 Task: Look for space in West Linn, United States from 6th September, 2023 to 15th September, 2023 for 6 adults in price range Rs.8000 to Rs.12000. Place can be entire place or private room with 6 bedrooms having 6 beds and 6 bathrooms. Property type can be house, flat, guest house. Amenities needed are: wifi, TV, free parkinig on premises, gym, breakfast. Booking option can be shelf check-in. Required host language is English.
Action: Mouse moved to (480, 116)
Screenshot: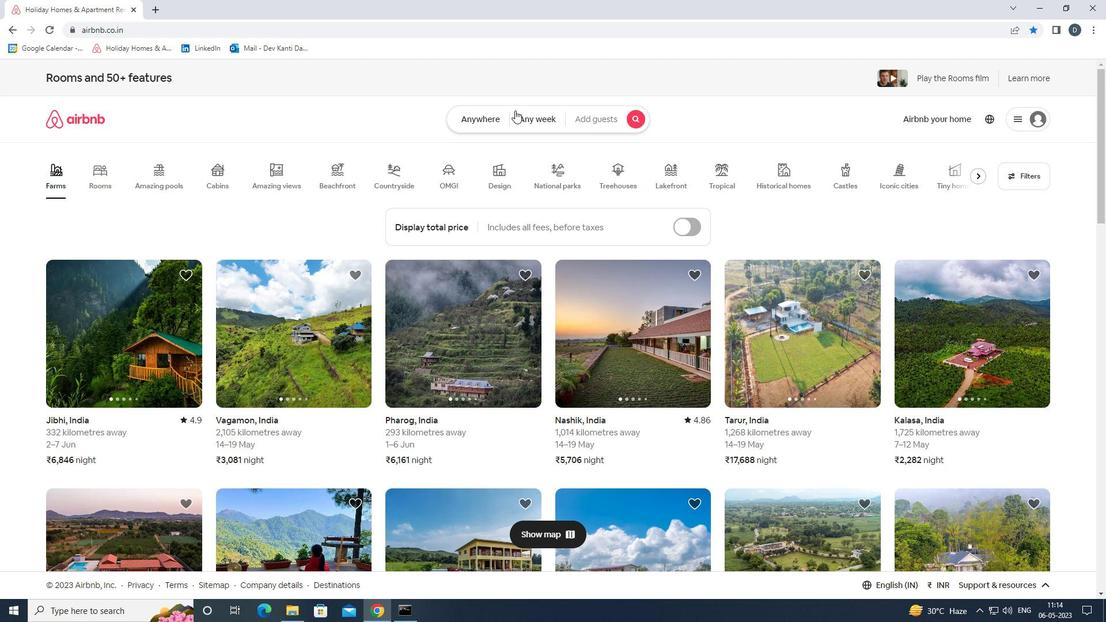 
Action: Mouse pressed left at (480, 116)
Screenshot: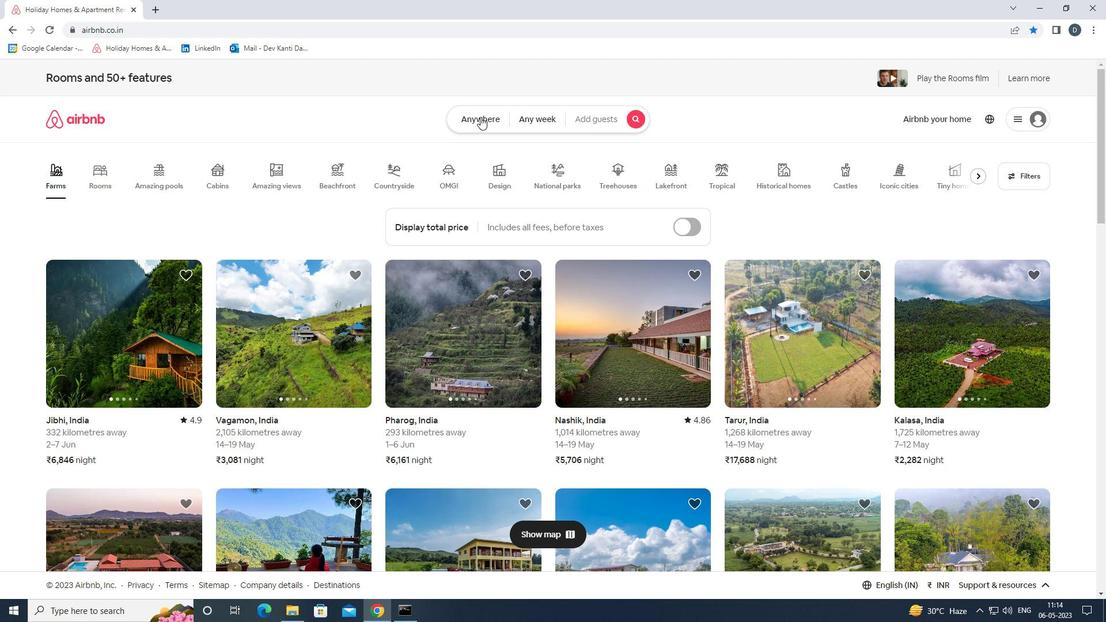 
Action: Mouse moved to (416, 169)
Screenshot: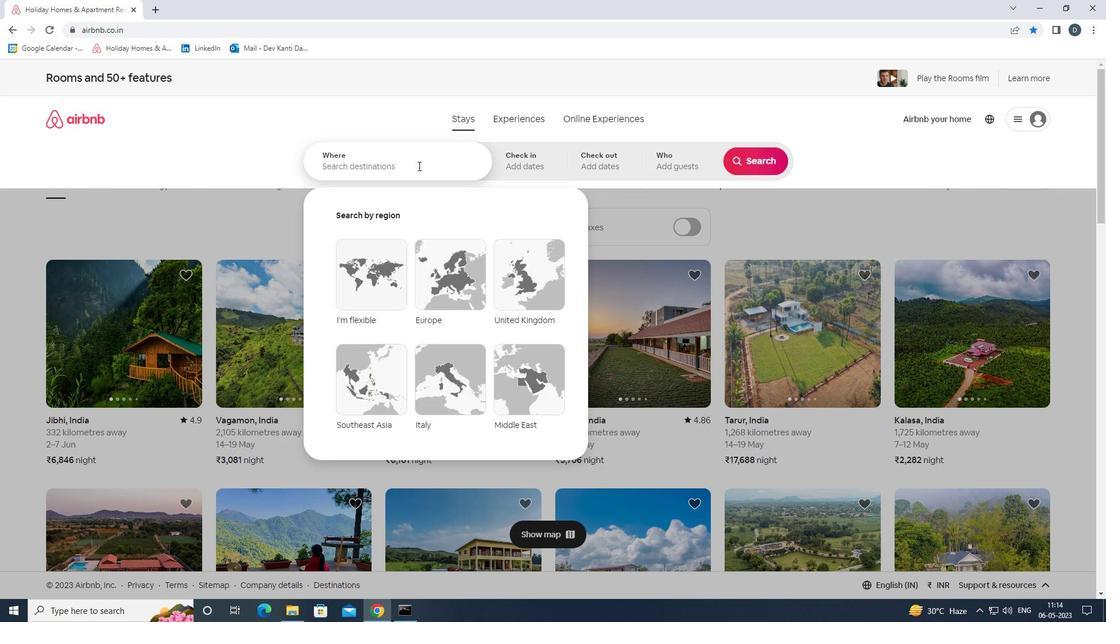
Action: Mouse pressed left at (416, 169)
Screenshot: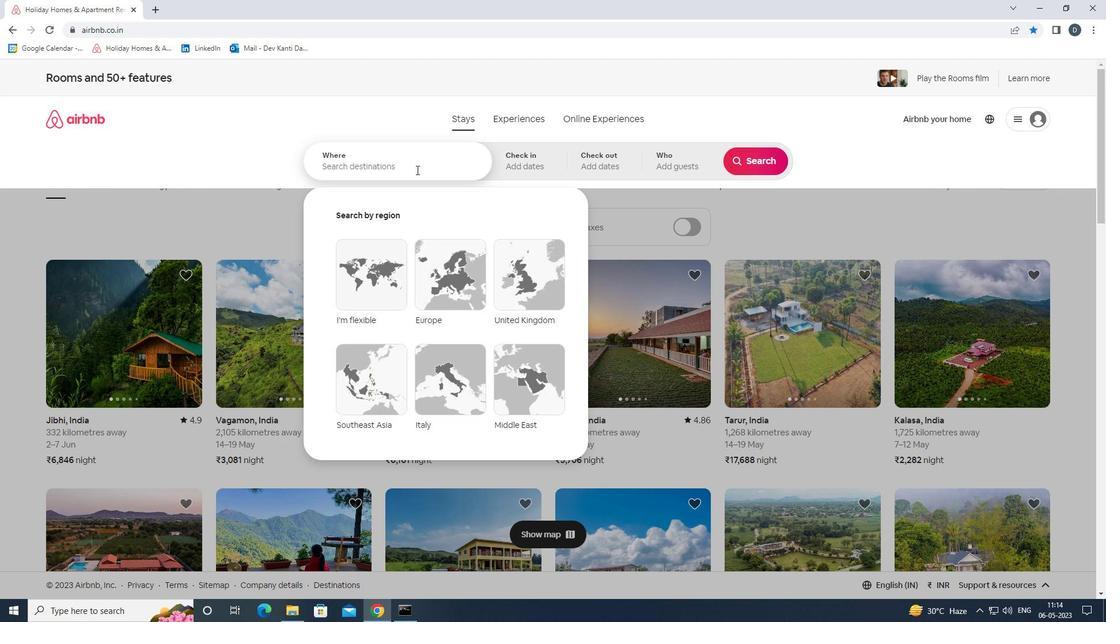 
Action: Mouse moved to (416, 169)
Screenshot: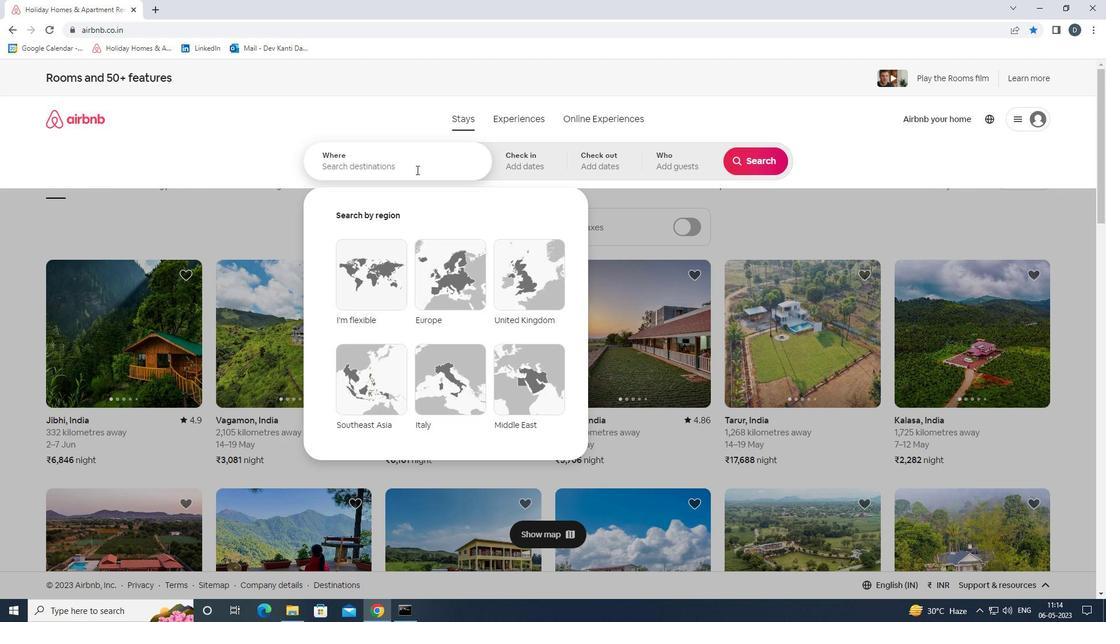 
Action: Key pressed <Key.shift><Key.caps_lock>W<Key.caps_lock><Key.backspace><Key.shift>WEST<Key.space><Key.shift>LINN,<Key.shift><Key.shift><Key.shift><Key.shift><Key.shift><Key.shift><Key.shift><Key.shift><Key.shift><Key.shift>UNITED<Key.space><Key.shift>STATES<Key.enter>
Screenshot: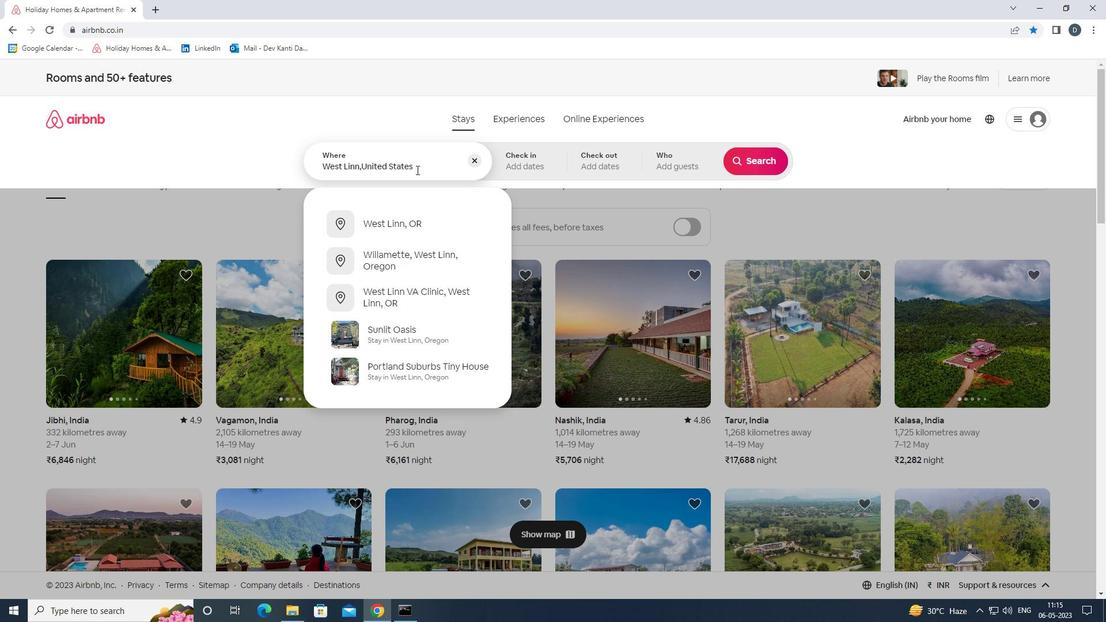 
Action: Mouse moved to (751, 251)
Screenshot: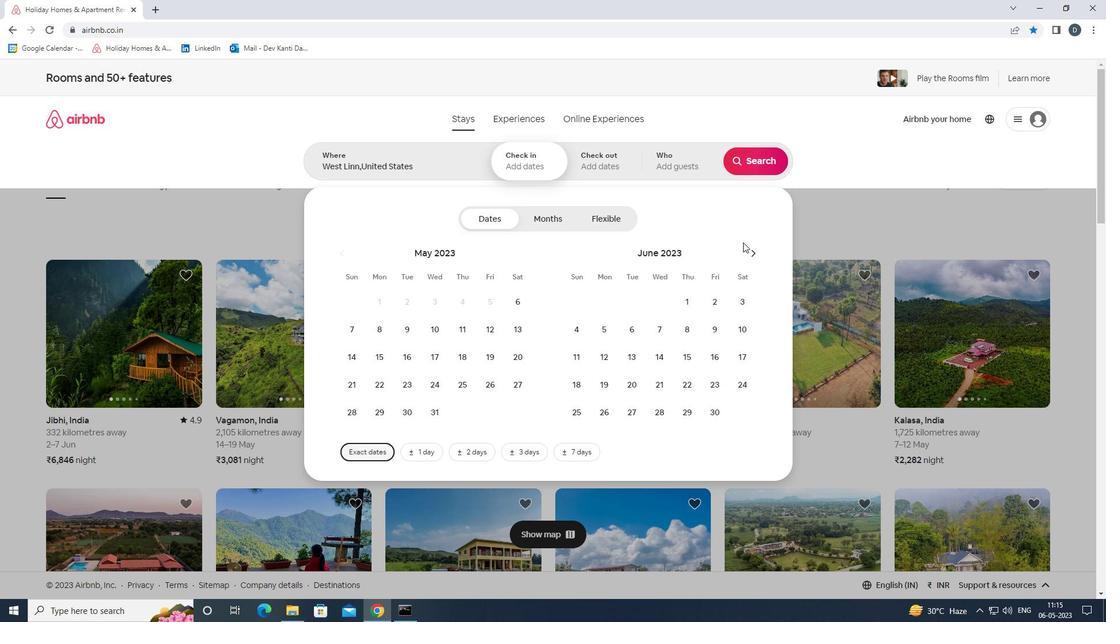 
Action: Mouse pressed left at (751, 251)
Screenshot: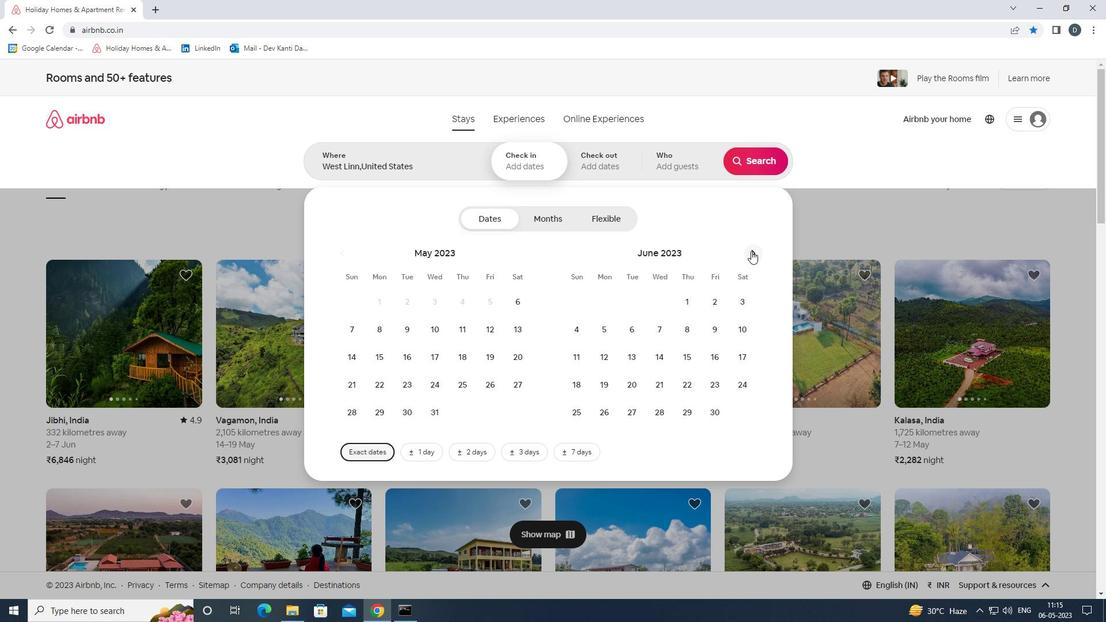 
Action: Mouse pressed left at (751, 251)
Screenshot: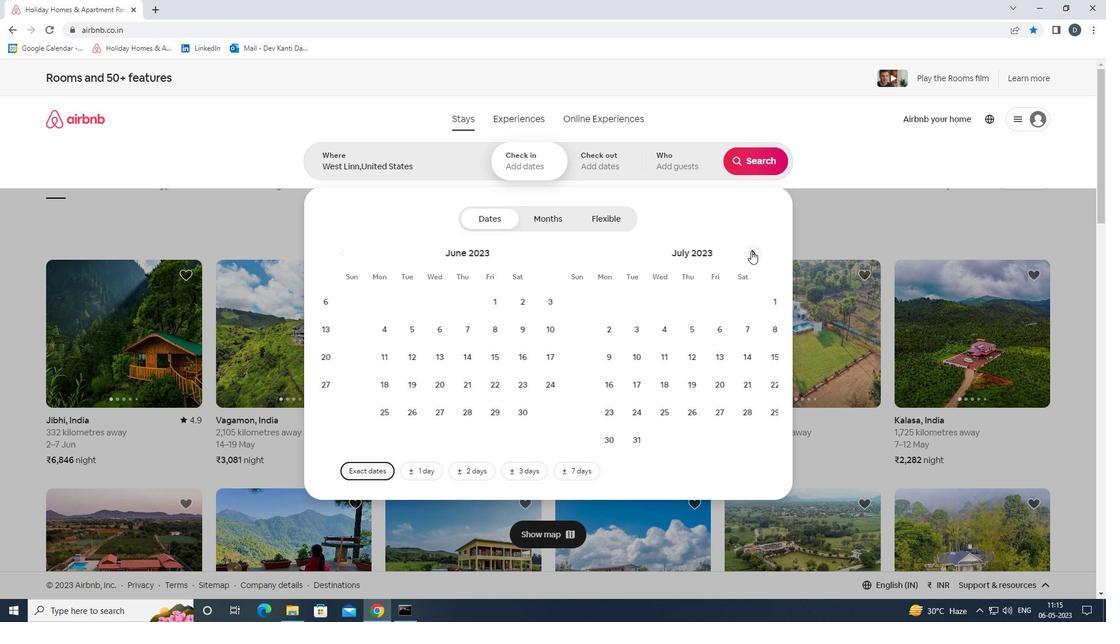 
Action: Mouse moved to (752, 251)
Screenshot: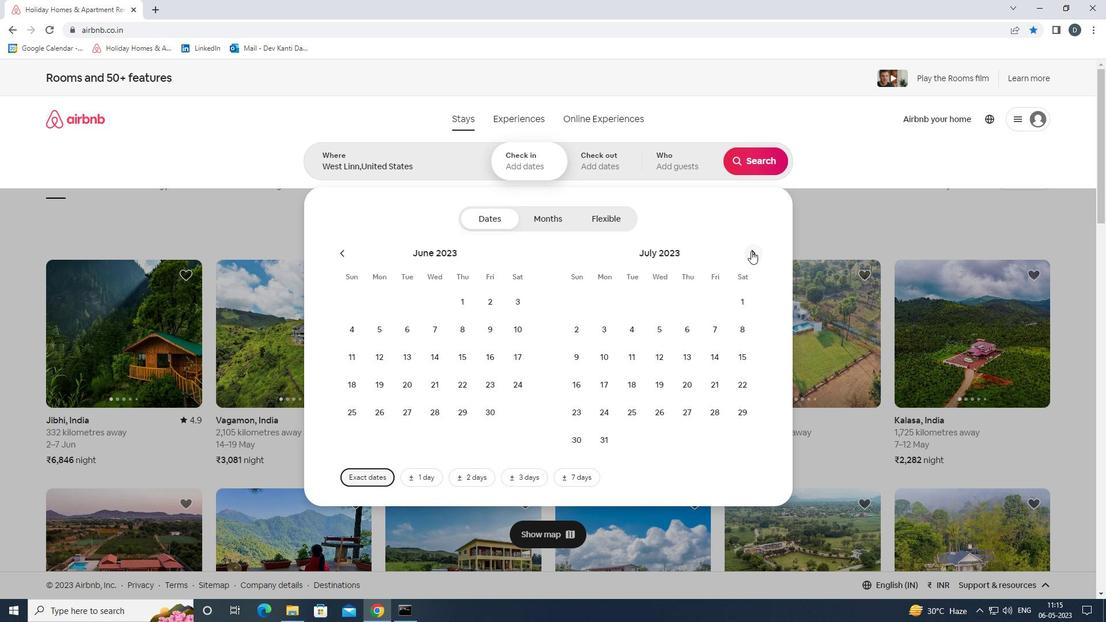 
Action: Mouse pressed left at (752, 251)
Screenshot: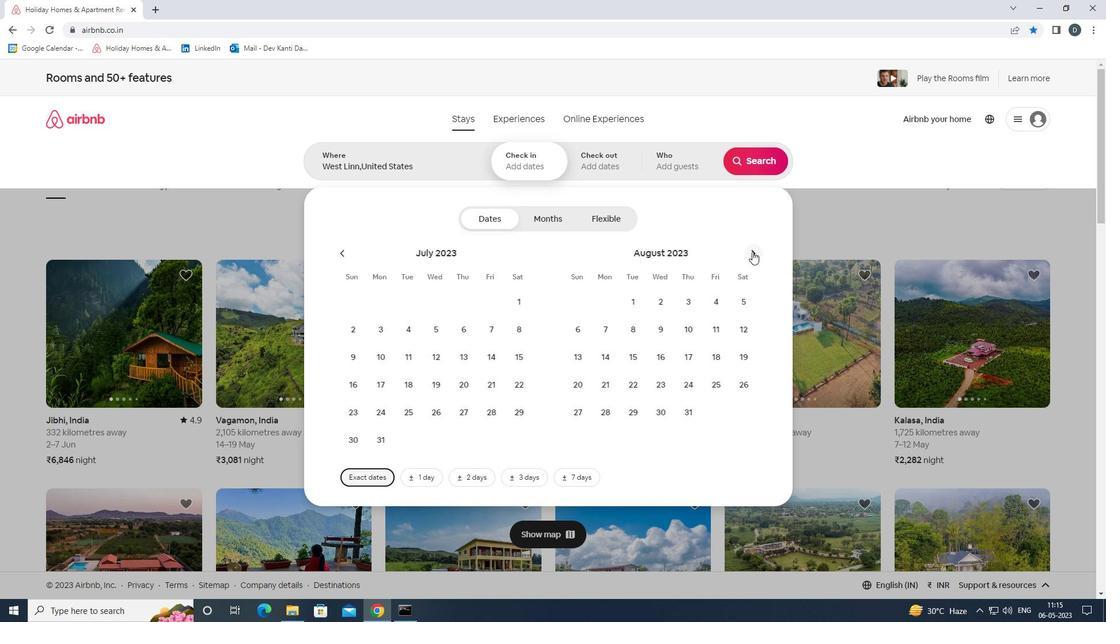 
Action: Mouse moved to (666, 331)
Screenshot: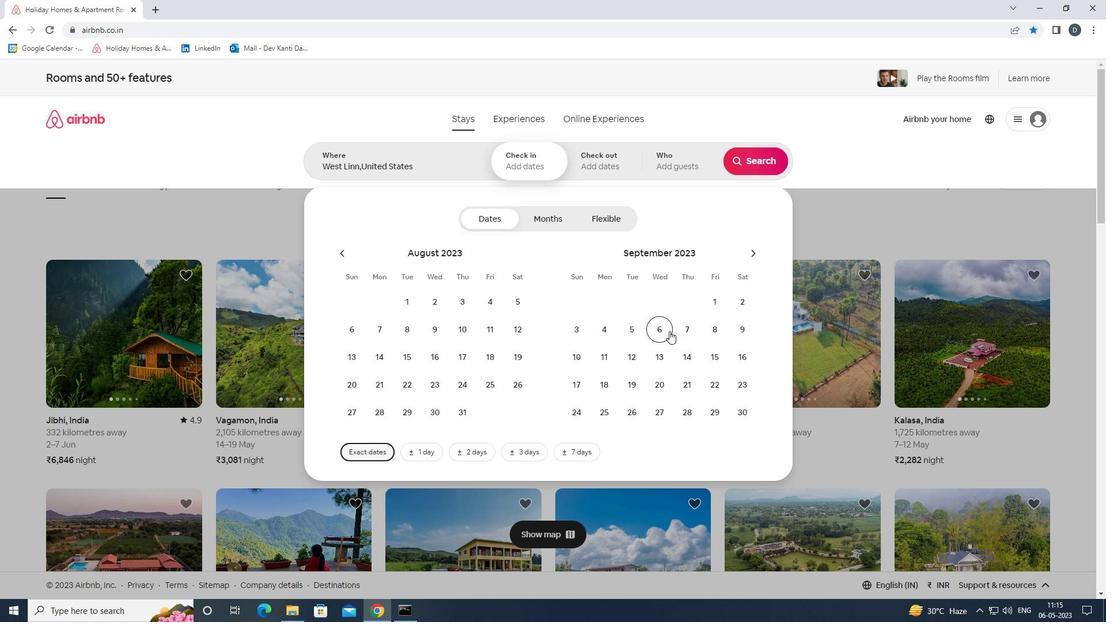 
Action: Mouse pressed left at (666, 331)
Screenshot: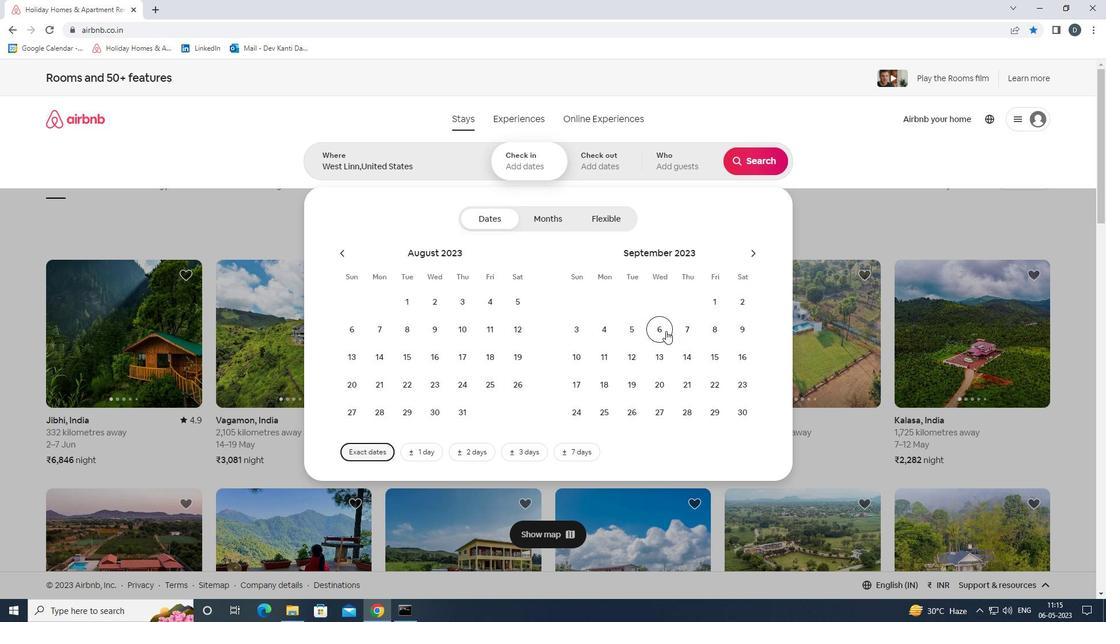 
Action: Mouse moved to (719, 354)
Screenshot: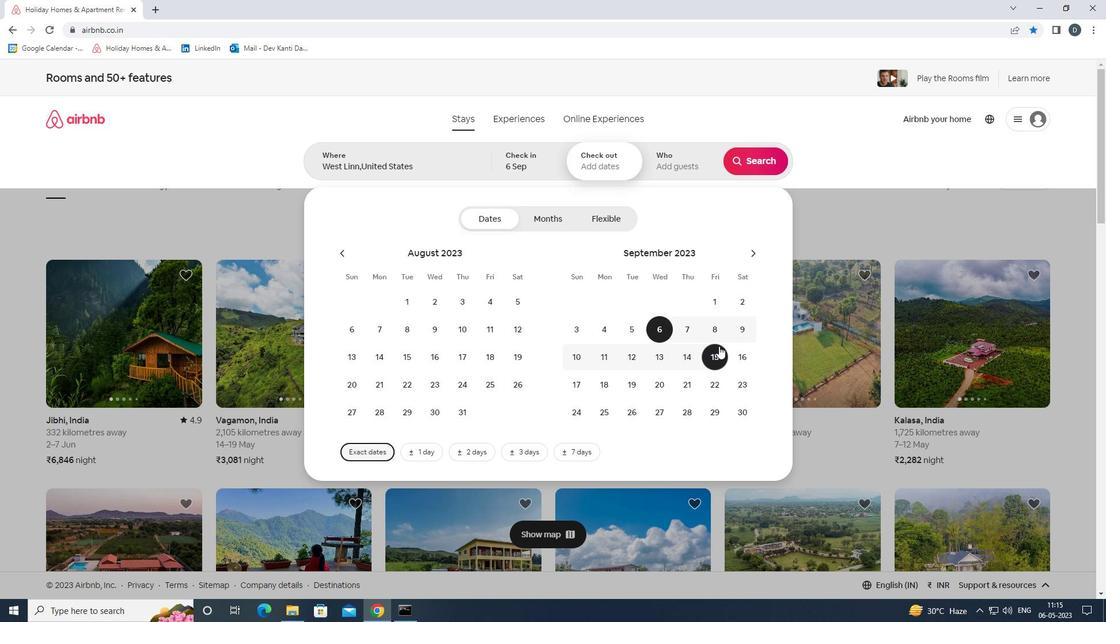 
Action: Mouse pressed left at (719, 354)
Screenshot: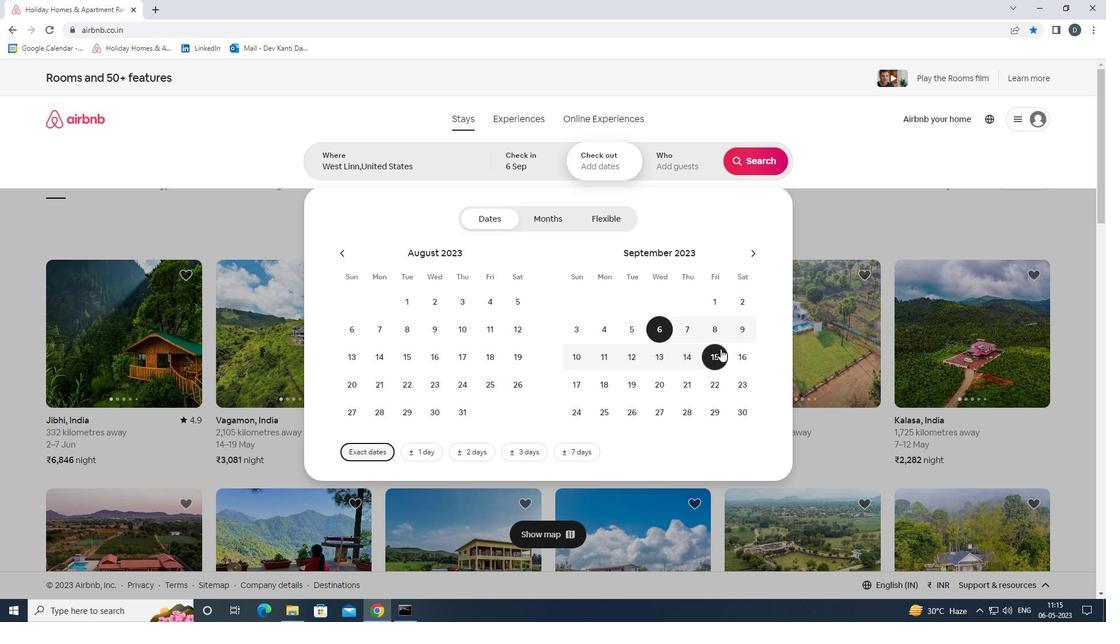
Action: Mouse moved to (686, 161)
Screenshot: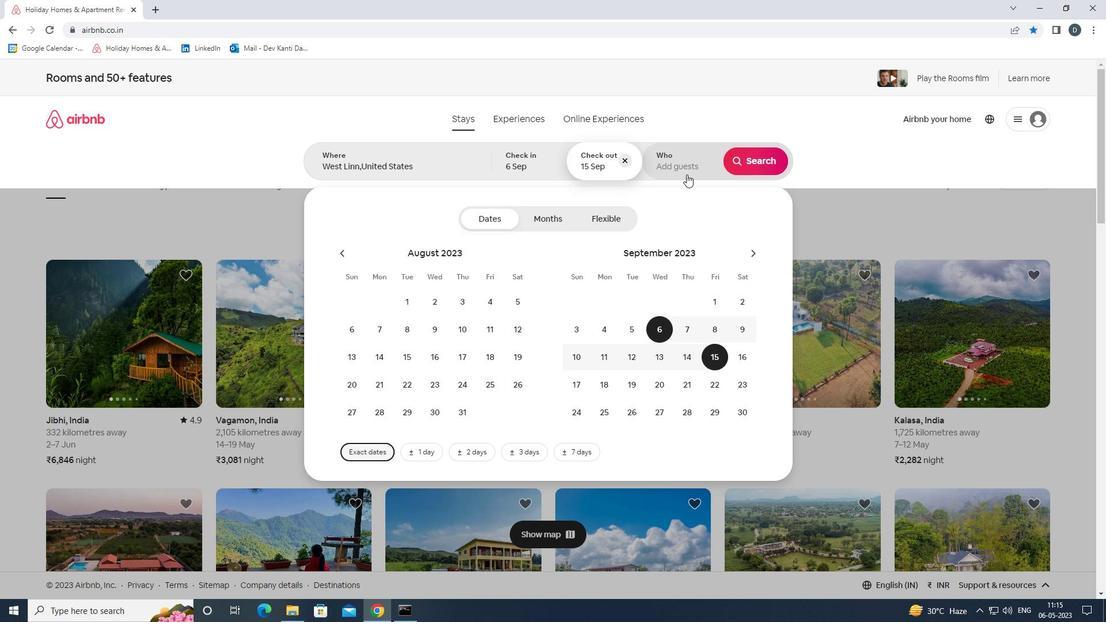 
Action: Mouse pressed left at (686, 161)
Screenshot: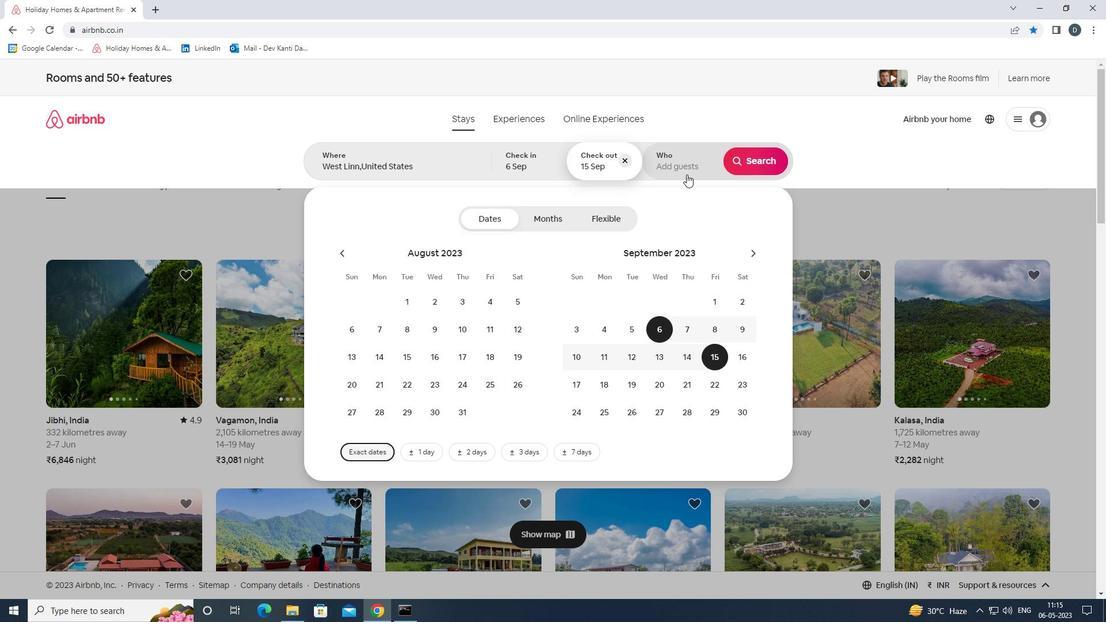 
Action: Mouse moved to (758, 218)
Screenshot: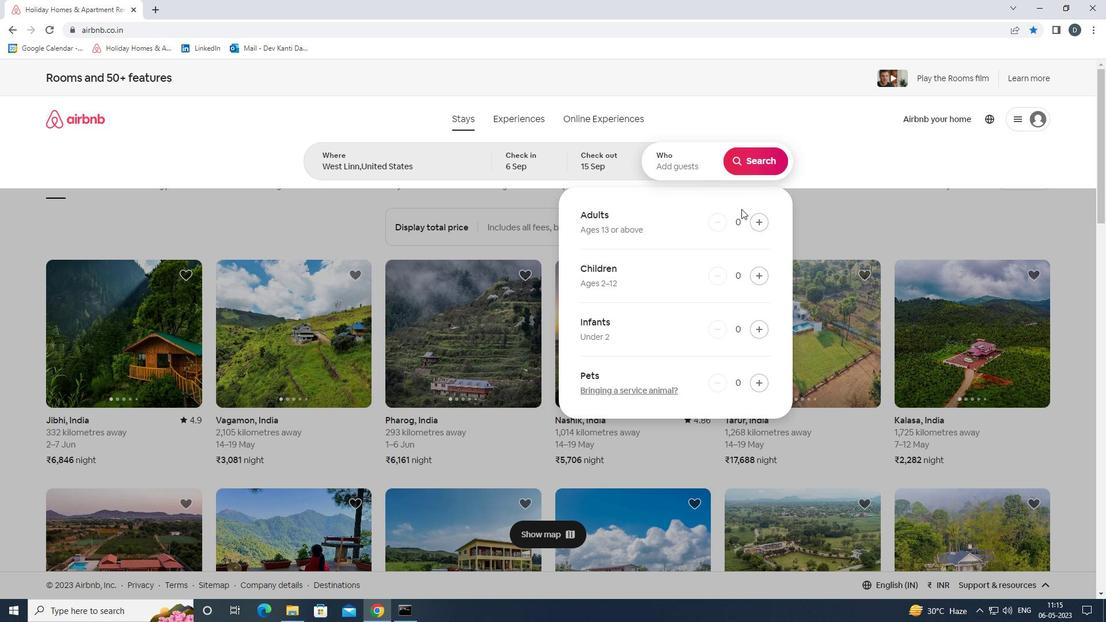 
Action: Mouse pressed left at (758, 218)
Screenshot: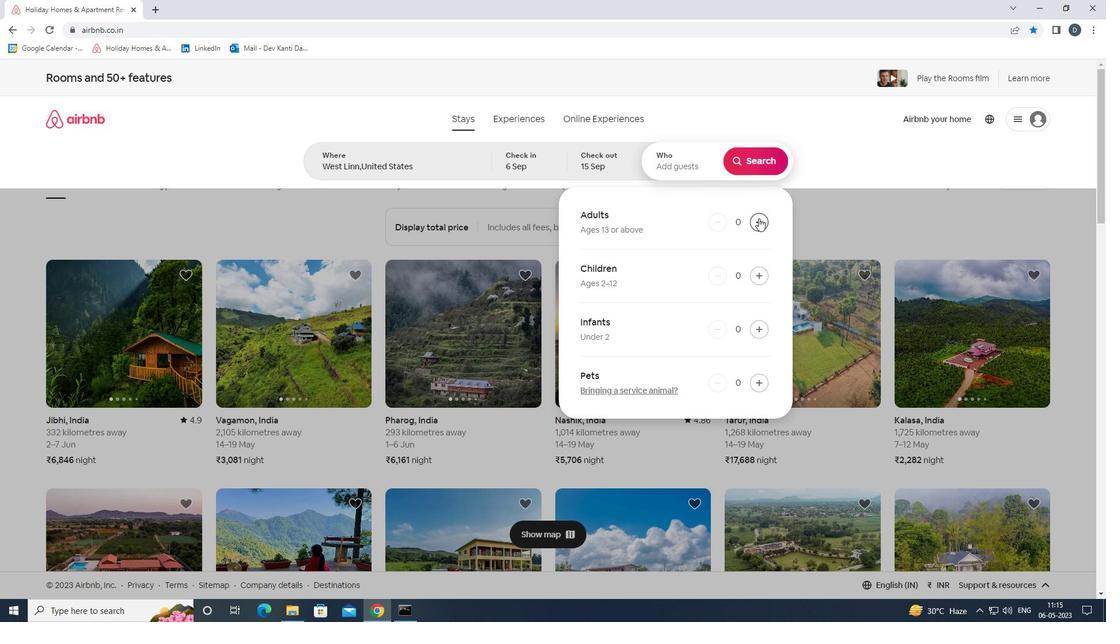 
Action: Mouse pressed left at (758, 218)
Screenshot: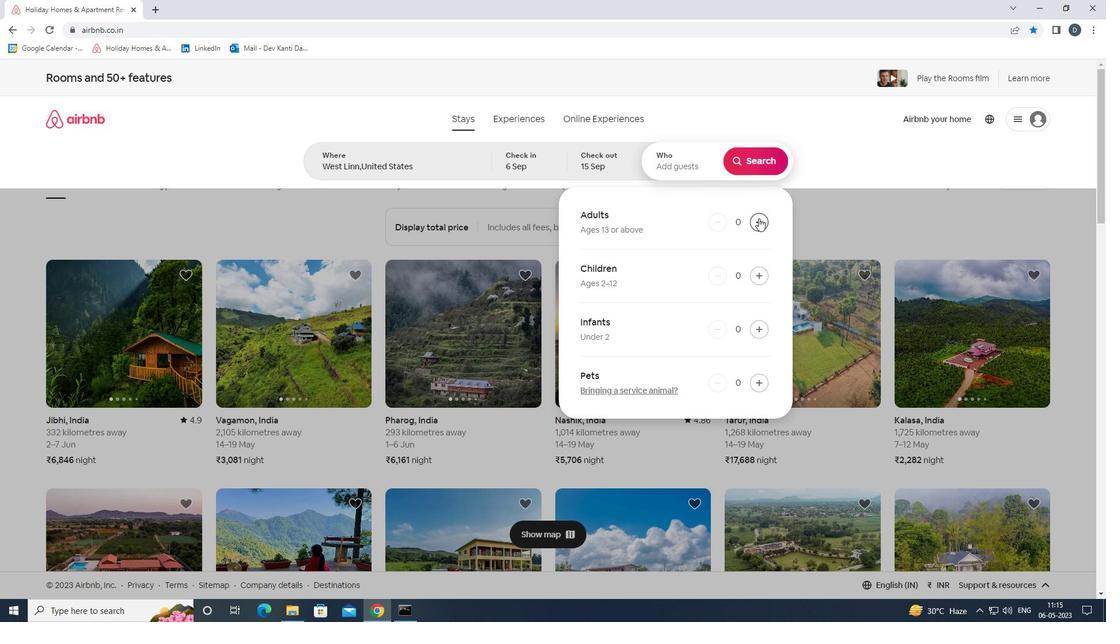
Action: Mouse pressed left at (758, 218)
Screenshot: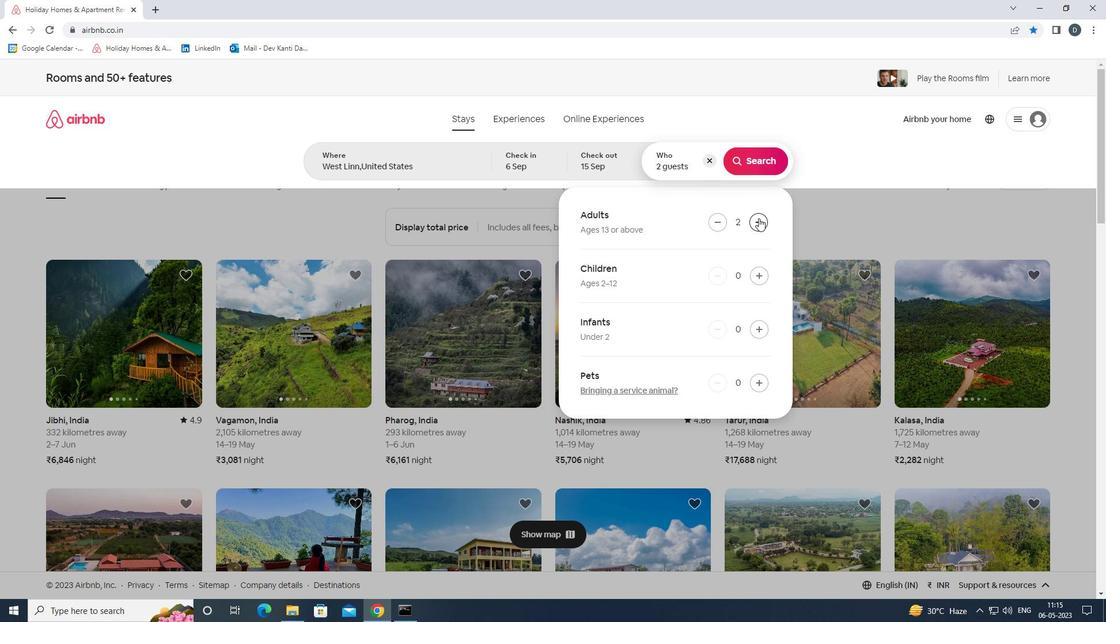 
Action: Mouse pressed left at (758, 218)
Screenshot: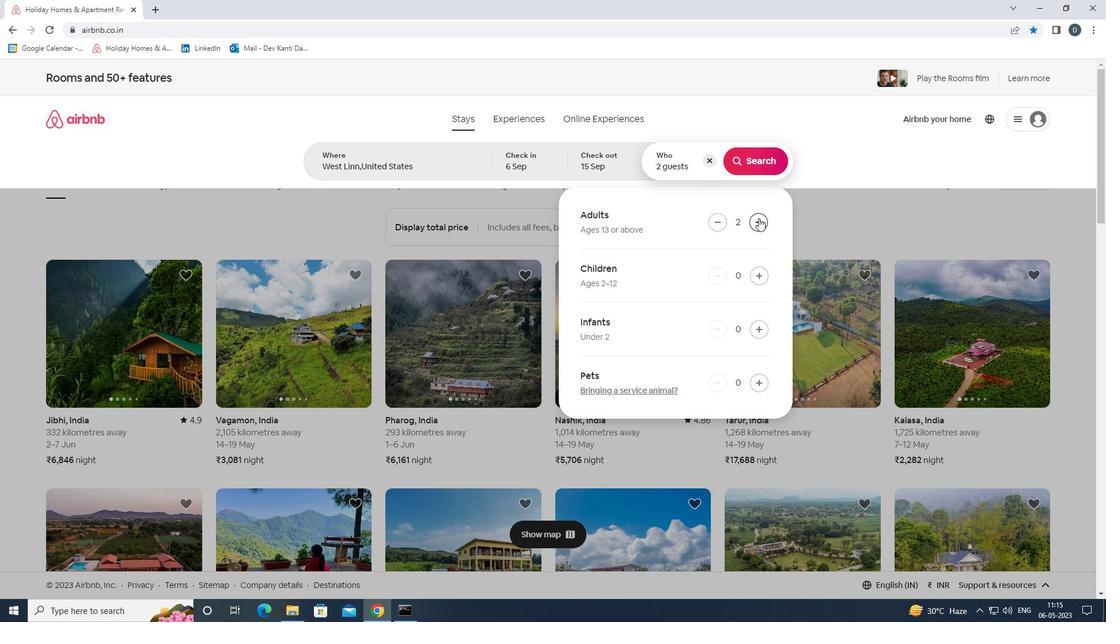 
Action: Mouse pressed left at (758, 218)
Screenshot: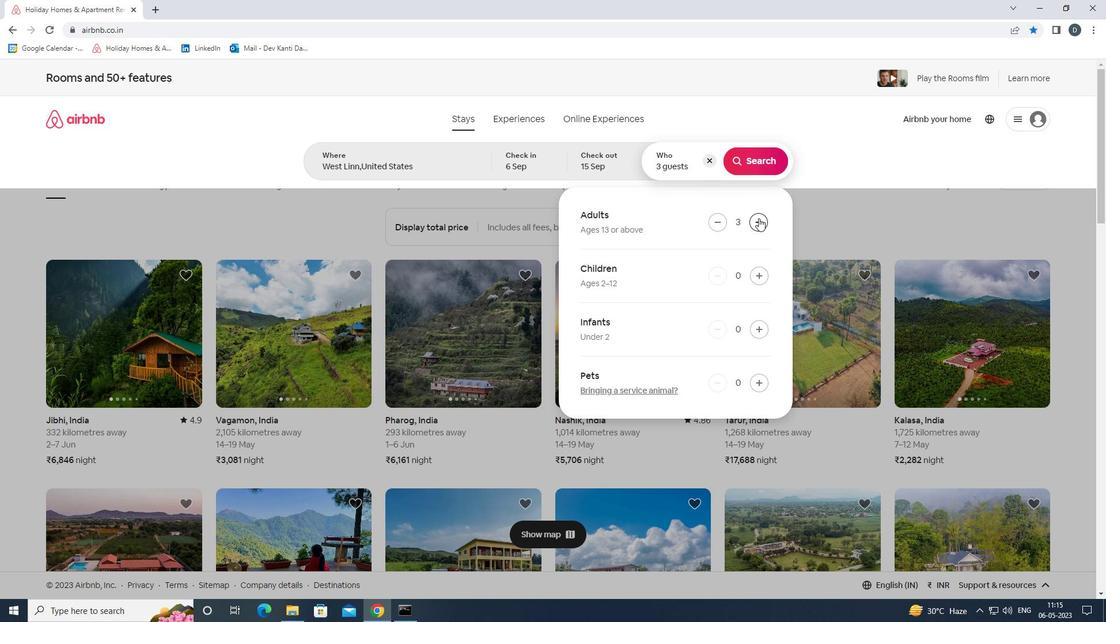 
Action: Mouse pressed left at (758, 218)
Screenshot: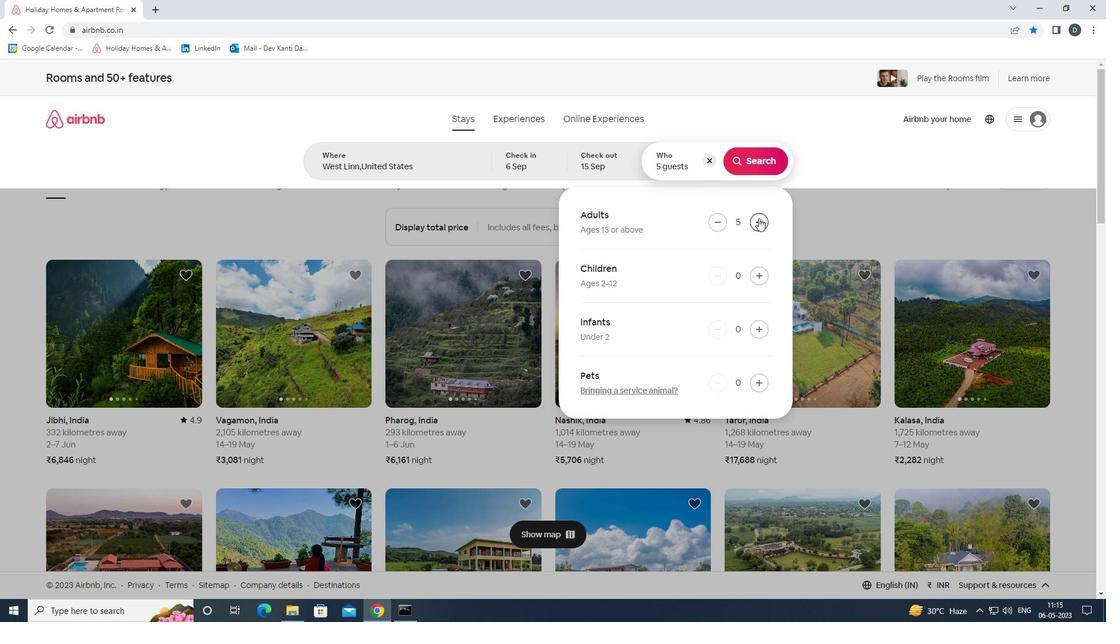 
Action: Mouse moved to (749, 169)
Screenshot: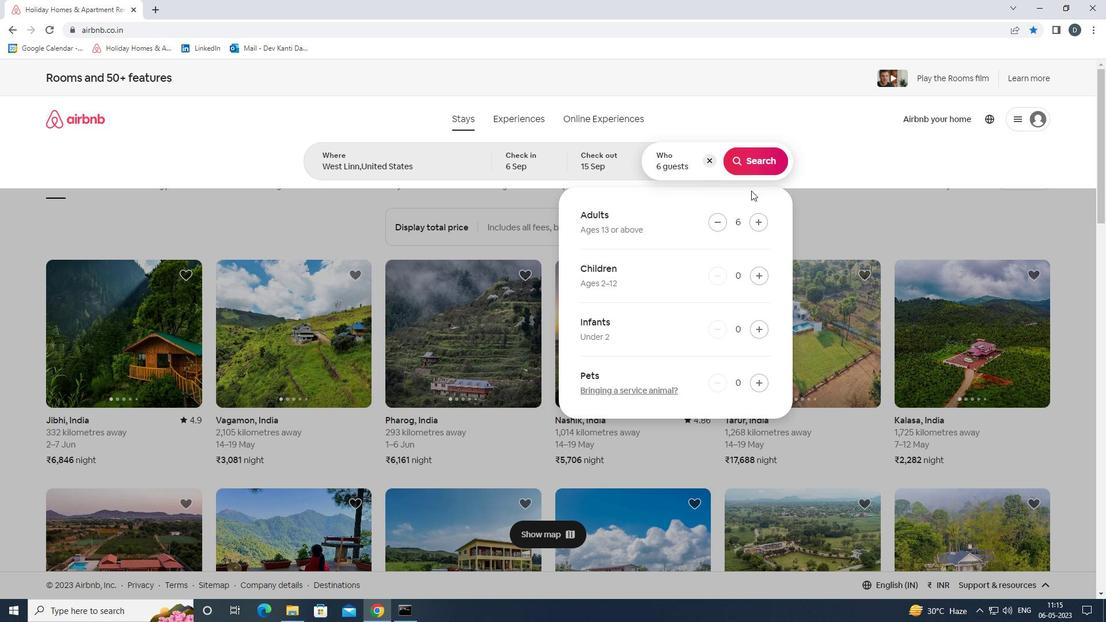 
Action: Mouse pressed left at (749, 169)
Screenshot: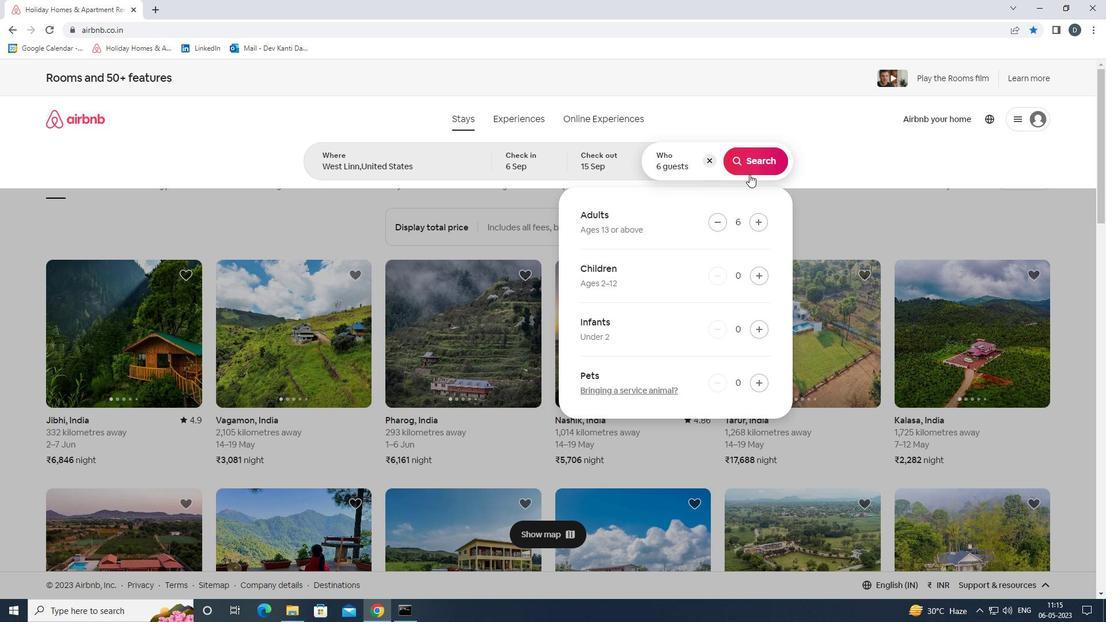 
Action: Mouse moved to (1045, 128)
Screenshot: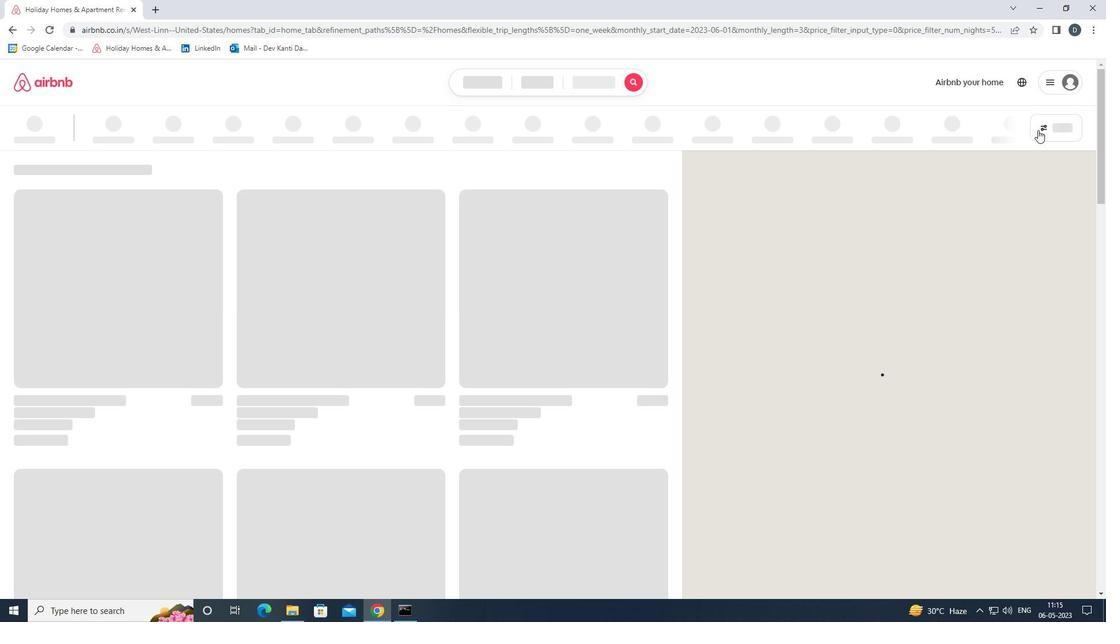 
Action: Mouse pressed left at (1045, 128)
Screenshot: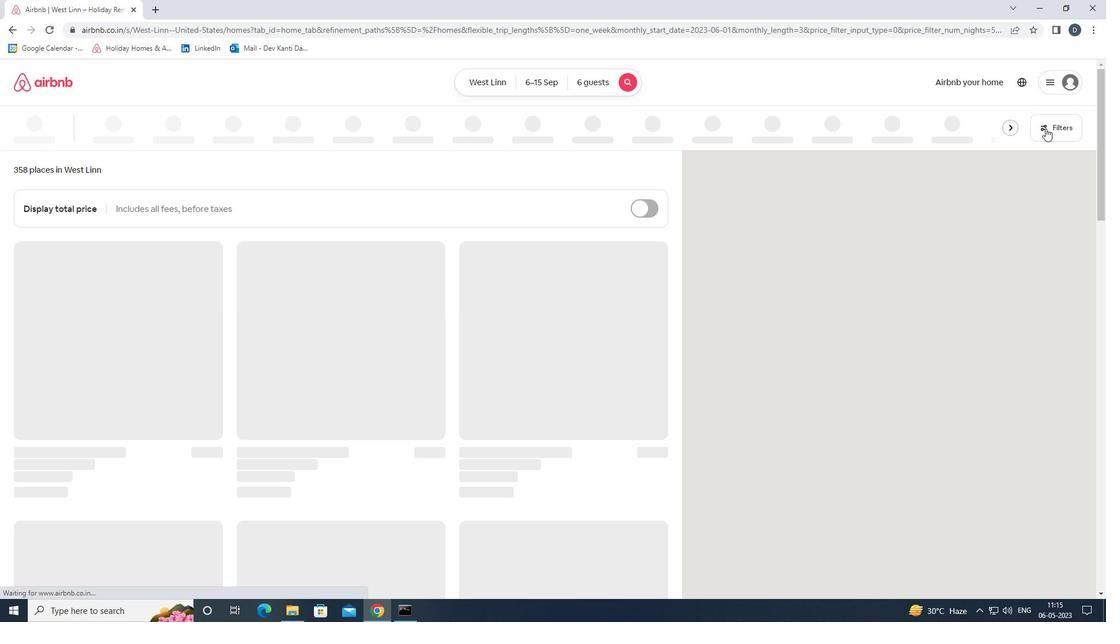 
Action: Mouse moved to (467, 350)
Screenshot: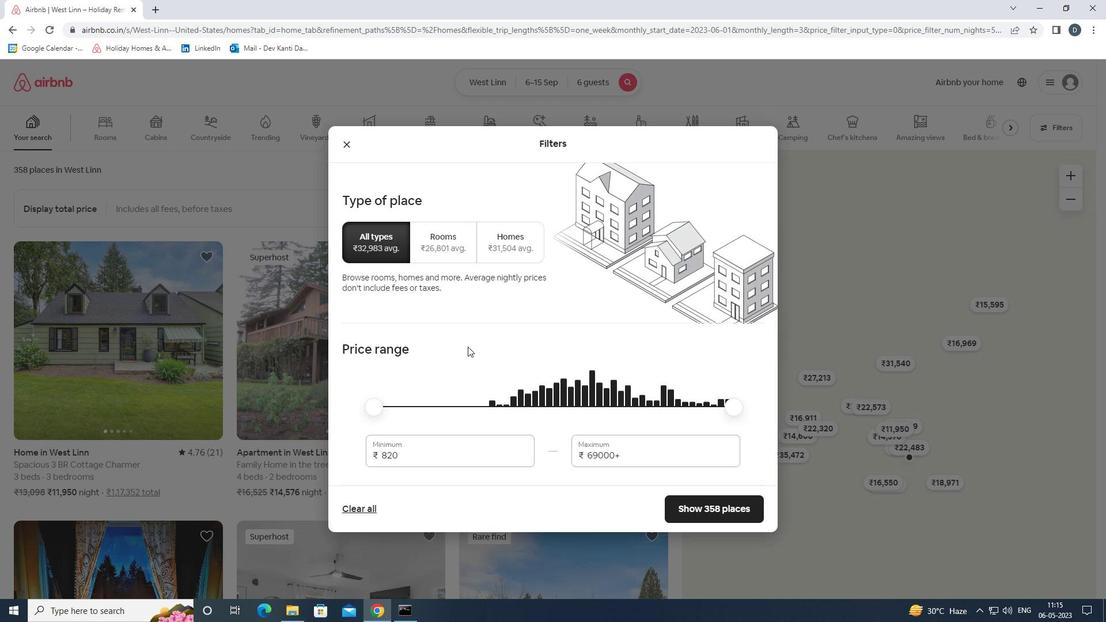
Action: Mouse scrolled (467, 350) with delta (0, 0)
Screenshot: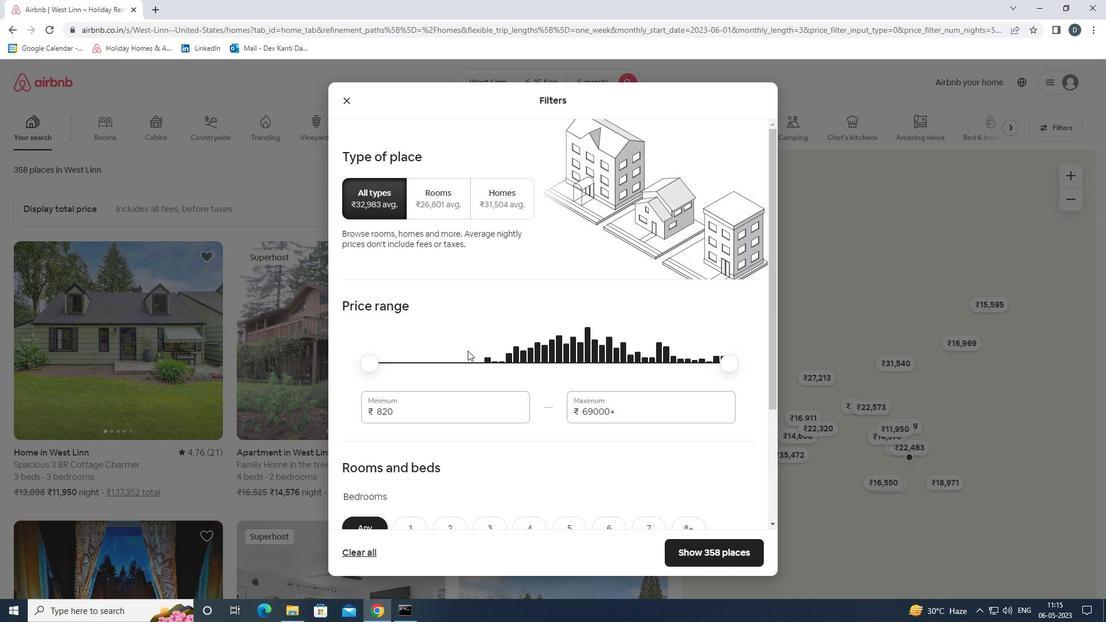 
Action: Mouse scrolled (467, 350) with delta (0, 0)
Screenshot: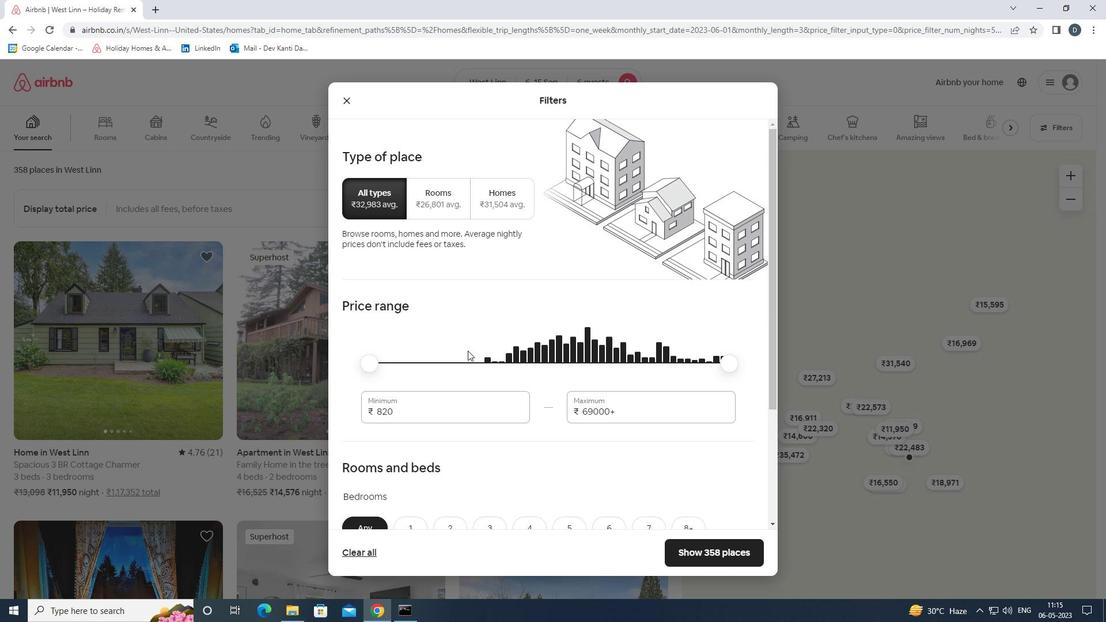 
Action: Mouse moved to (461, 297)
Screenshot: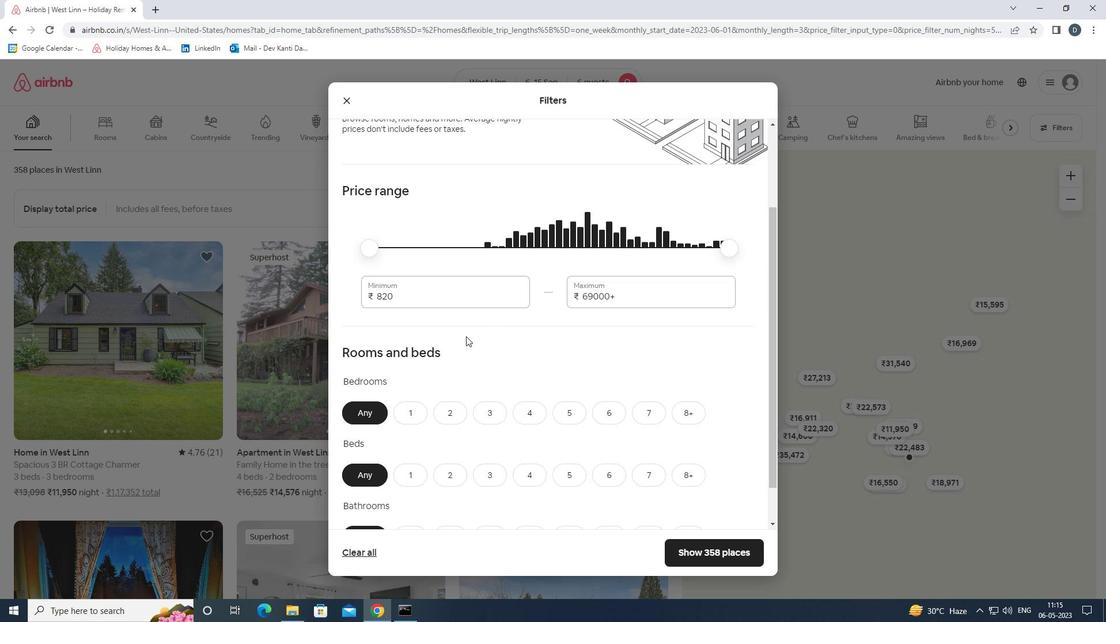 
Action: Mouse pressed left at (461, 297)
Screenshot: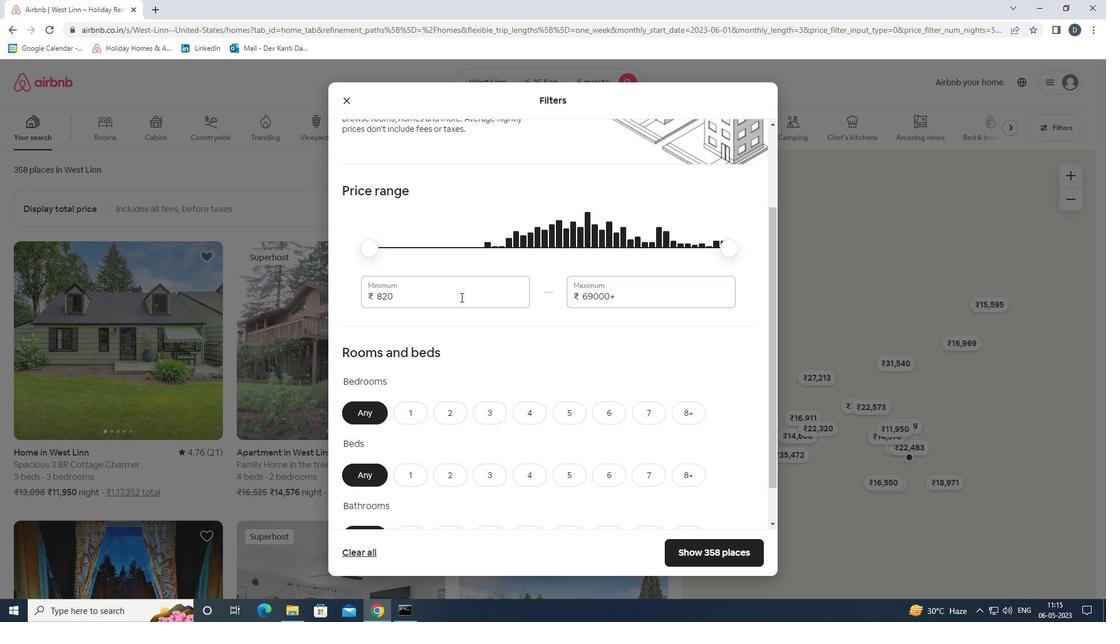 
Action: Mouse pressed left at (461, 297)
Screenshot: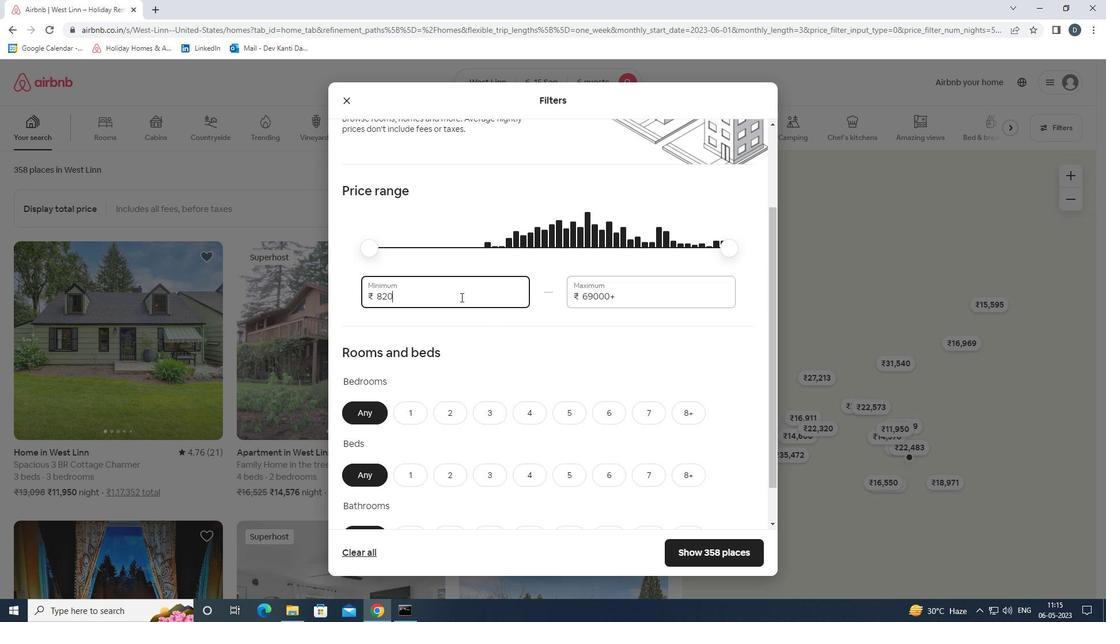 
Action: Key pressed 8000<Key.tab>ctrl+A<'1'><'2'><'0'><'0'><'0'>
Screenshot: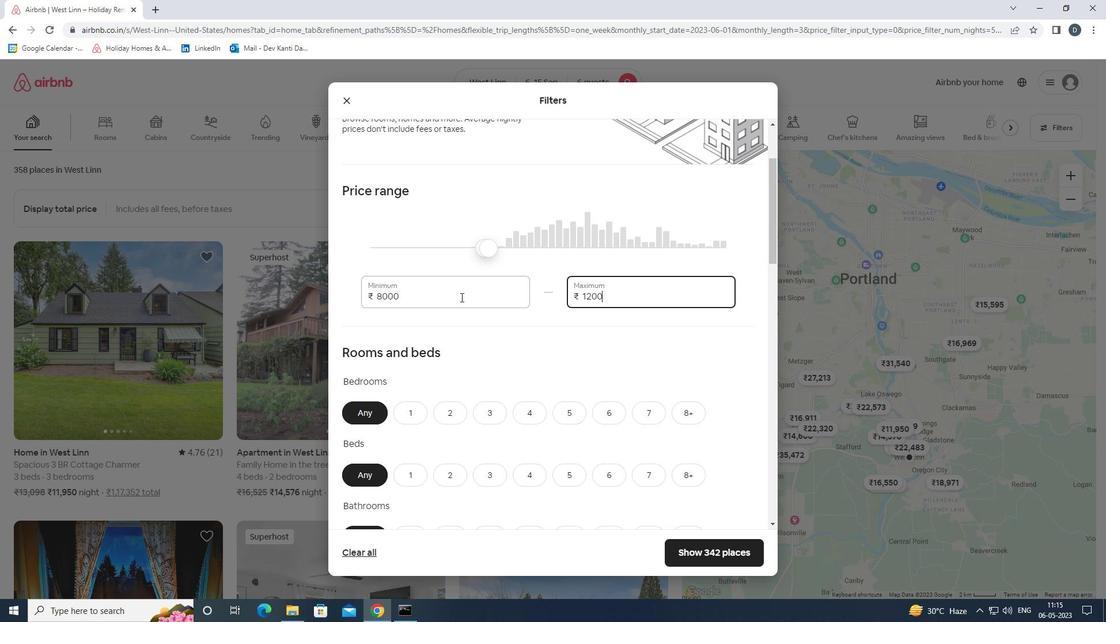 
Action: Mouse moved to (509, 376)
Screenshot: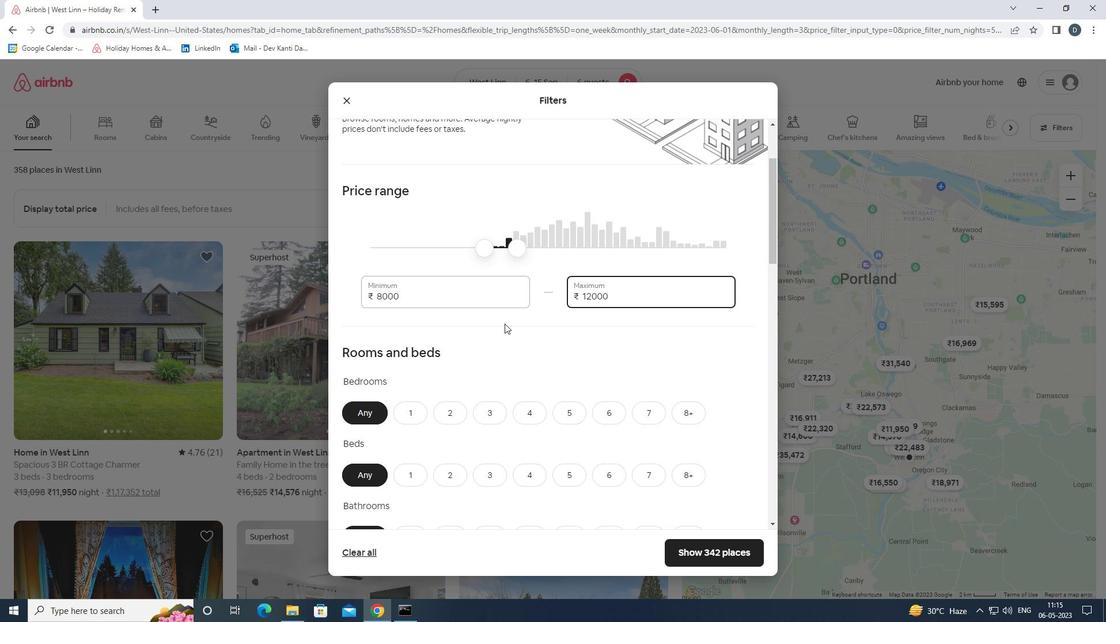 
Action: Mouse scrolled (509, 375) with delta (0, 0)
Screenshot: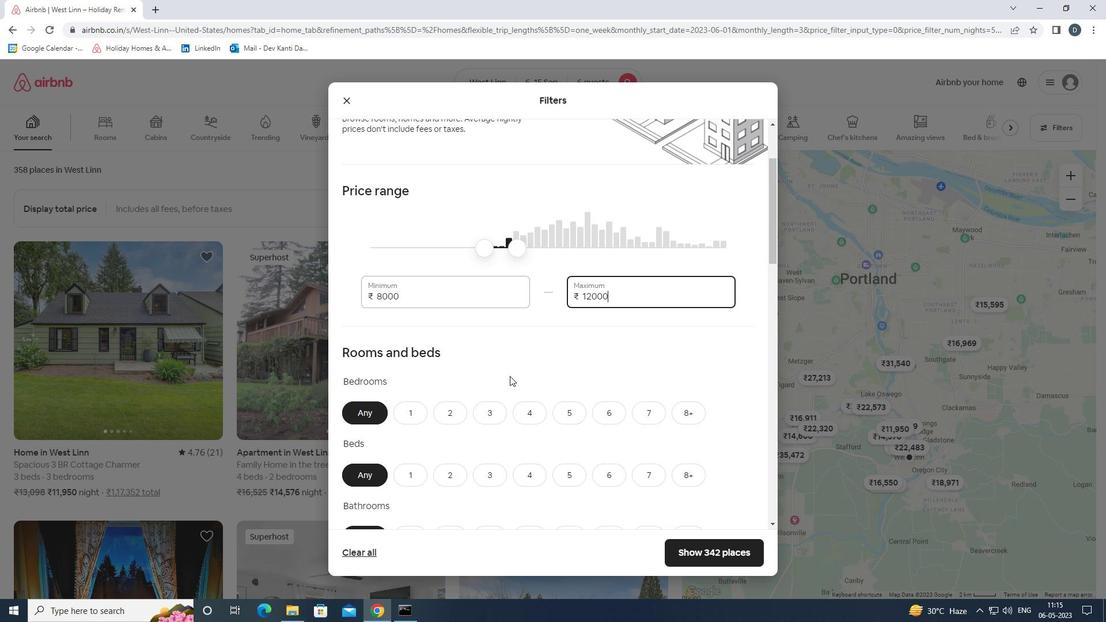 
Action: Mouse scrolled (509, 375) with delta (0, 0)
Screenshot: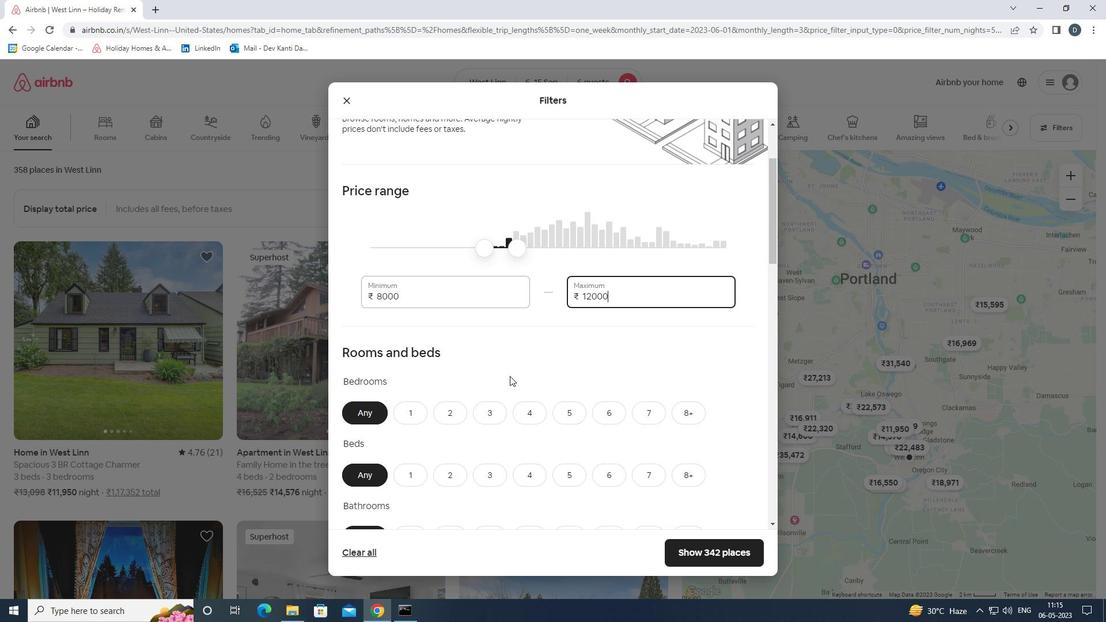 
Action: Mouse scrolled (509, 375) with delta (0, 0)
Screenshot: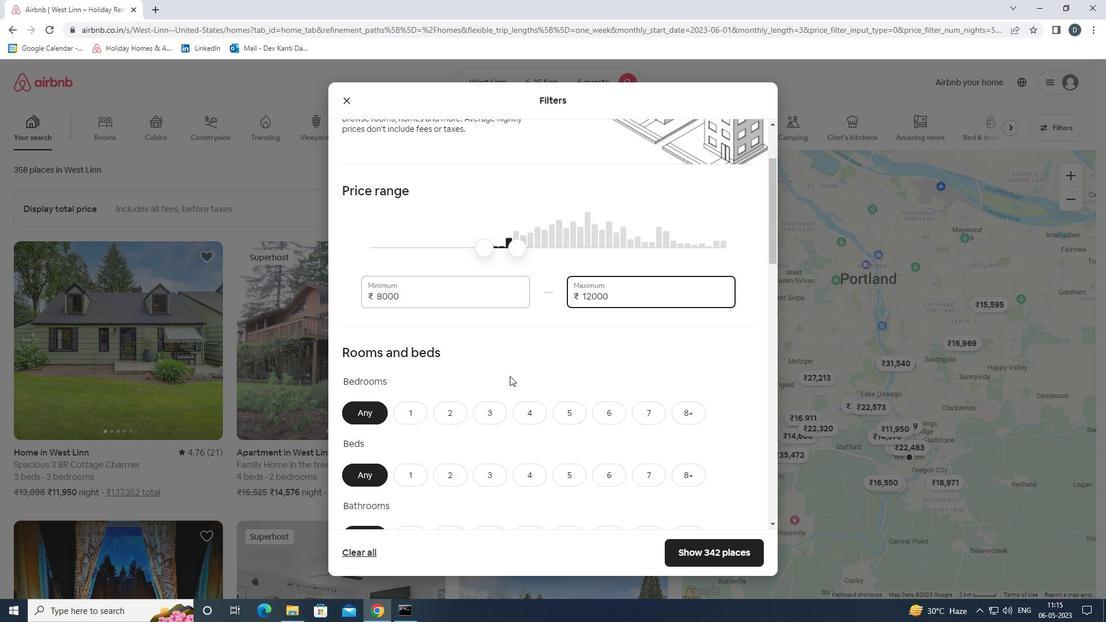 
Action: Mouse moved to (601, 241)
Screenshot: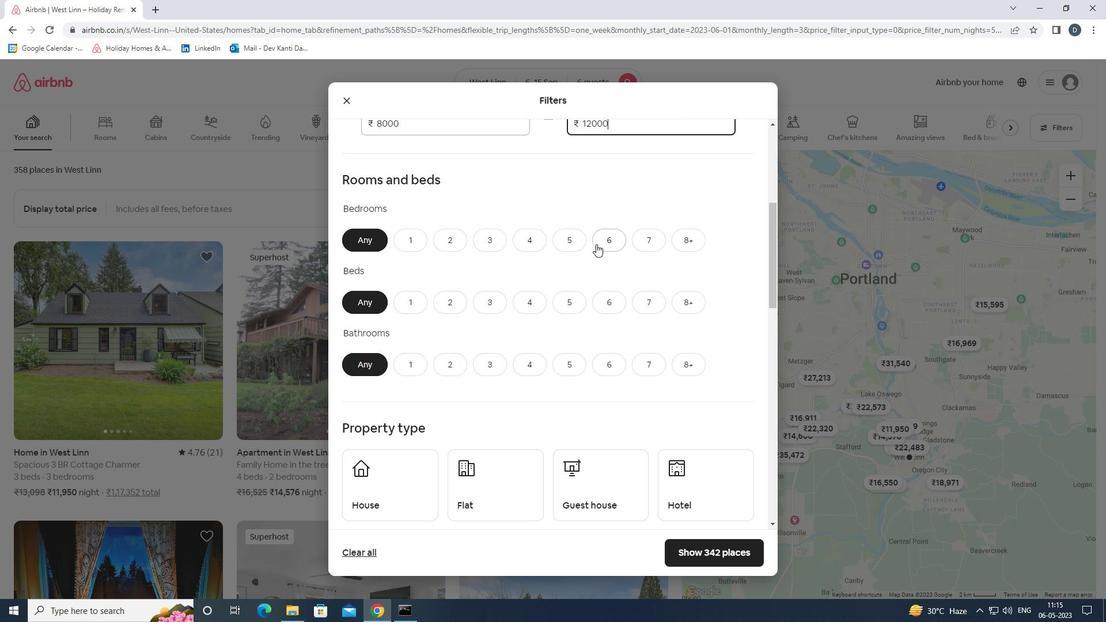 
Action: Mouse pressed left at (601, 241)
Screenshot: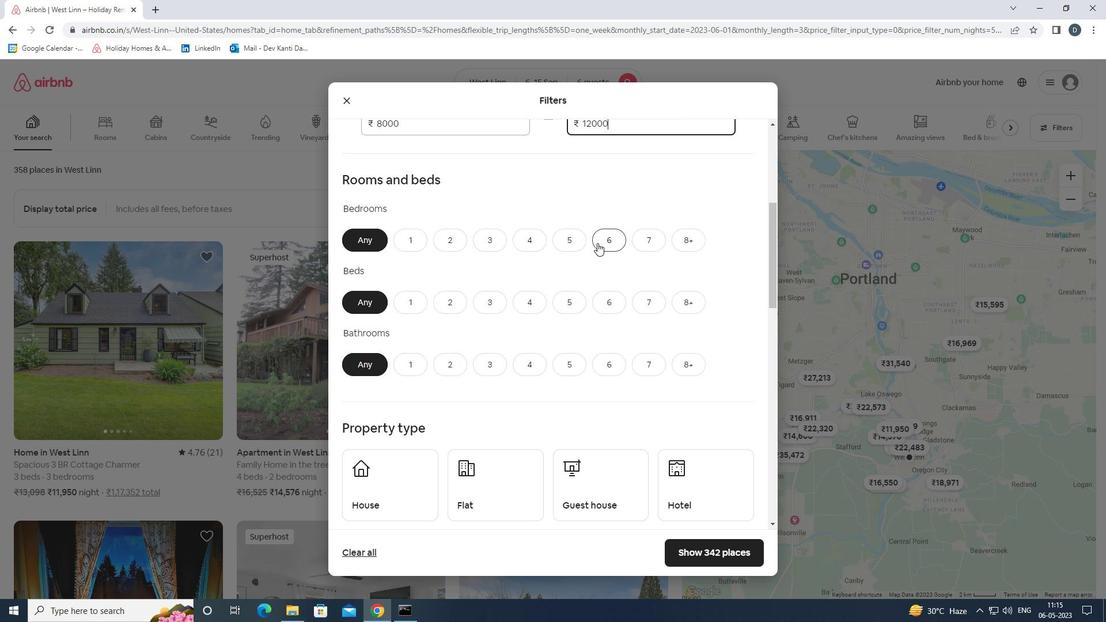 
Action: Mouse moved to (606, 293)
Screenshot: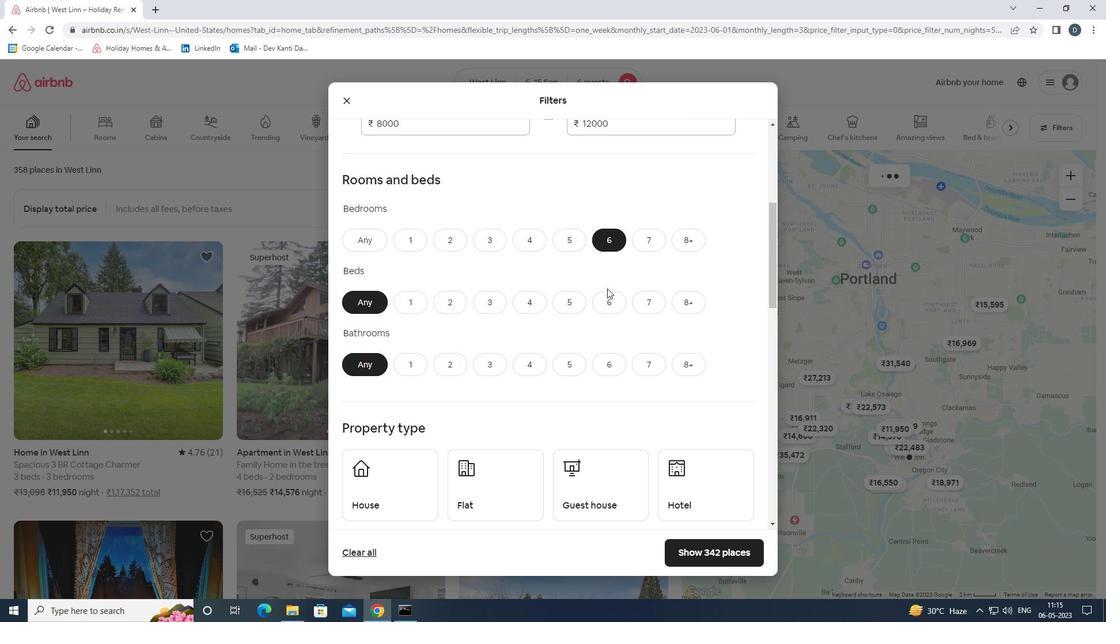 
Action: Mouse pressed left at (606, 293)
Screenshot: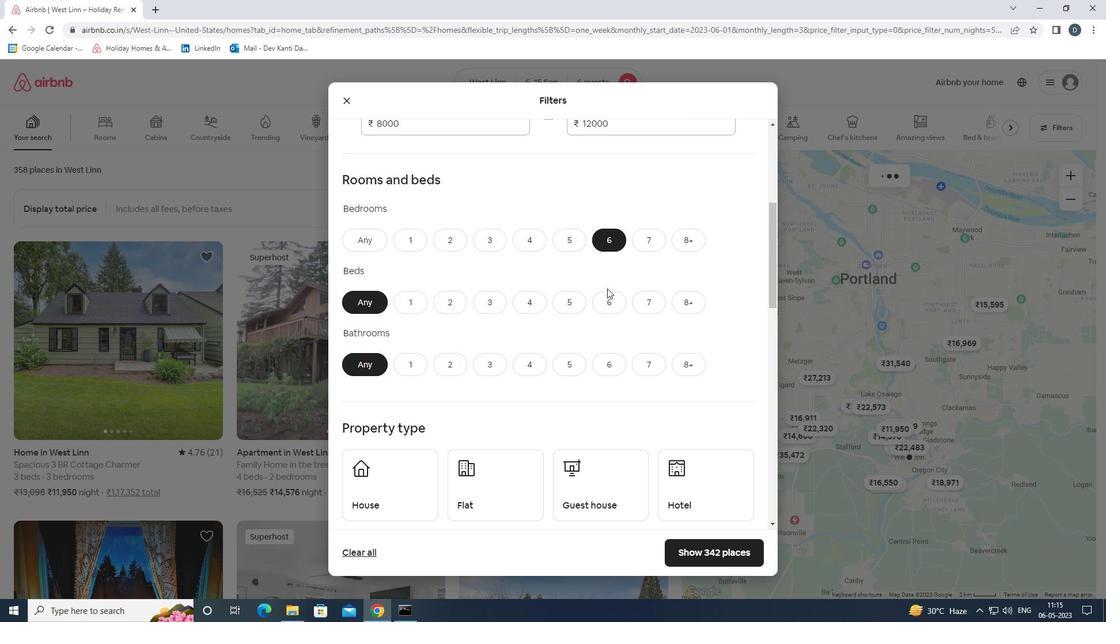 
Action: Mouse moved to (605, 360)
Screenshot: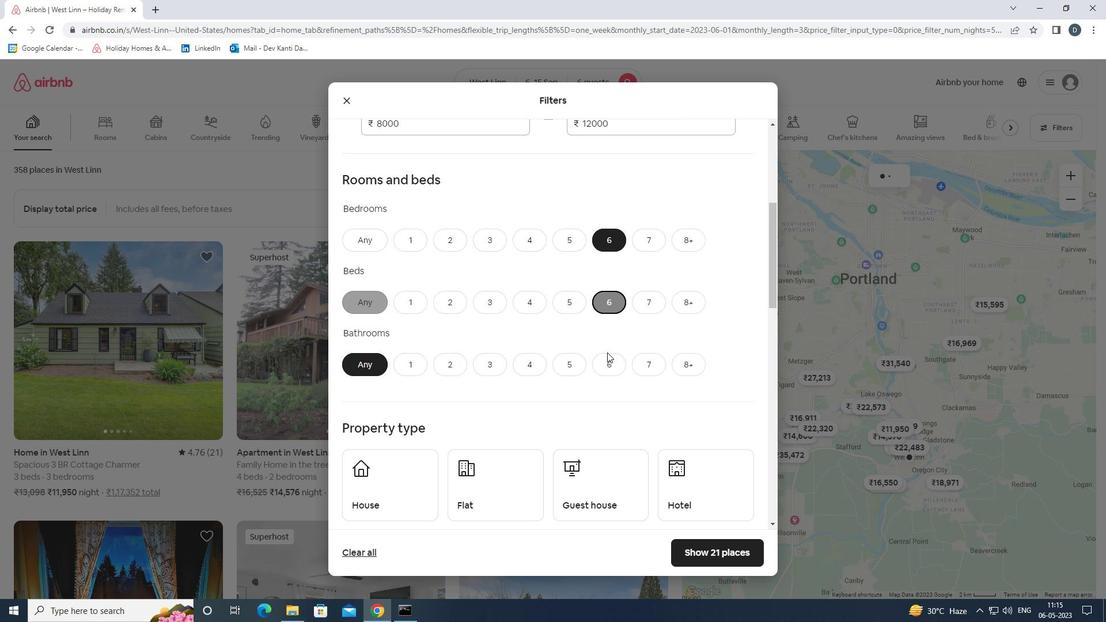 
Action: Mouse pressed left at (605, 360)
Screenshot: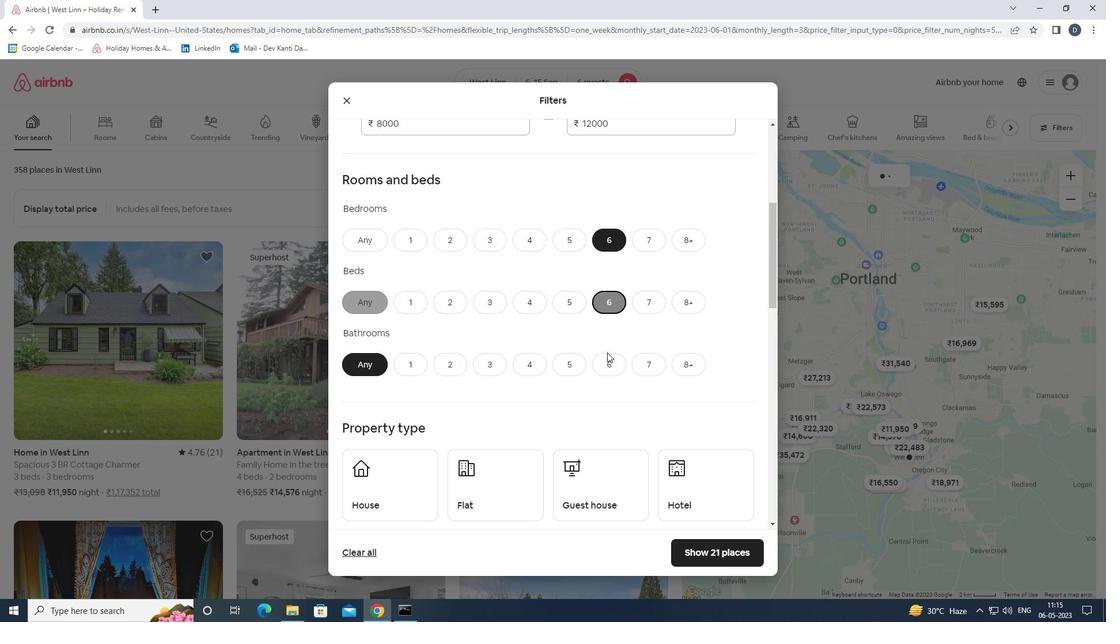 
Action: Mouse moved to (569, 332)
Screenshot: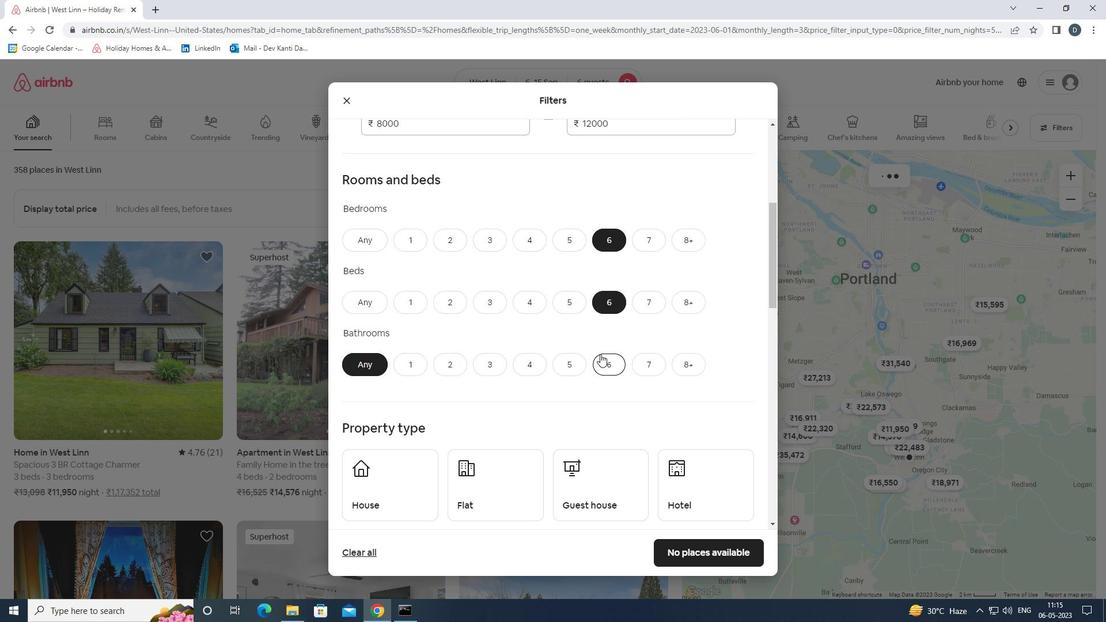 
Action: Mouse scrolled (569, 331) with delta (0, 0)
Screenshot: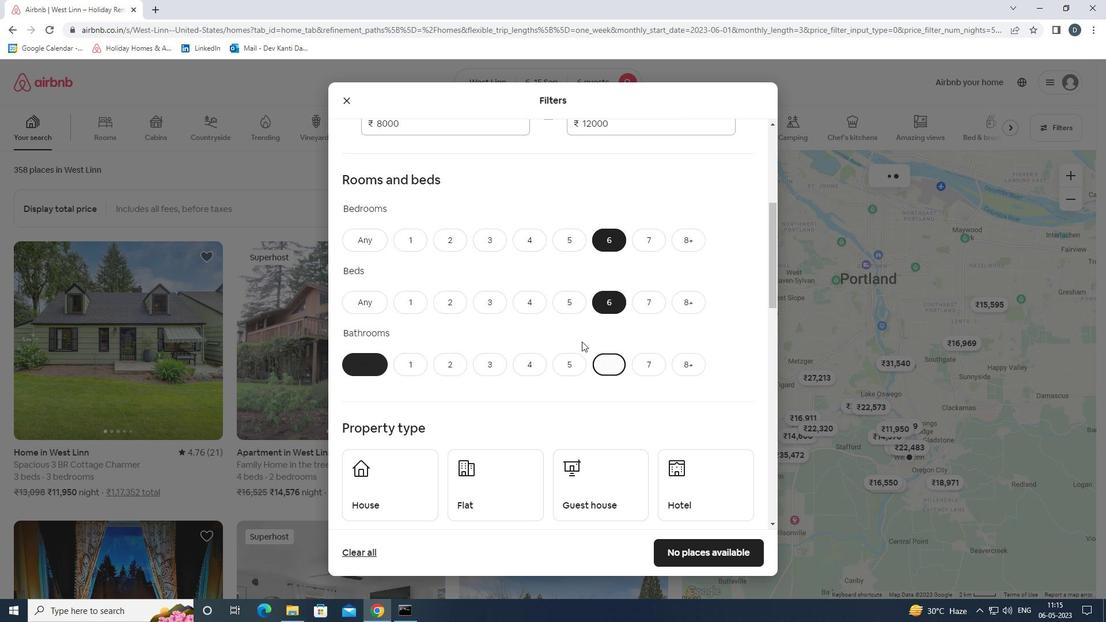 
Action: Mouse moved to (387, 424)
Screenshot: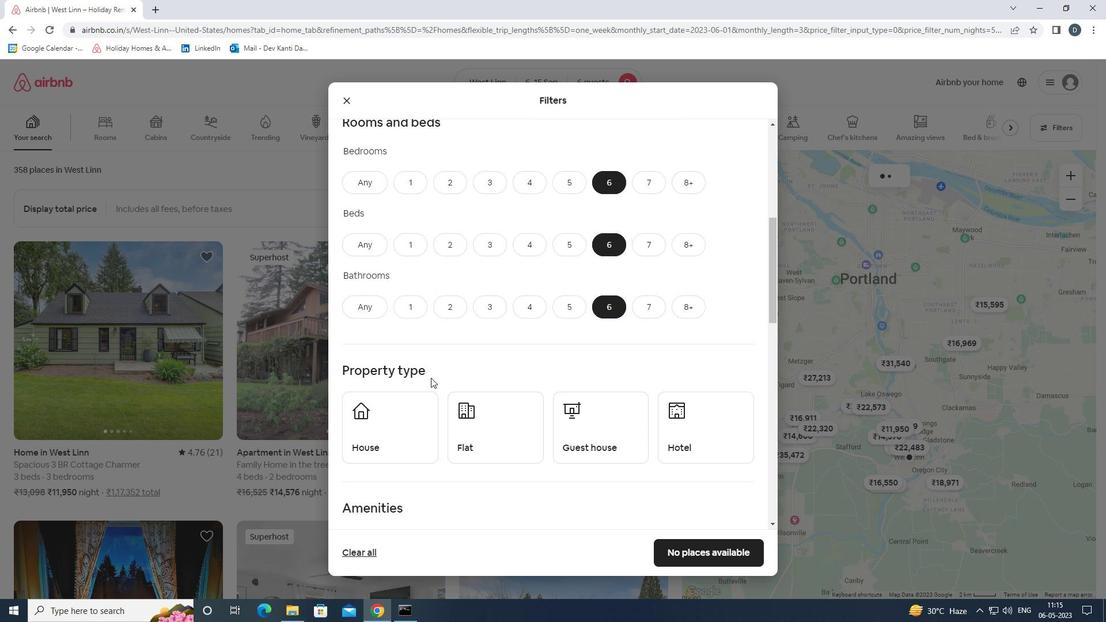 
Action: Mouse pressed left at (387, 424)
Screenshot: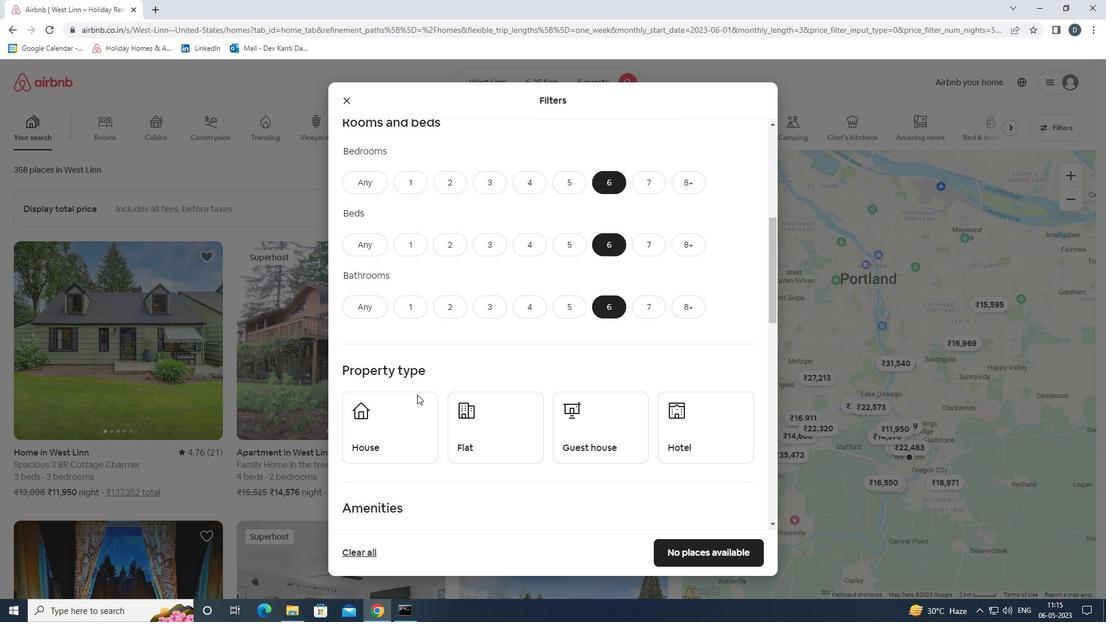 
Action: Mouse moved to (461, 410)
Screenshot: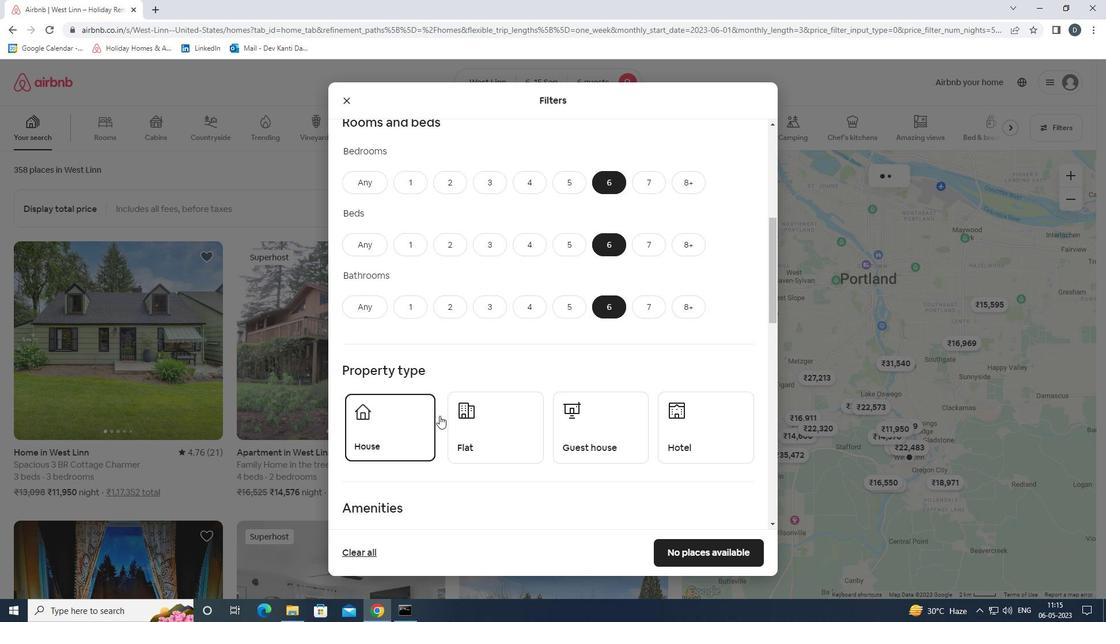
Action: Mouse pressed left at (461, 410)
Screenshot: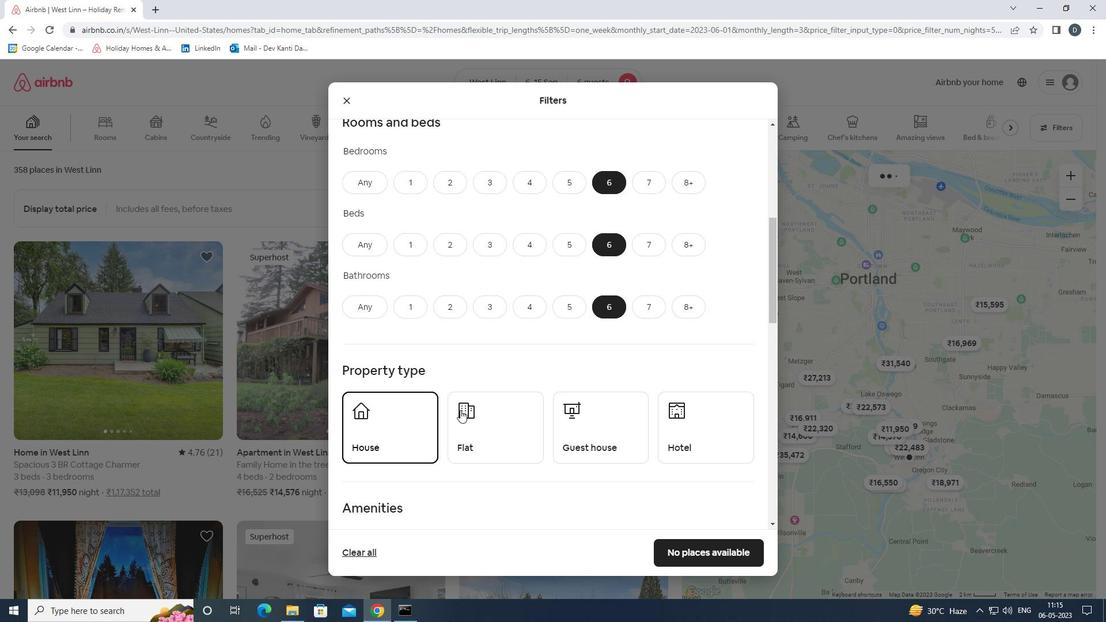 
Action: Mouse moved to (591, 402)
Screenshot: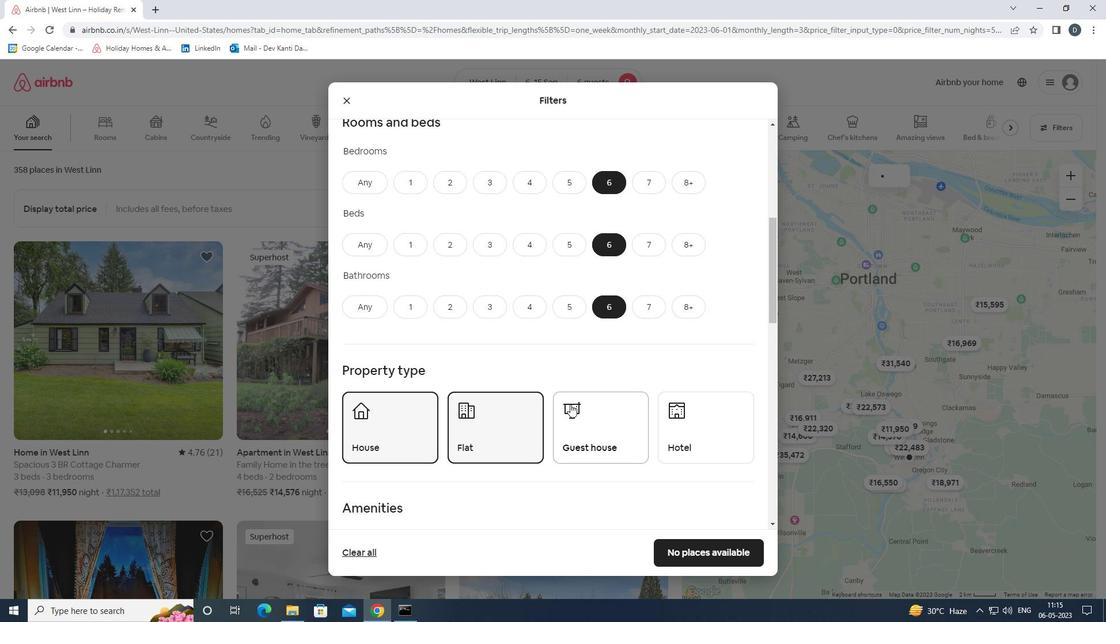 
Action: Mouse pressed left at (591, 402)
Screenshot: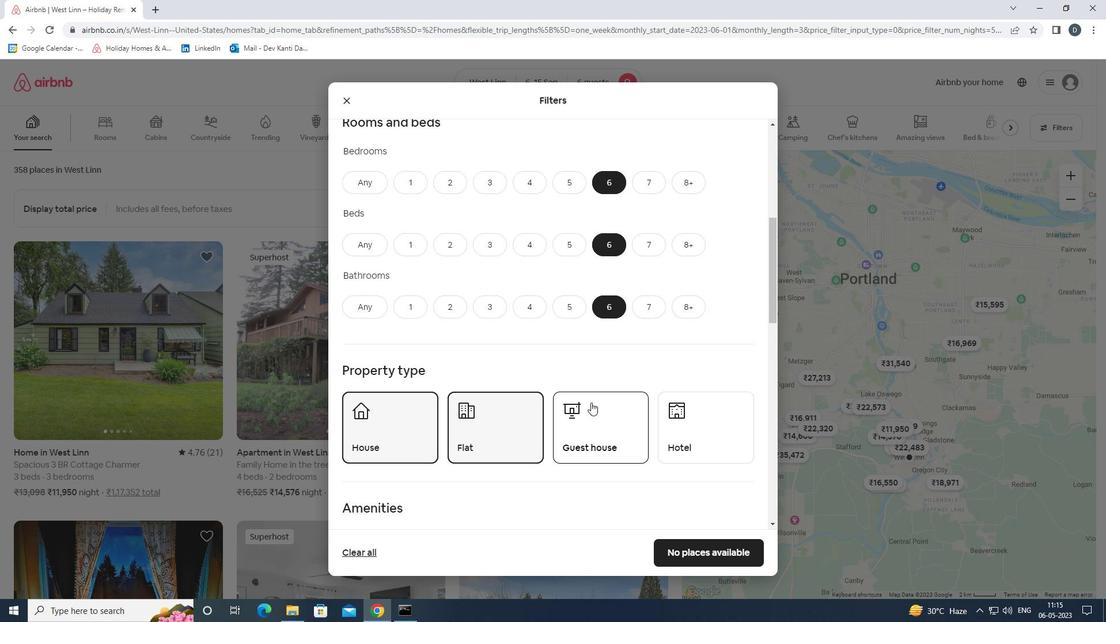 
Action: Mouse moved to (590, 354)
Screenshot: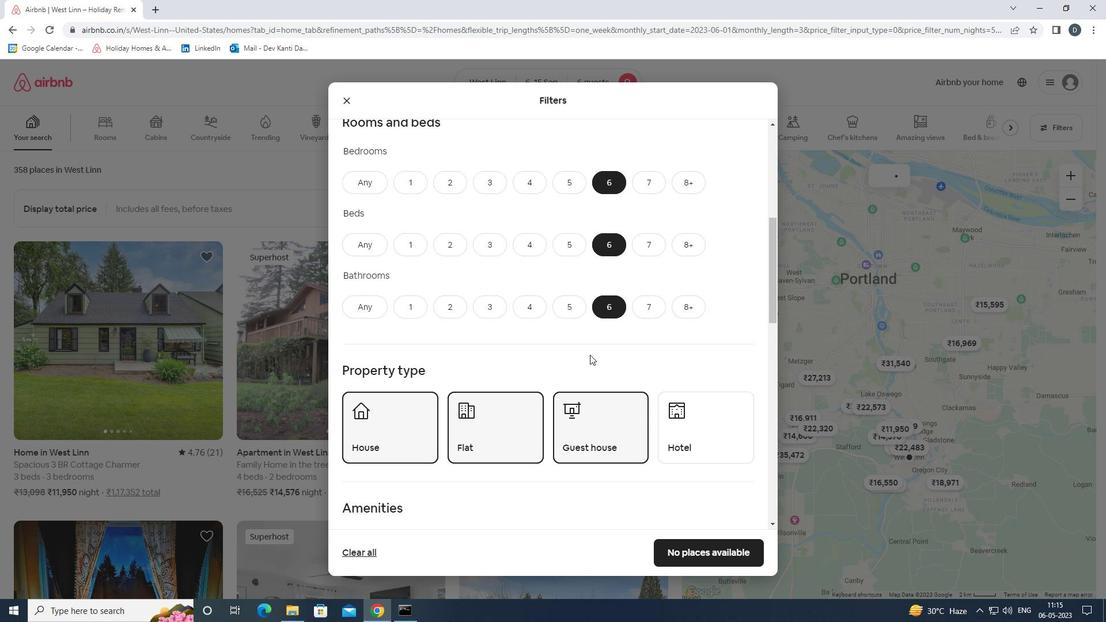 
Action: Mouse scrolled (590, 353) with delta (0, 0)
Screenshot: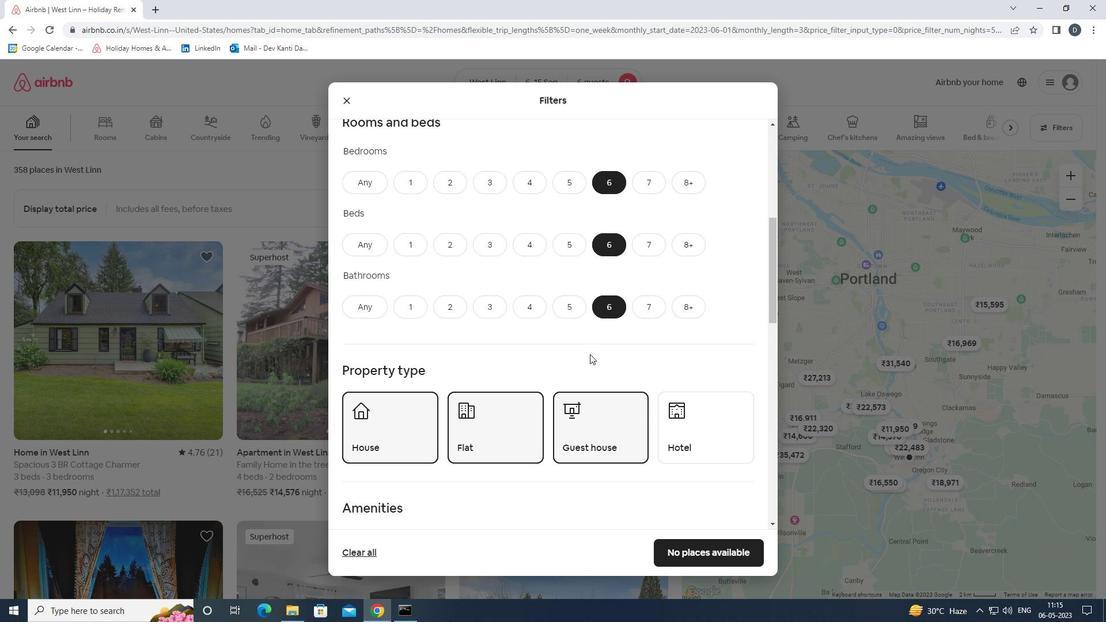 
Action: Mouse scrolled (590, 353) with delta (0, 0)
Screenshot: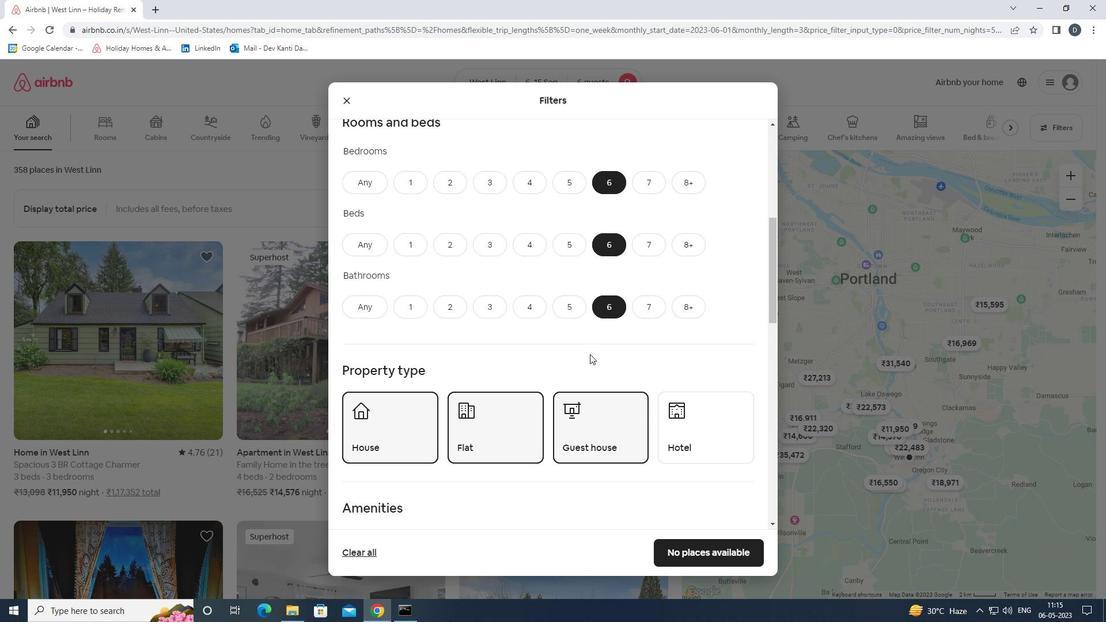 
Action: Mouse scrolled (590, 353) with delta (0, 0)
Screenshot: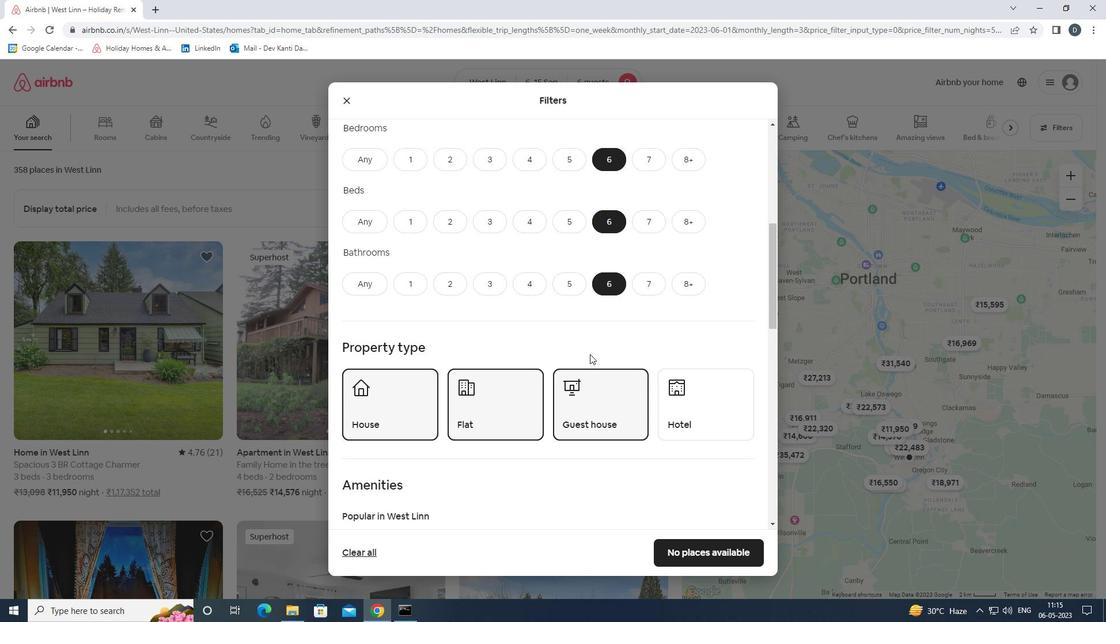 
Action: Mouse scrolled (590, 353) with delta (0, 0)
Screenshot: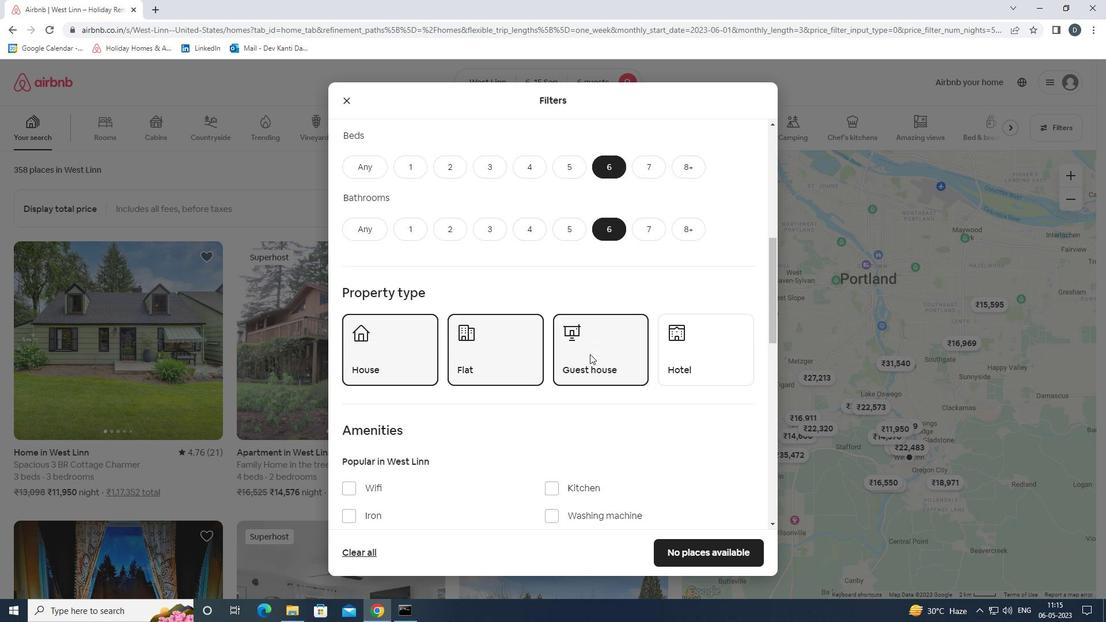 
Action: Mouse moved to (369, 333)
Screenshot: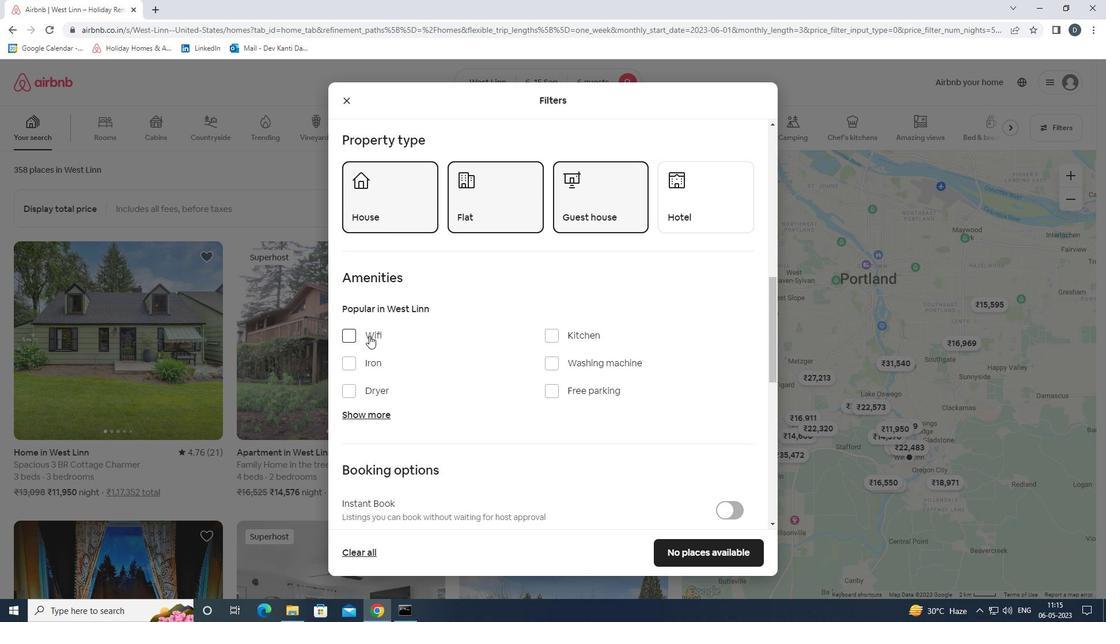 
Action: Mouse pressed left at (369, 333)
Screenshot: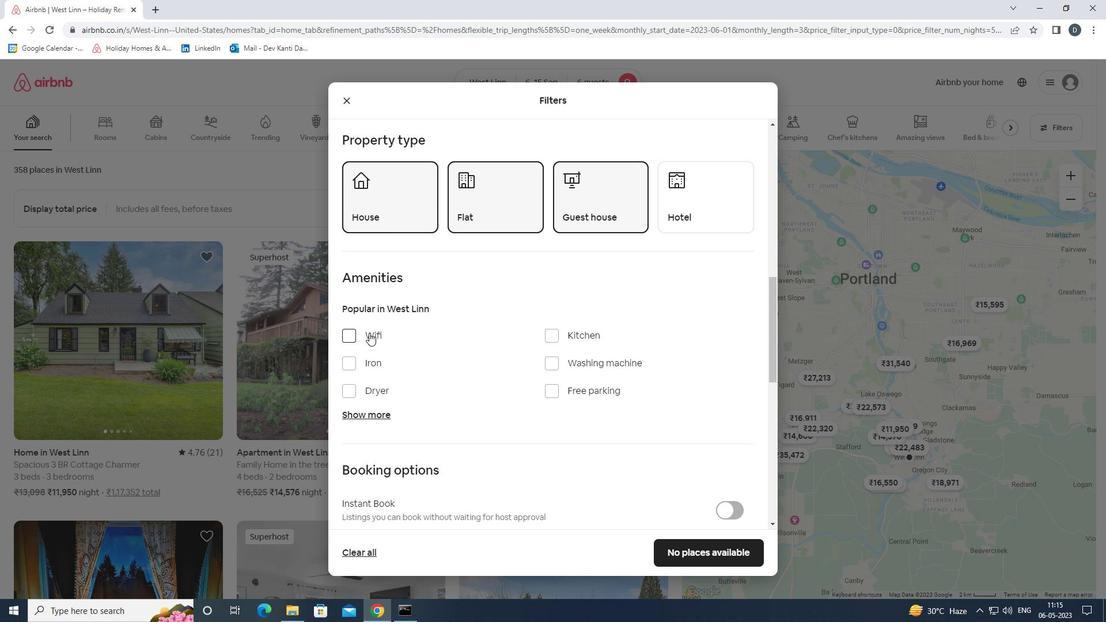 
Action: Mouse moved to (374, 410)
Screenshot: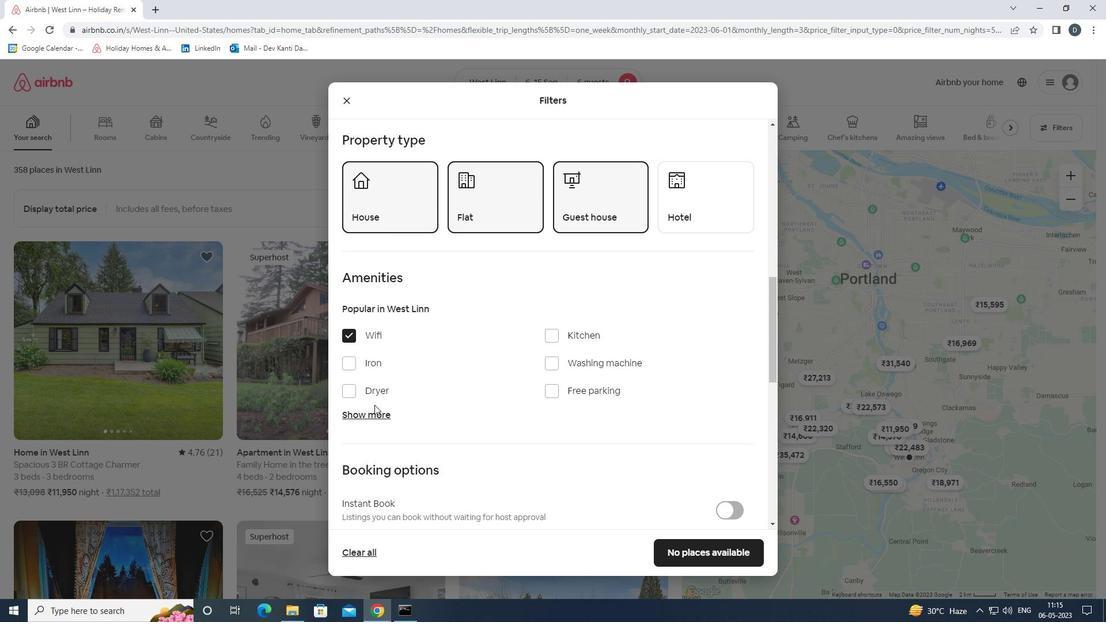 
Action: Mouse pressed left at (374, 410)
Screenshot: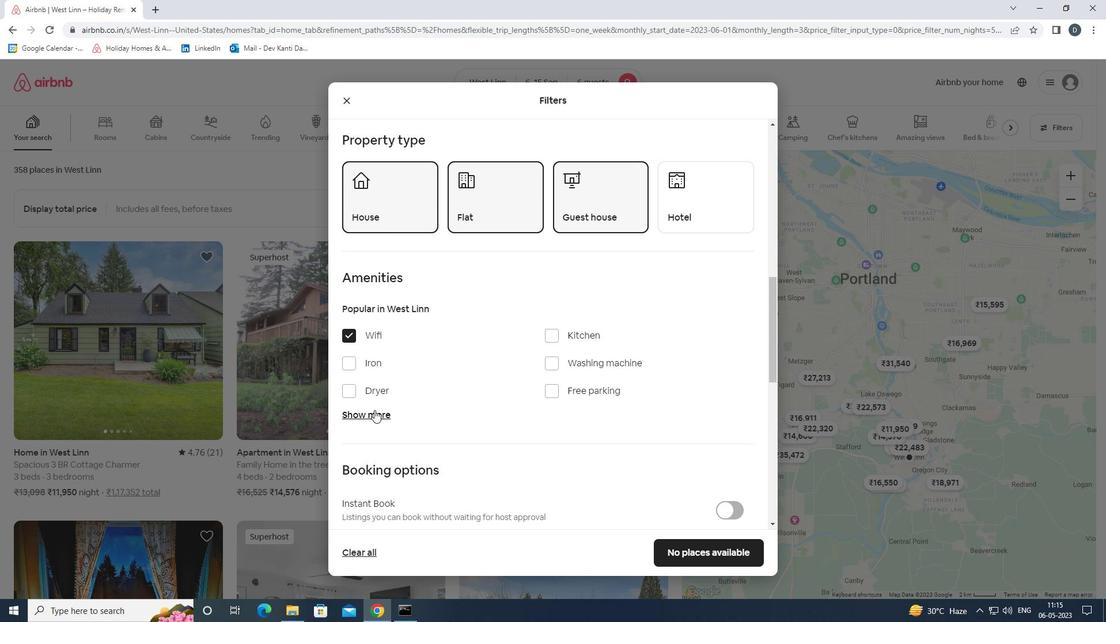 
Action: Mouse moved to (559, 480)
Screenshot: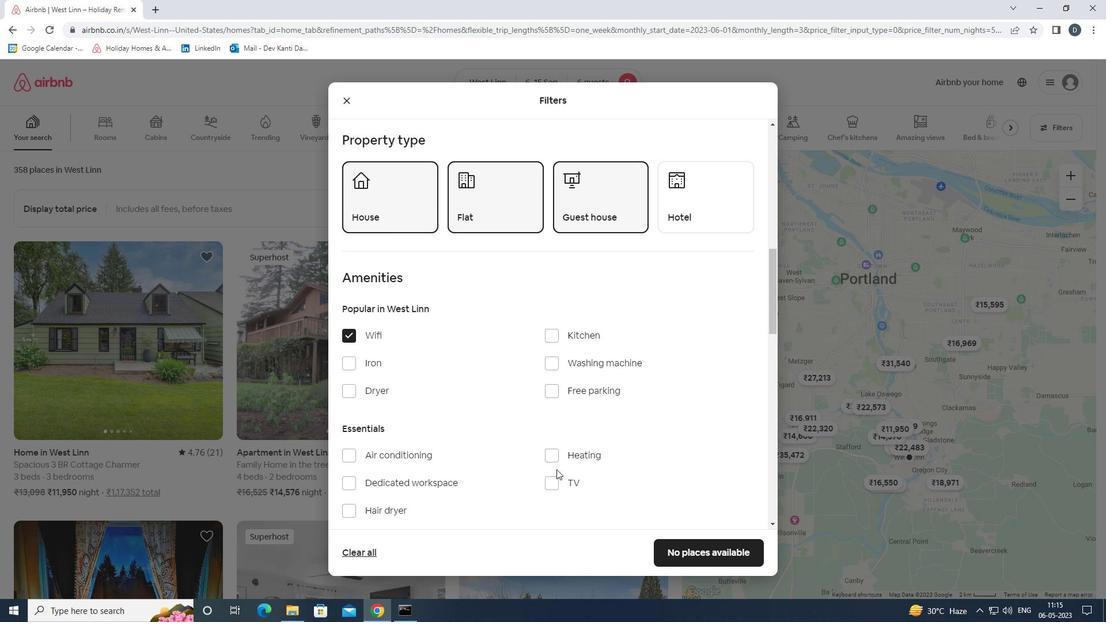 
Action: Mouse pressed left at (559, 480)
Screenshot: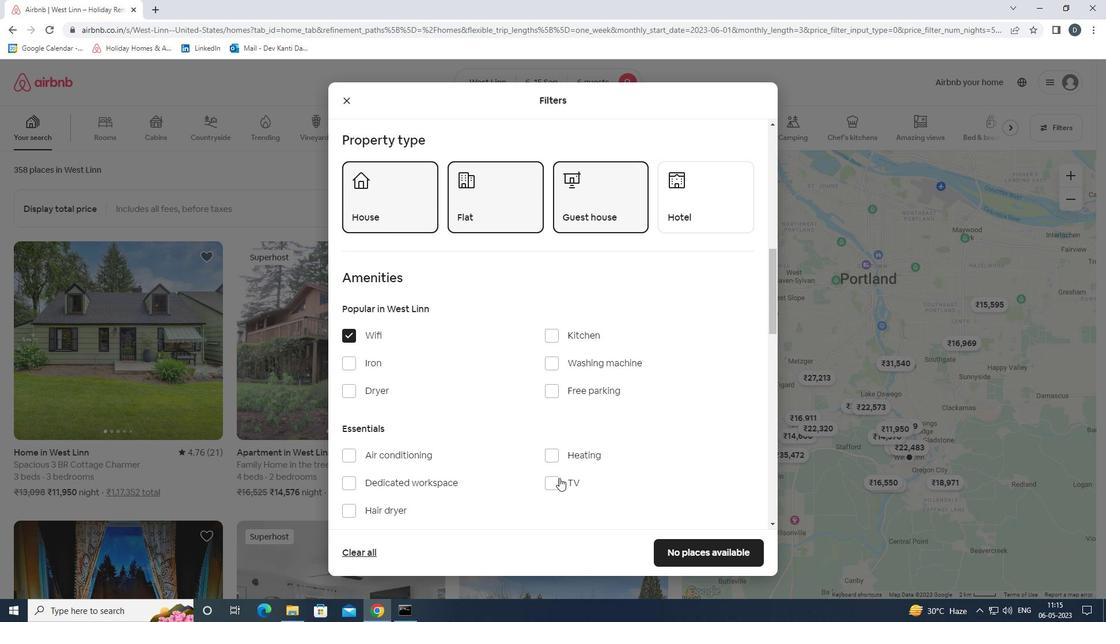 
Action: Mouse moved to (538, 416)
Screenshot: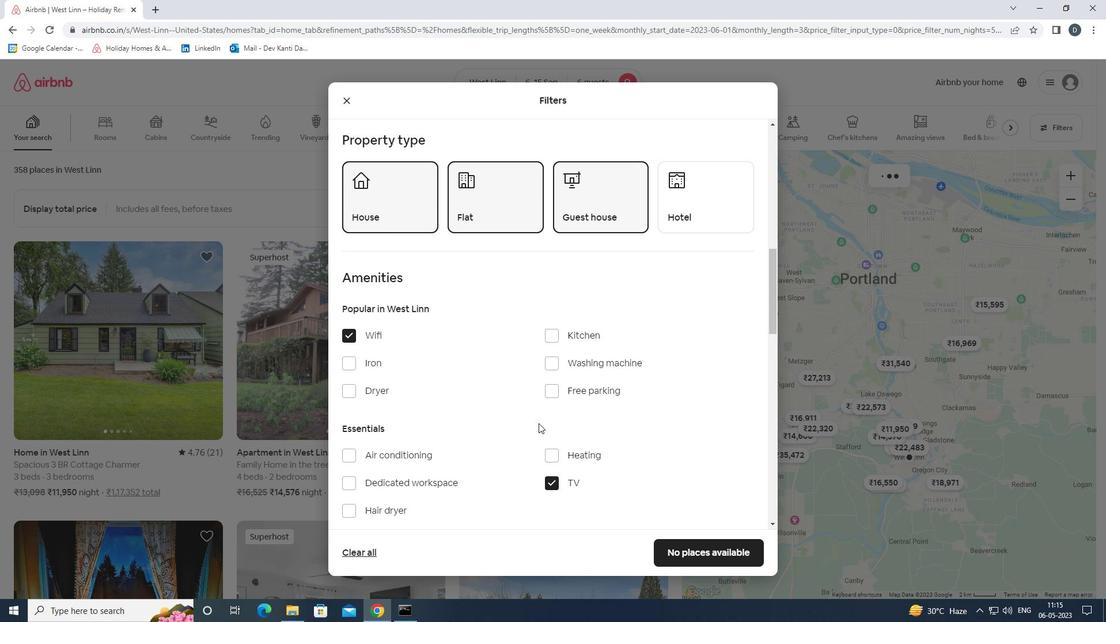 
Action: Mouse scrolled (538, 416) with delta (0, 0)
Screenshot: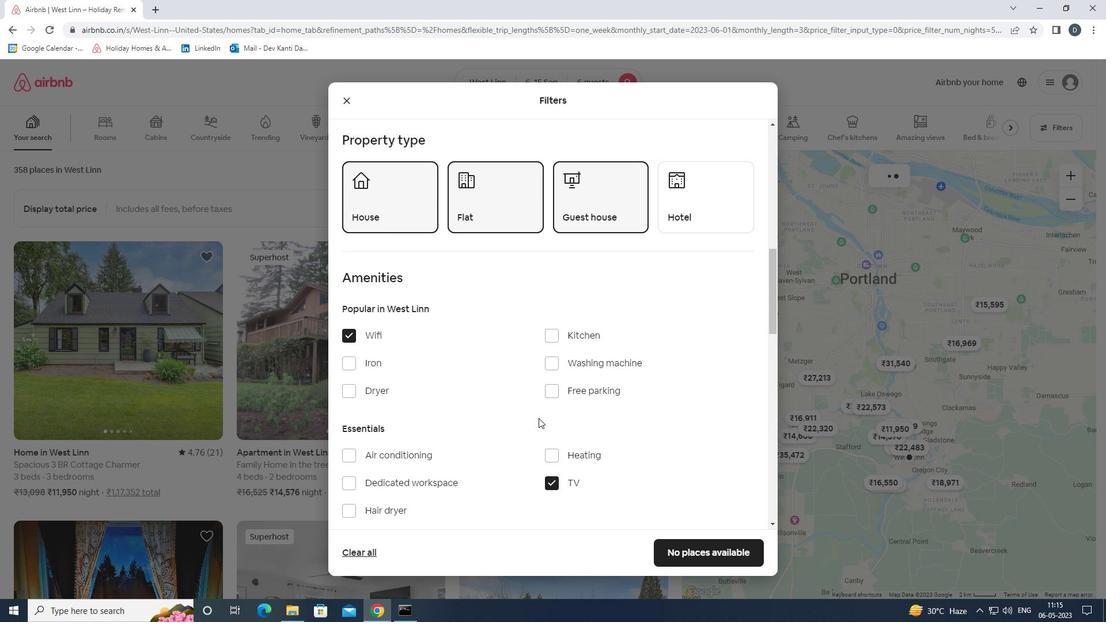 
Action: Mouse scrolled (538, 416) with delta (0, 0)
Screenshot: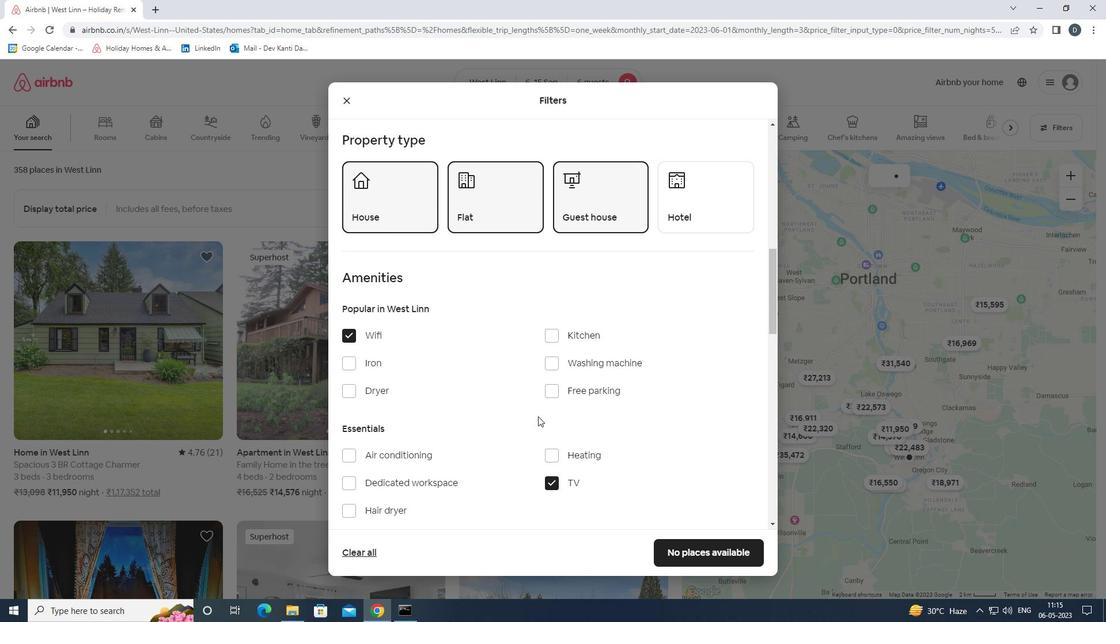 
Action: Mouse moved to (582, 272)
Screenshot: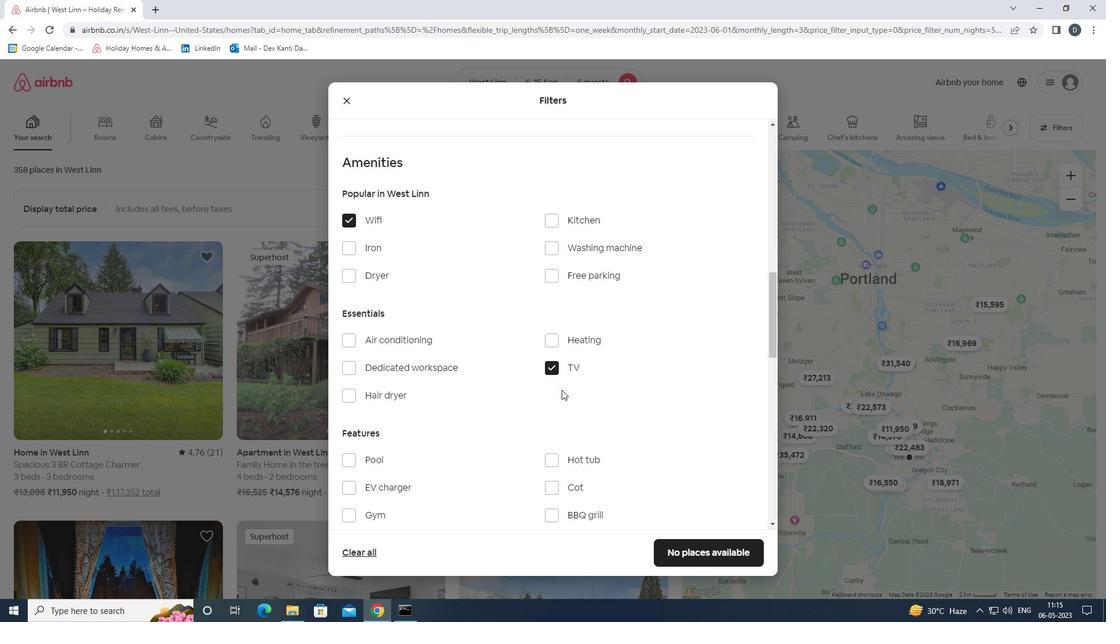 
Action: Mouse pressed left at (582, 272)
Screenshot: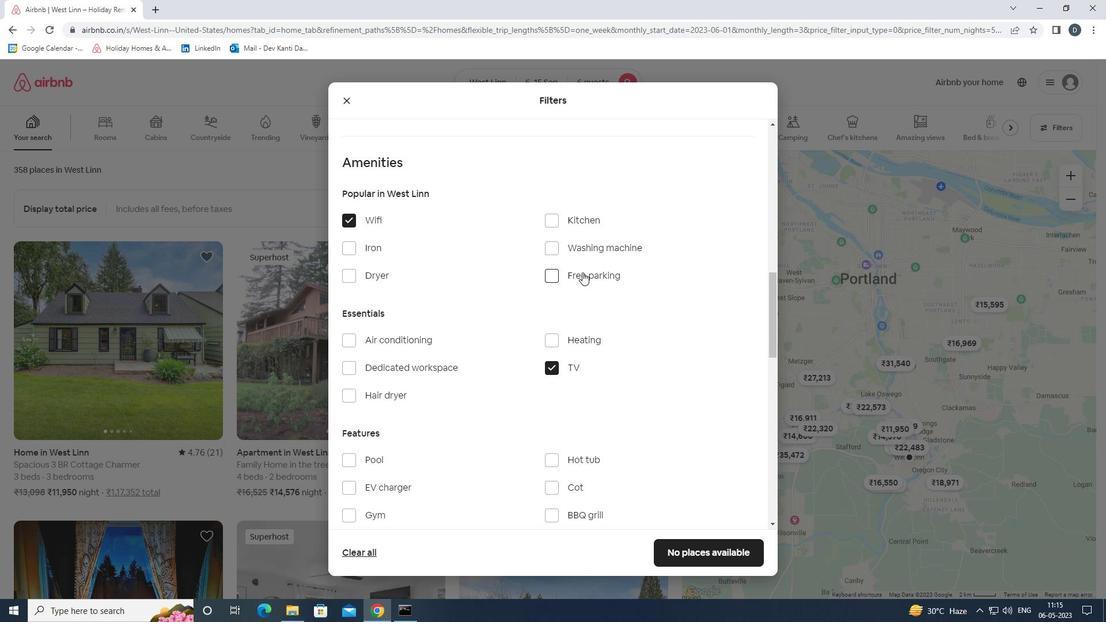 
Action: Mouse moved to (520, 316)
Screenshot: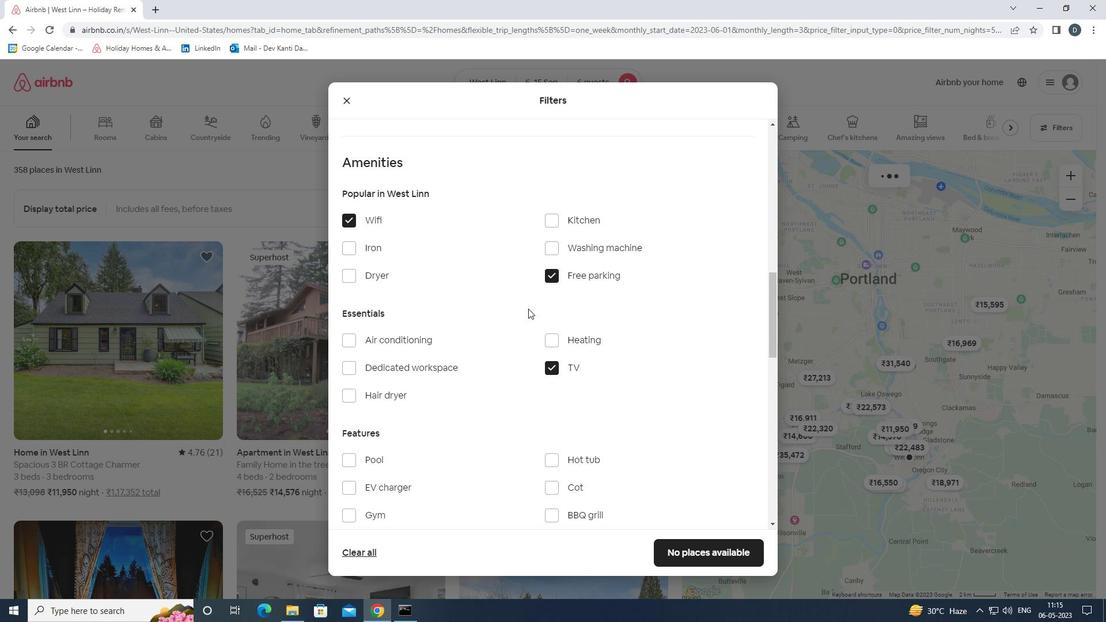 
Action: Mouse scrolled (520, 315) with delta (0, 0)
Screenshot: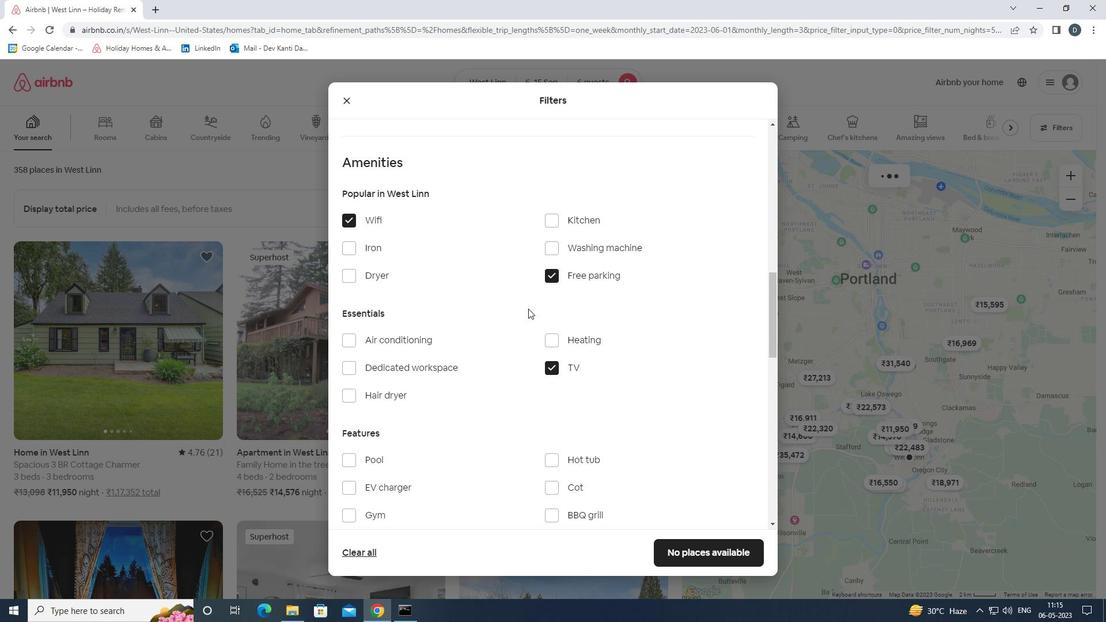 
Action: Mouse moved to (520, 316)
Screenshot: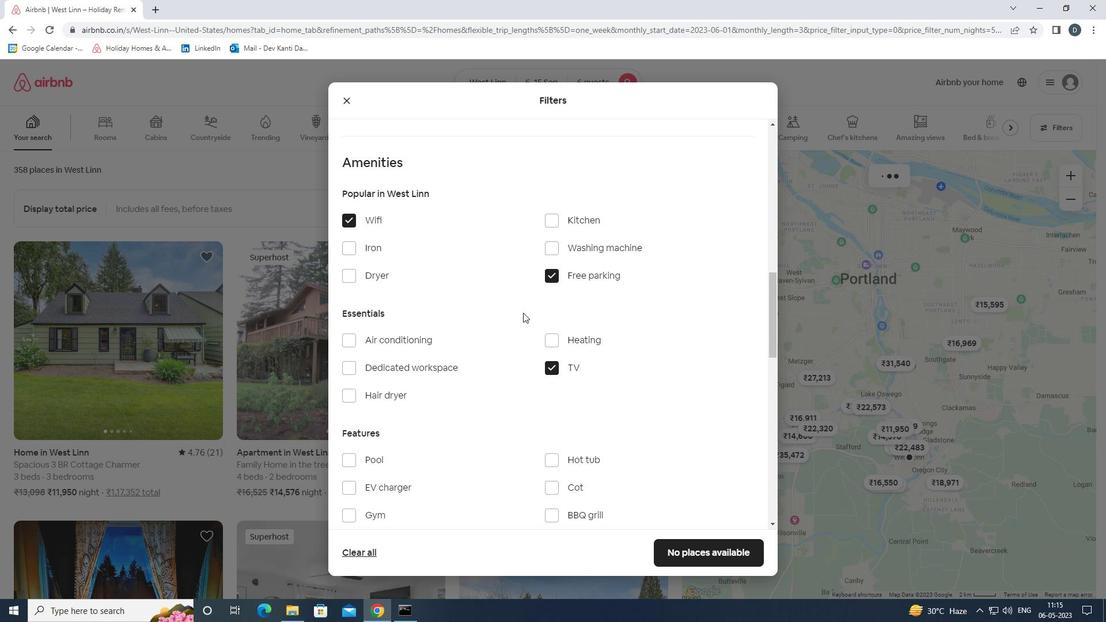 
Action: Mouse scrolled (520, 316) with delta (0, 0)
Screenshot: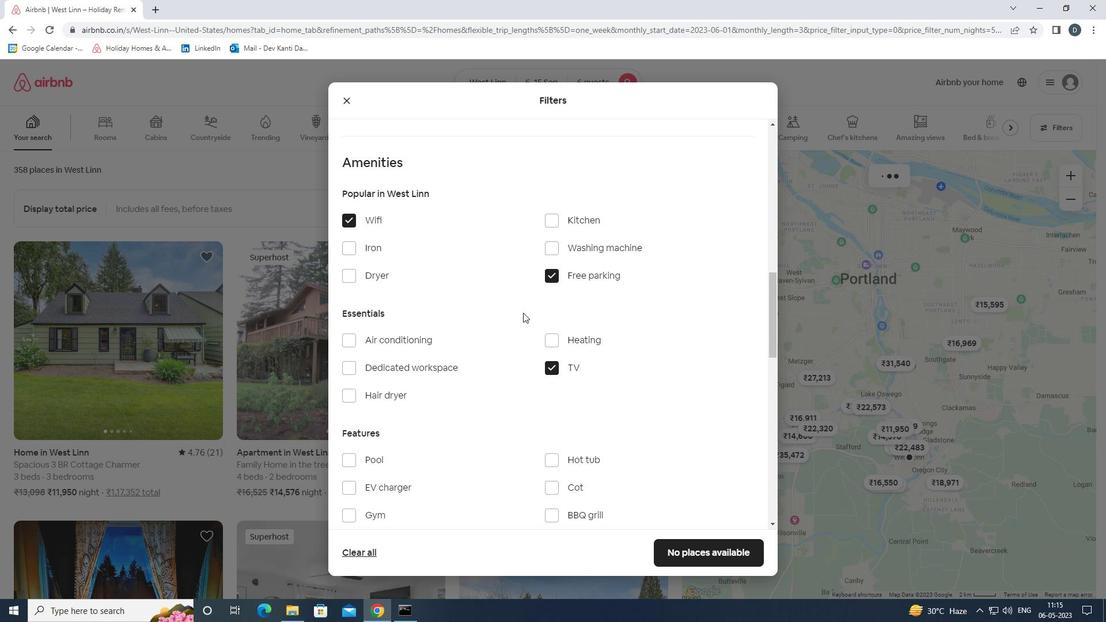 
Action: Mouse moved to (372, 405)
Screenshot: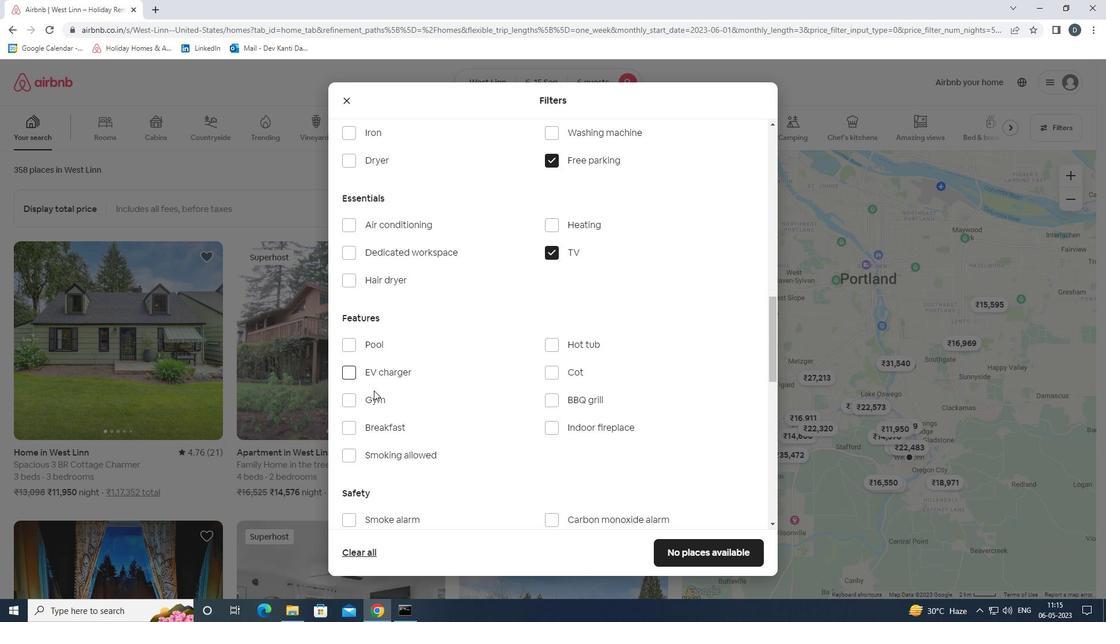 
Action: Mouse pressed left at (372, 405)
Screenshot: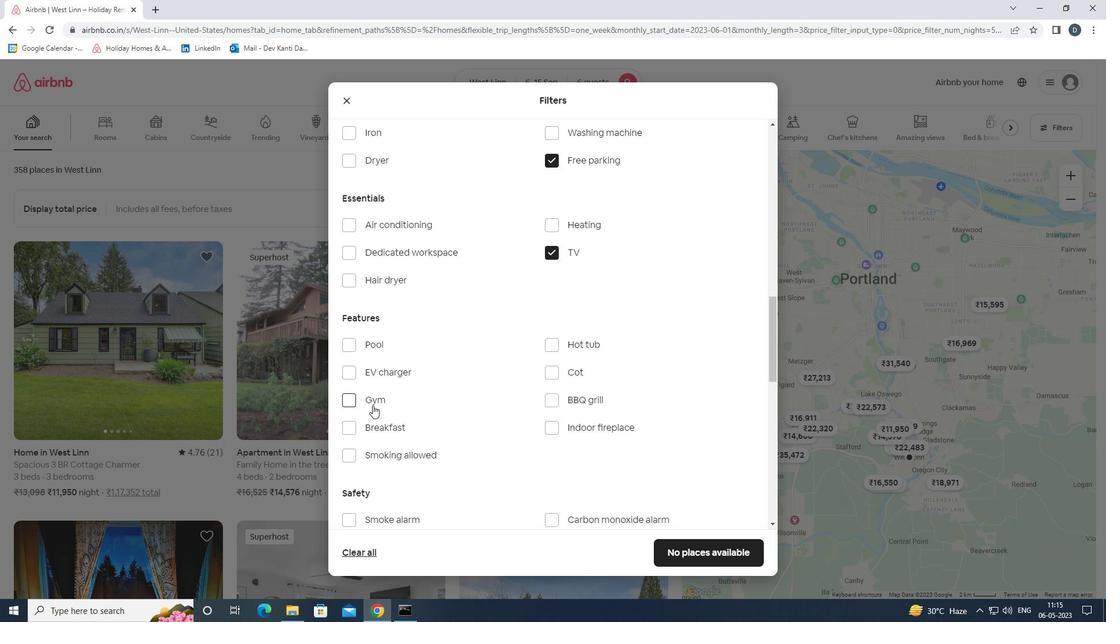 
Action: Mouse moved to (385, 438)
Screenshot: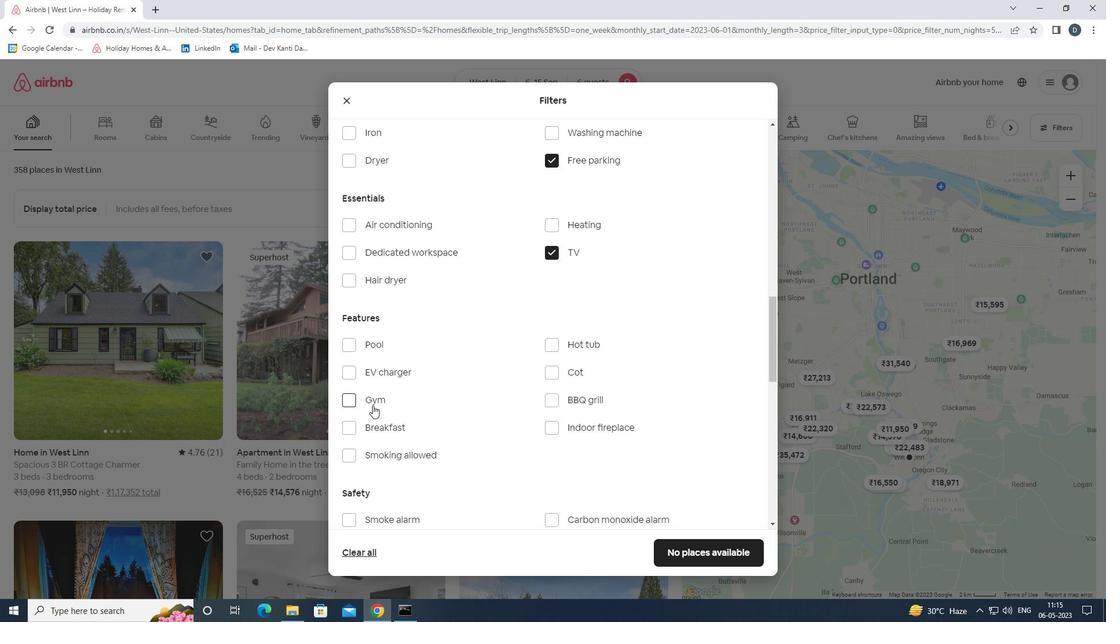 
Action: Mouse pressed left at (385, 438)
Screenshot: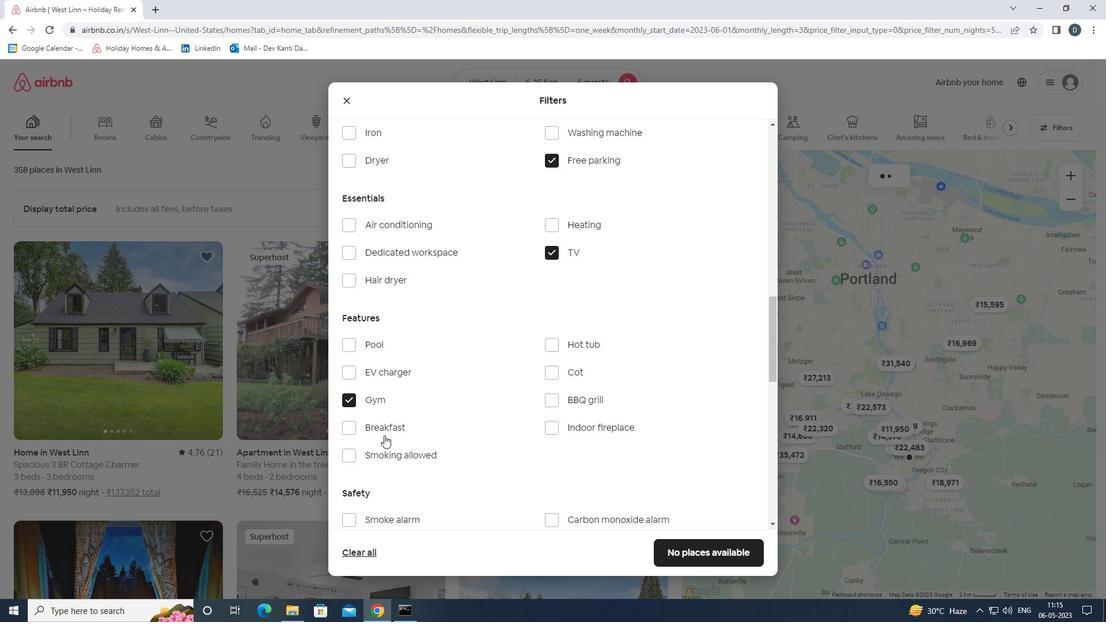 
Action: Mouse moved to (390, 432)
Screenshot: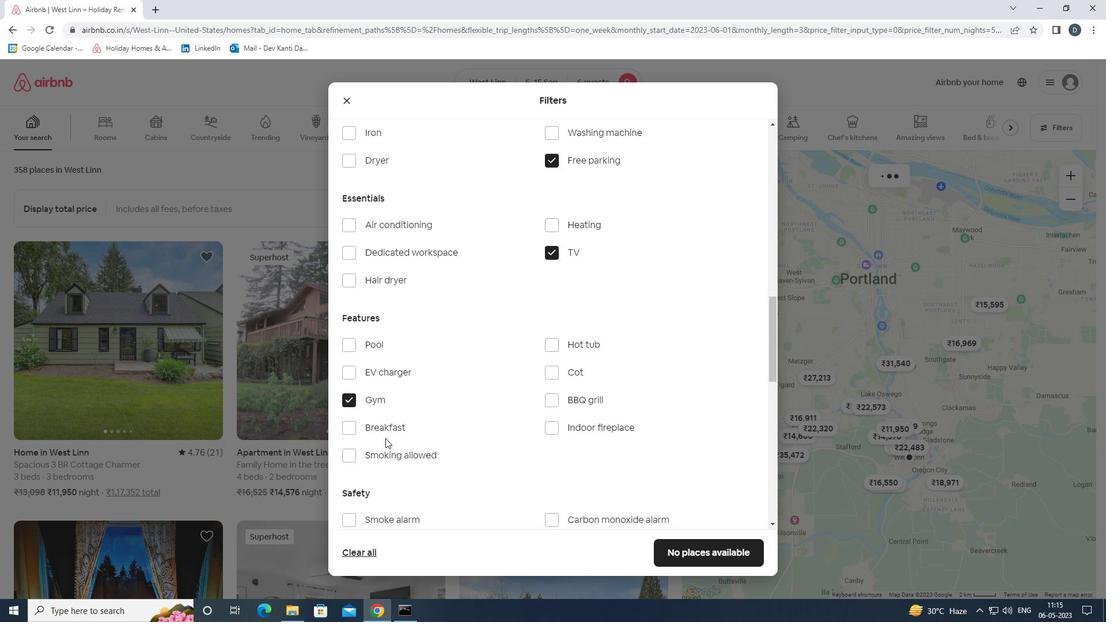 
Action: Mouse pressed left at (390, 432)
Screenshot: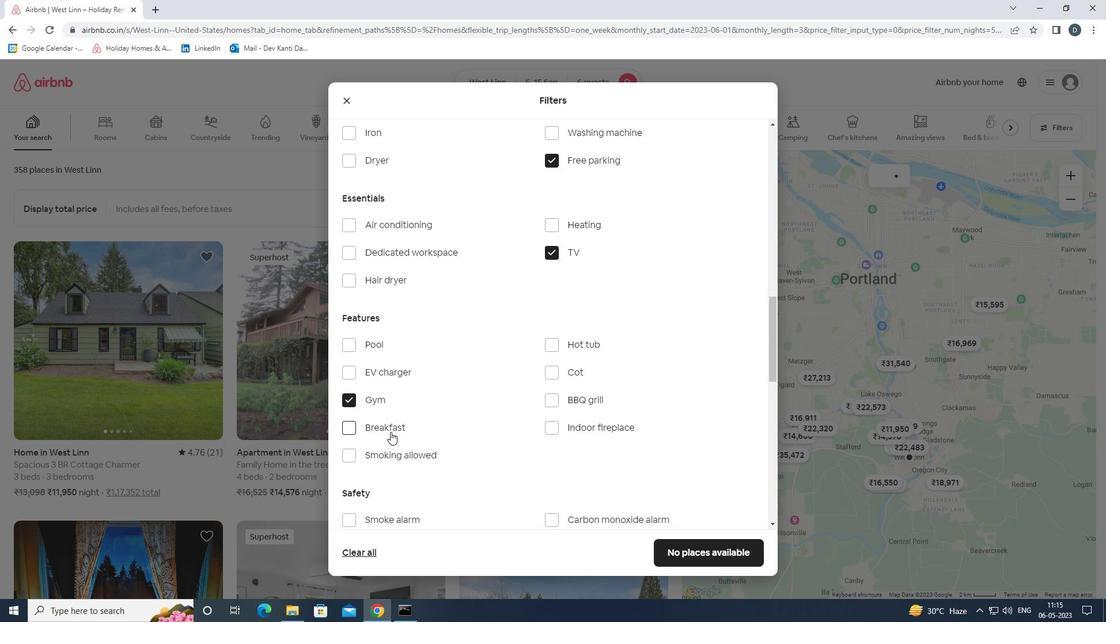 
Action: Mouse moved to (454, 410)
Screenshot: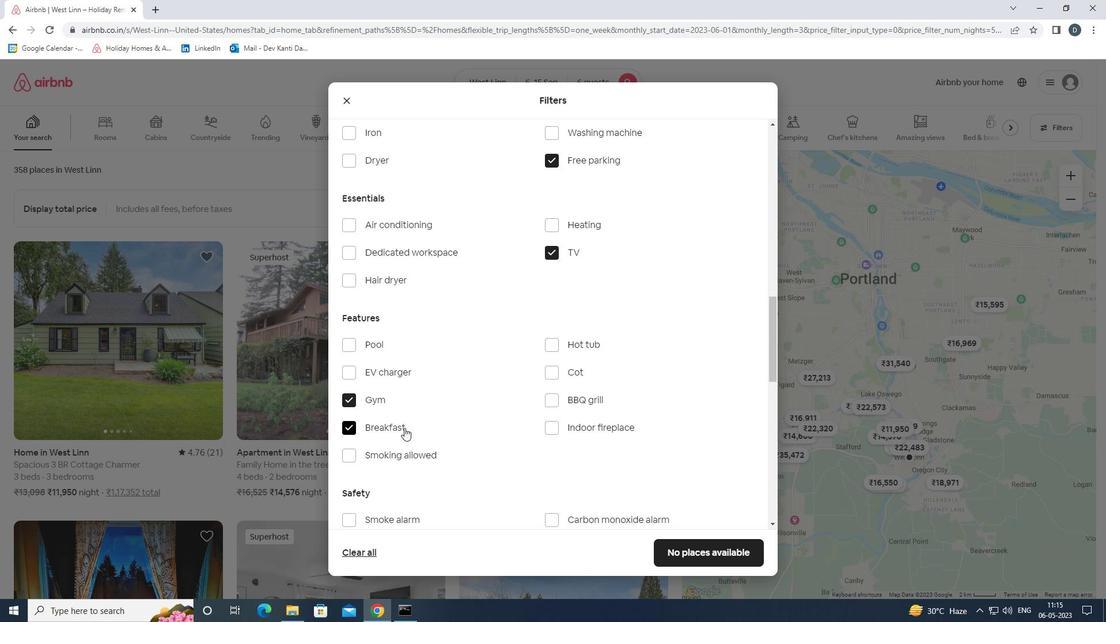 
Action: Mouse scrolled (454, 410) with delta (0, 0)
Screenshot: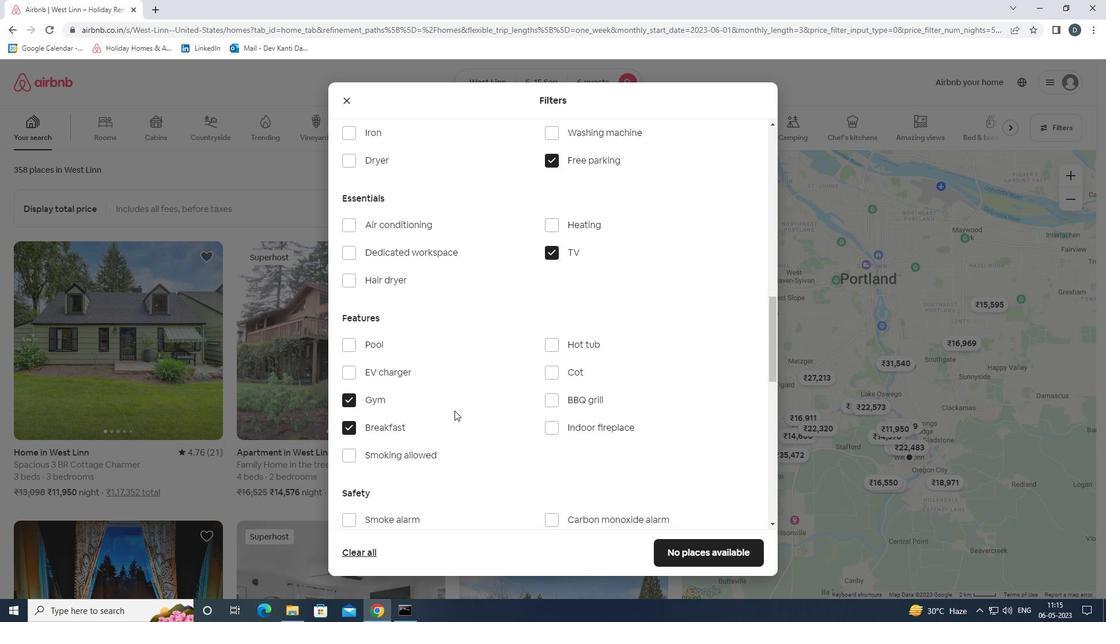 
Action: Mouse scrolled (454, 410) with delta (0, 0)
Screenshot: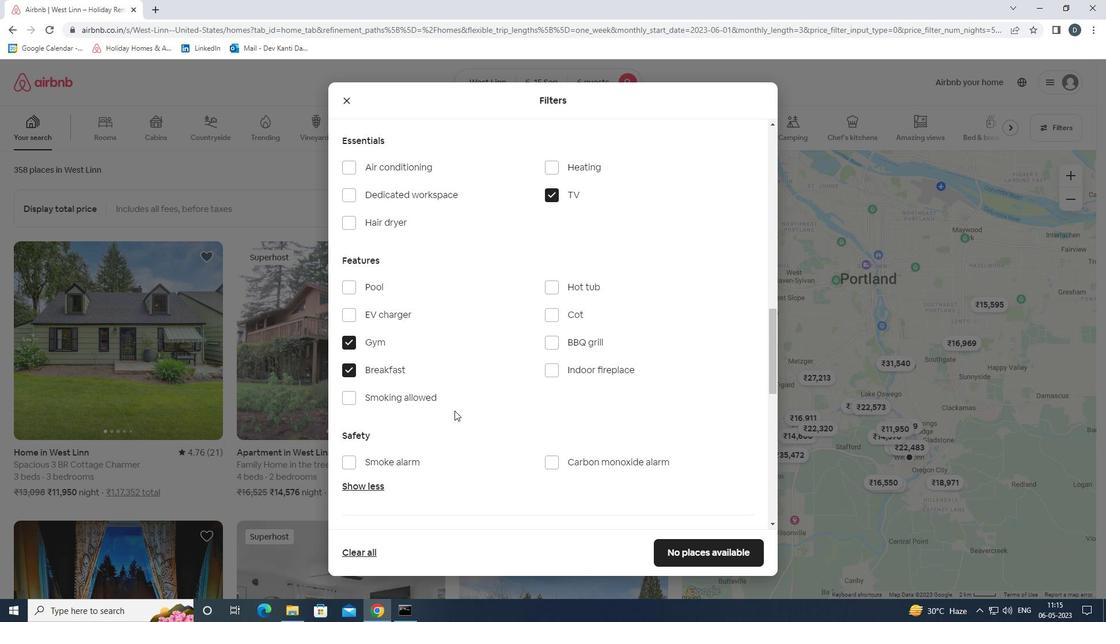 
Action: Mouse moved to (489, 401)
Screenshot: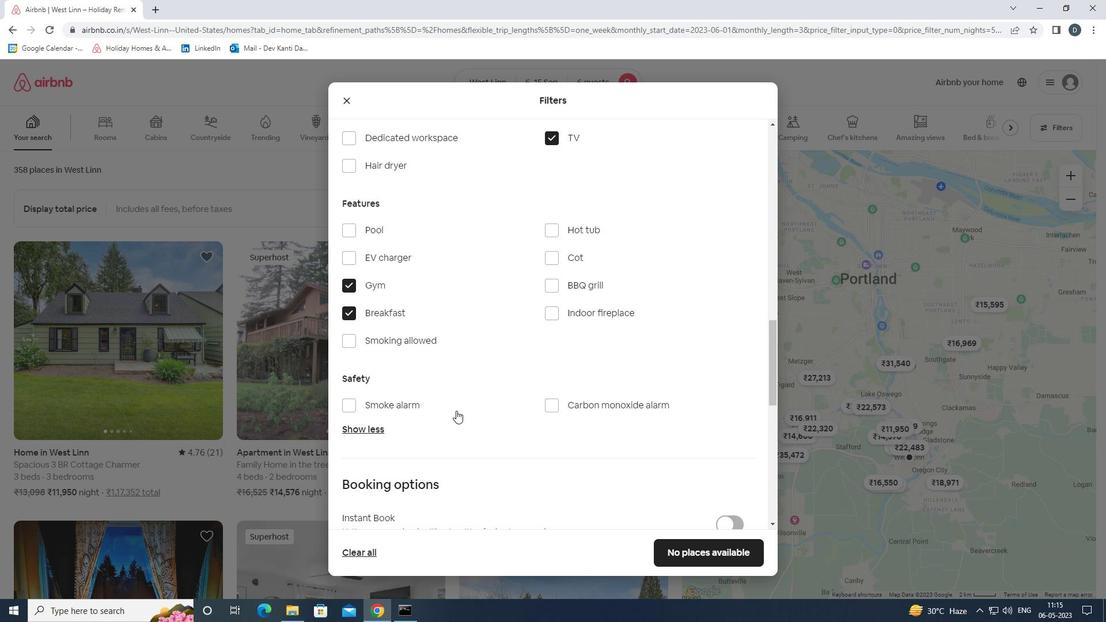 
Action: Mouse scrolled (489, 401) with delta (0, 0)
Screenshot: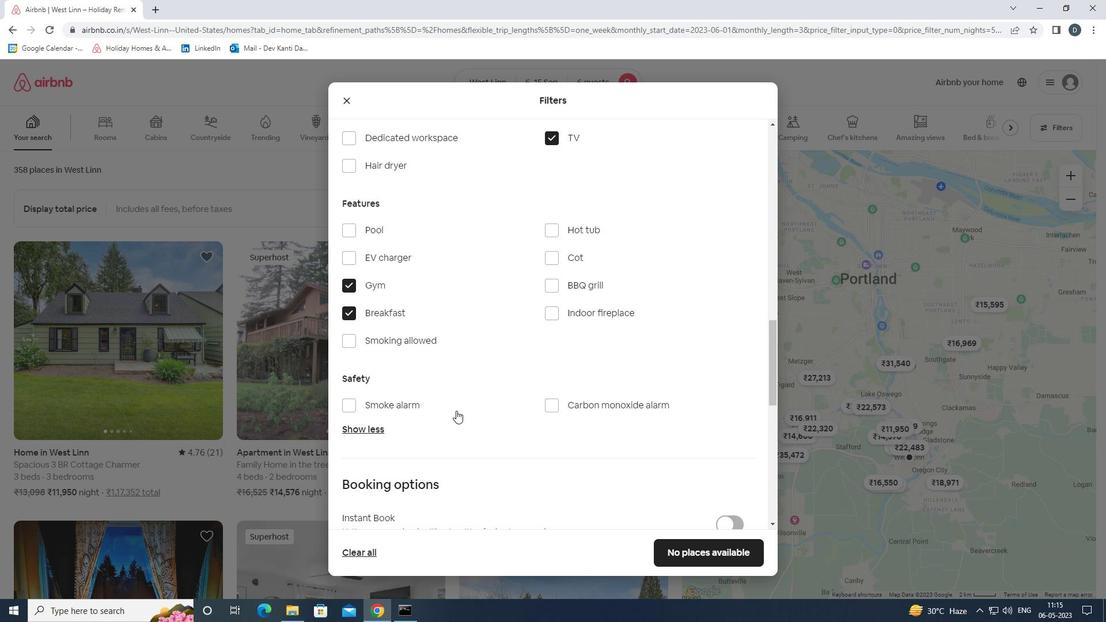 
Action: Mouse moved to (648, 388)
Screenshot: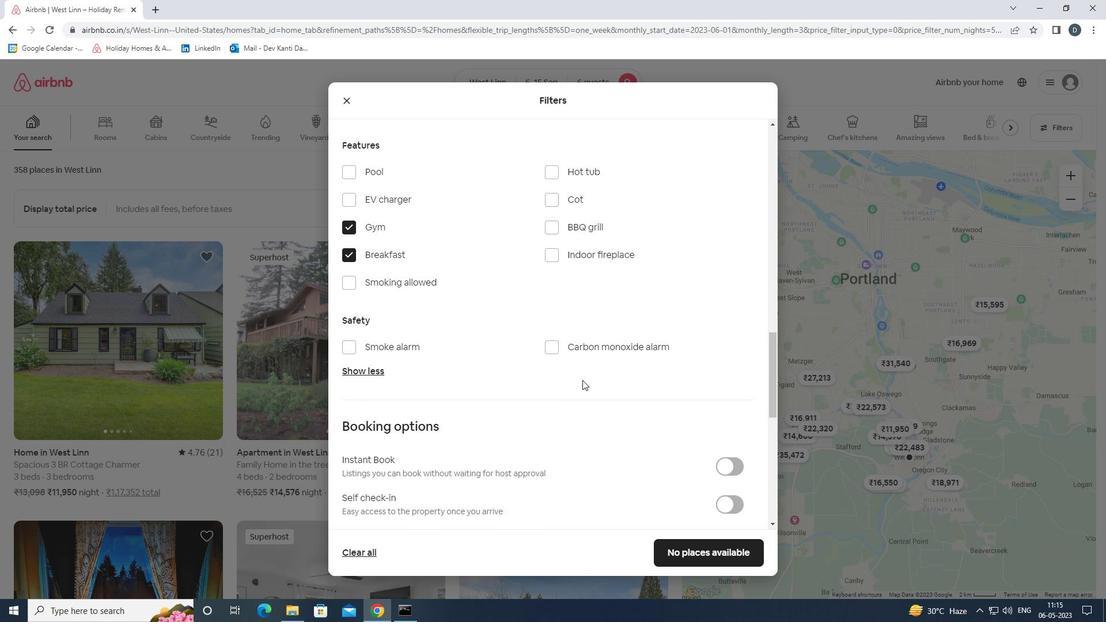 
Action: Mouse scrolled (648, 387) with delta (0, 0)
Screenshot: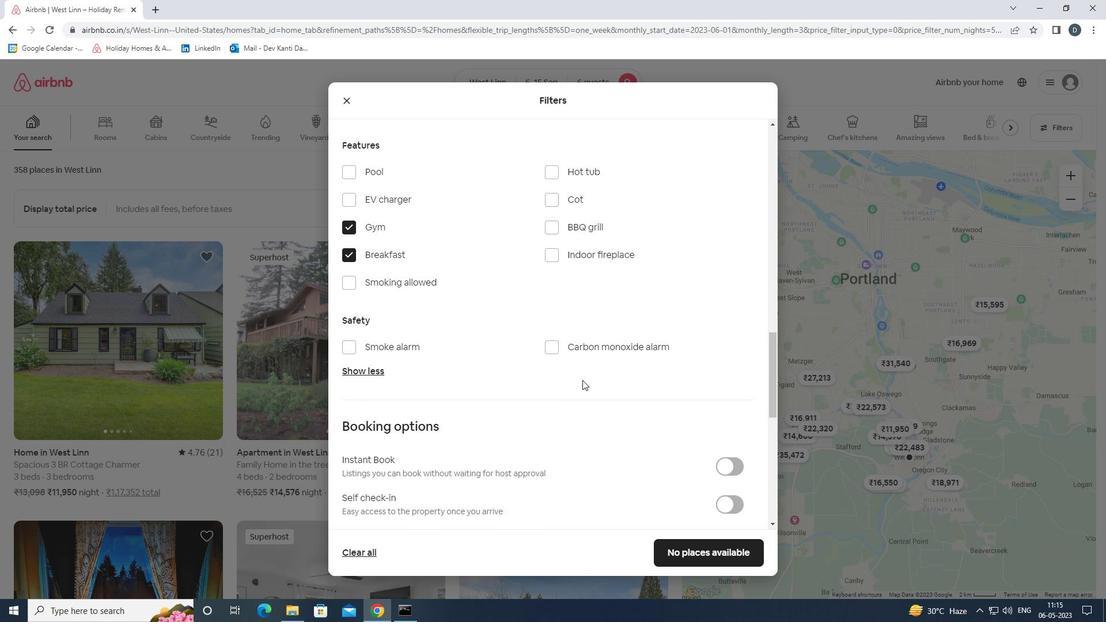 
Action: Mouse moved to (665, 399)
Screenshot: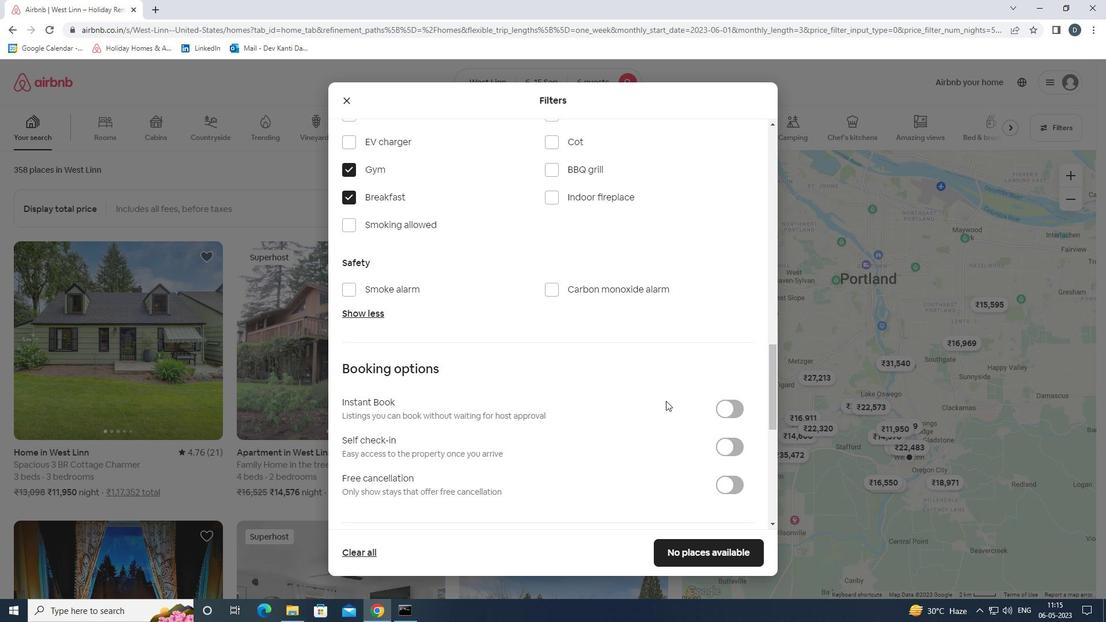 
Action: Mouse scrolled (665, 399) with delta (0, 0)
Screenshot: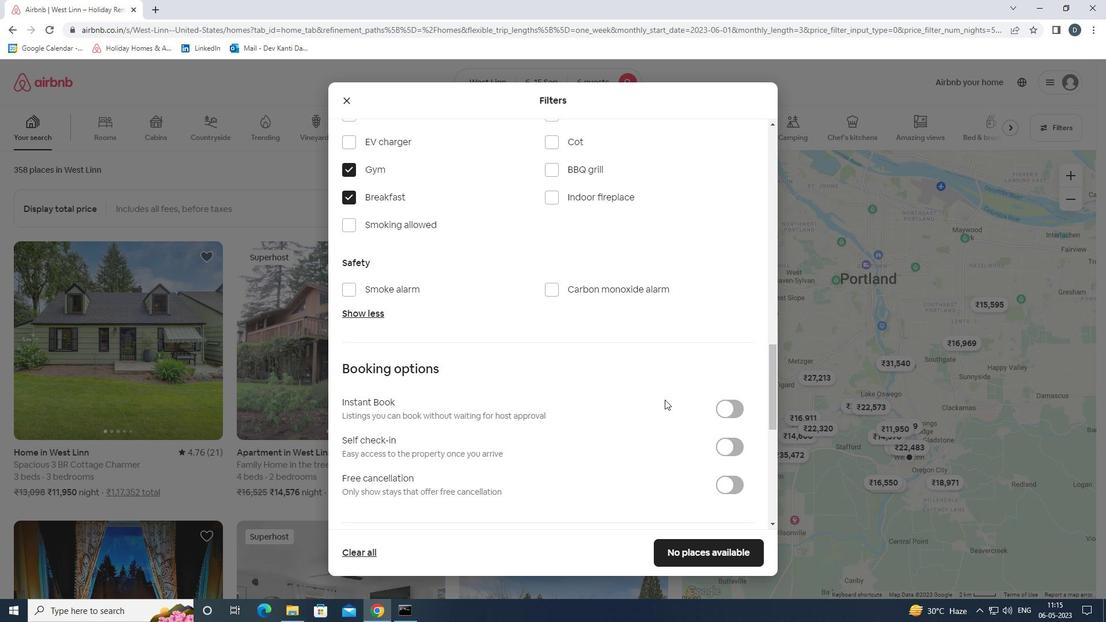 
Action: Mouse scrolled (665, 399) with delta (0, 0)
Screenshot: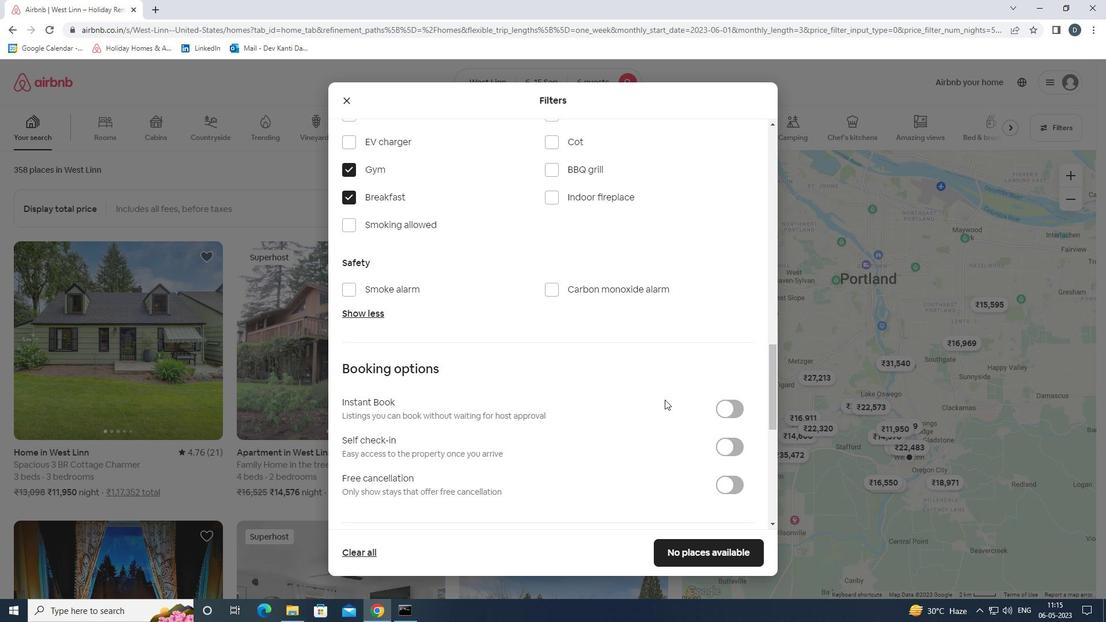 
Action: Mouse scrolled (665, 399) with delta (0, 0)
Screenshot: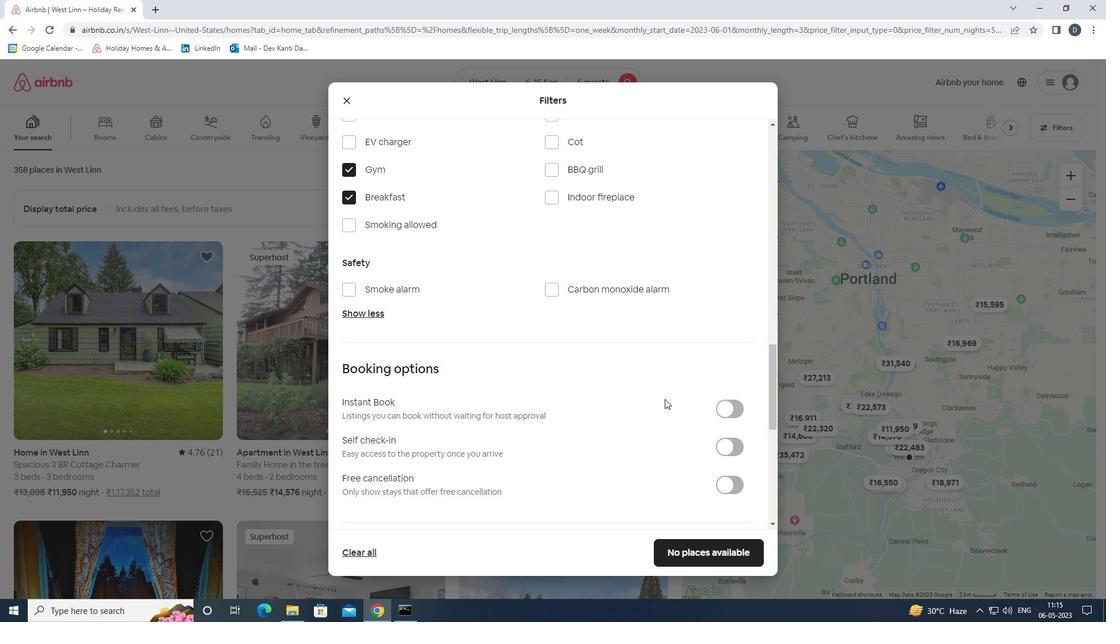 
Action: Mouse moved to (664, 398)
Screenshot: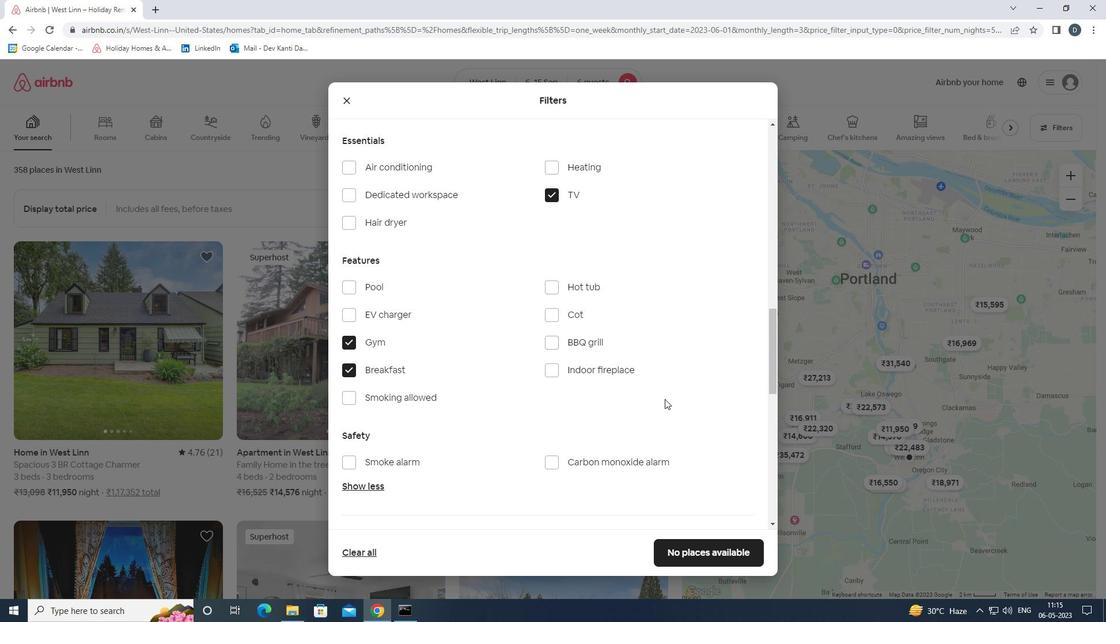 
Action: Mouse scrolled (664, 399) with delta (0, 0)
Screenshot: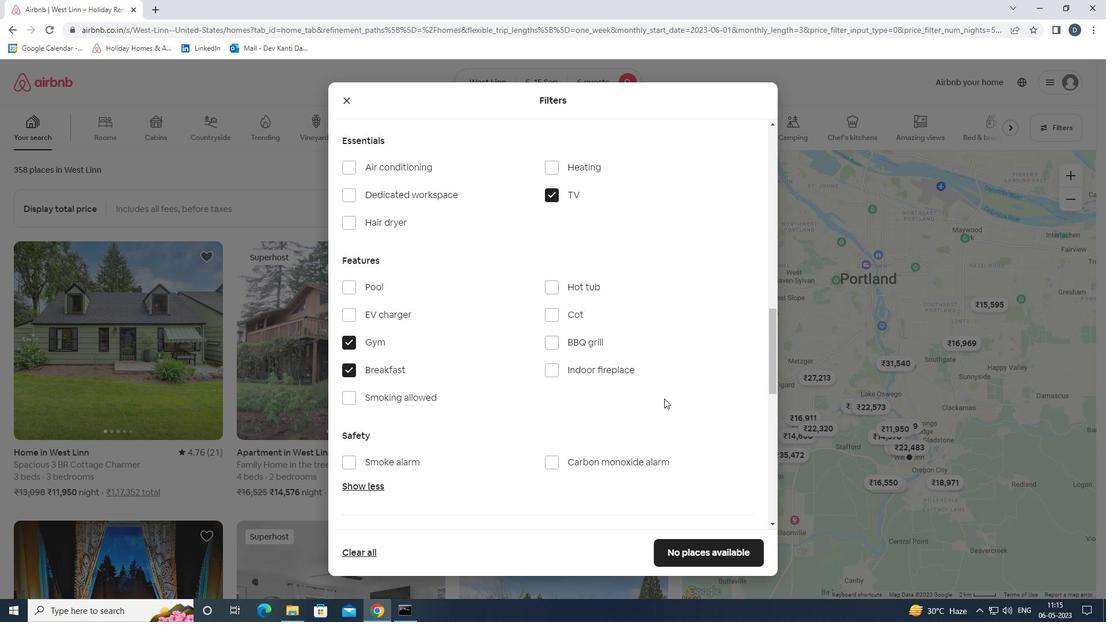 
Action: Mouse scrolled (664, 399) with delta (0, 0)
Screenshot: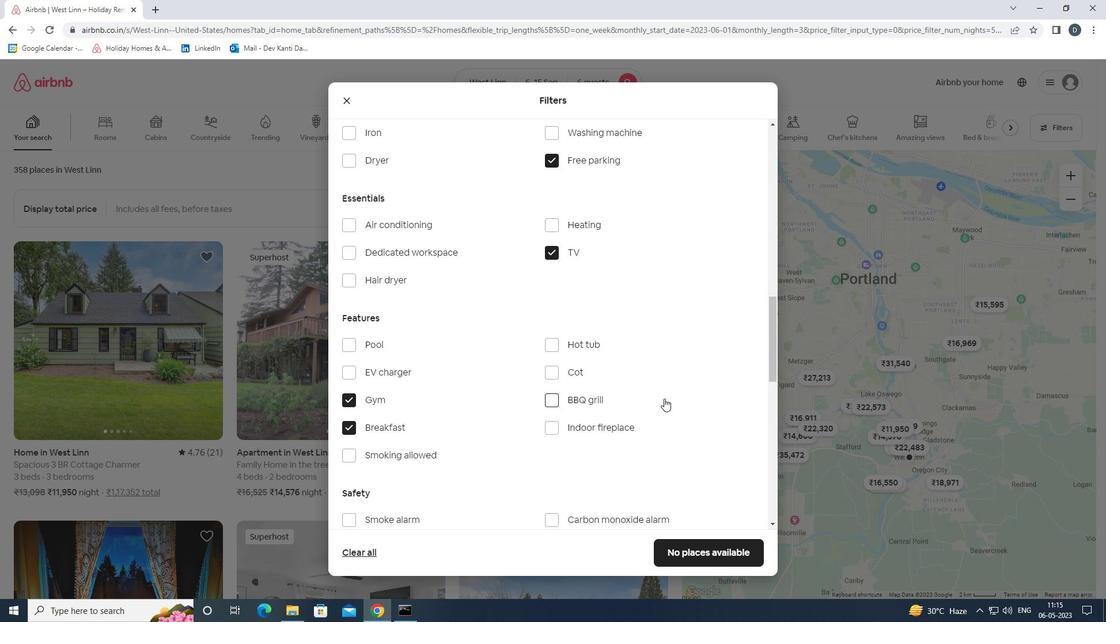 
Action: Mouse scrolled (664, 399) with delta (0, 0)
Screenshot: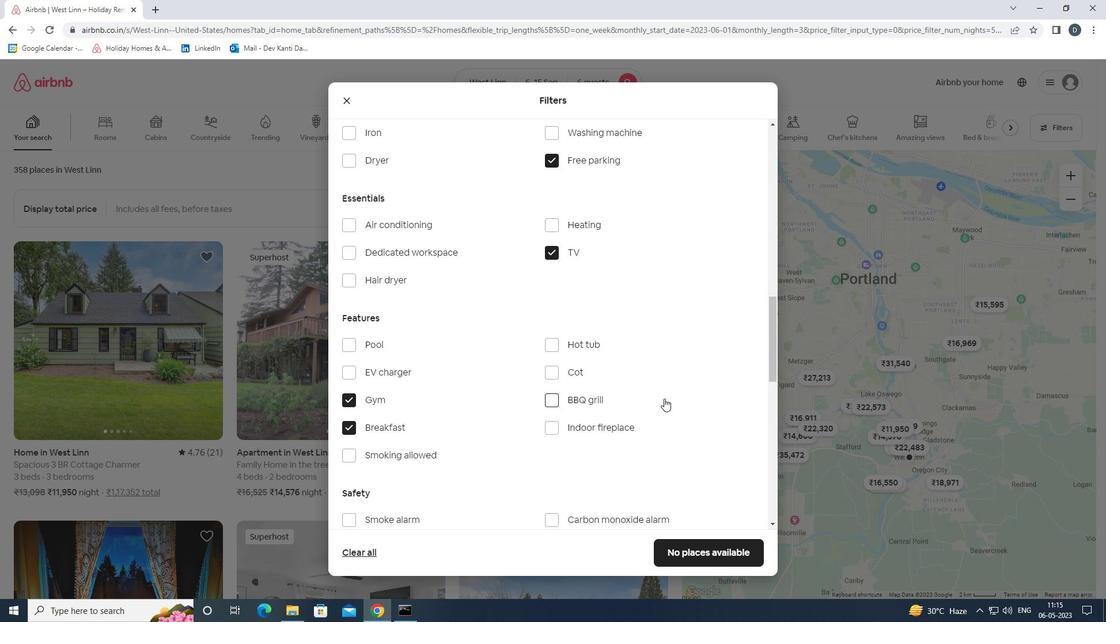 
Action: Mouse scrolled (664, 399) with delta (0, 0)
Screenshot: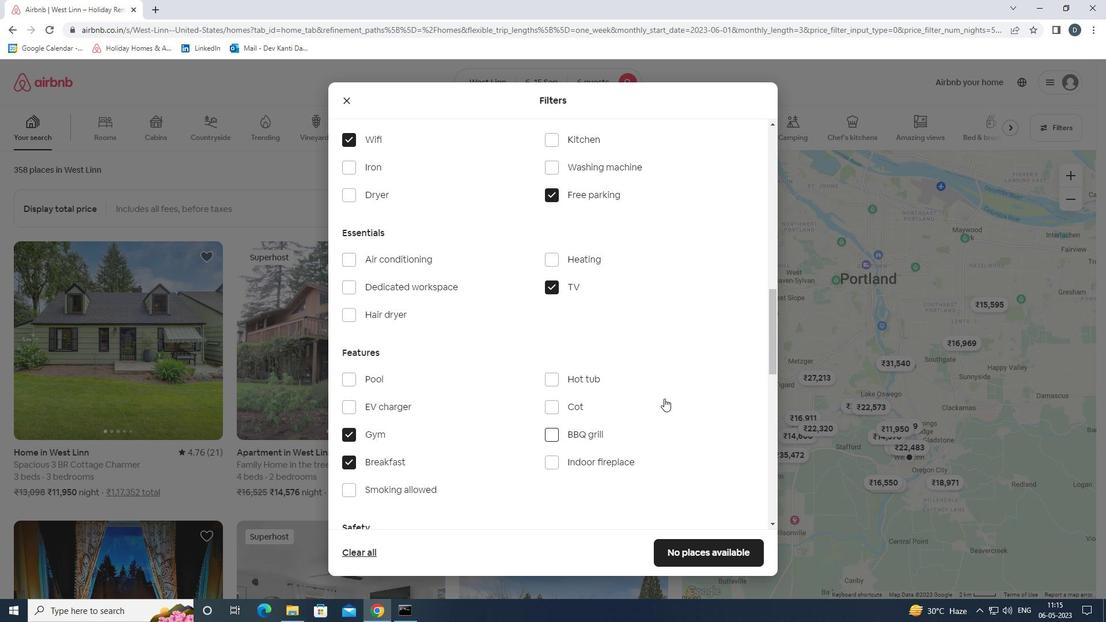 
Action: Mouse scrolled (664, 398) with delta (0, 0)
Screenshot: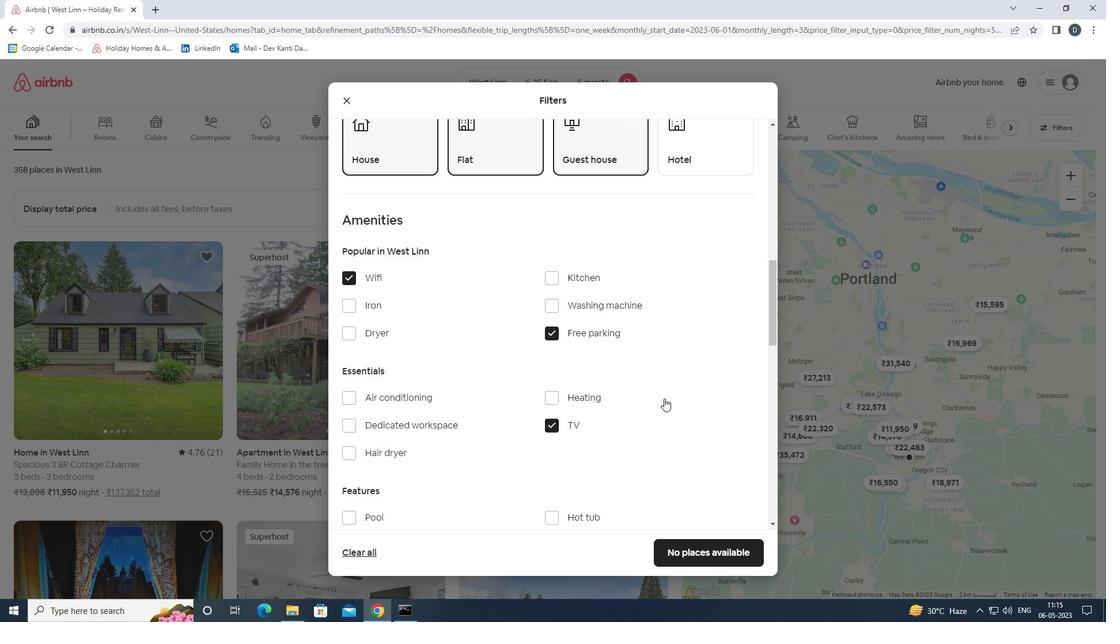 
Action: Mouse scrolled (664, 398) with delta (0, 0)
Screenshot: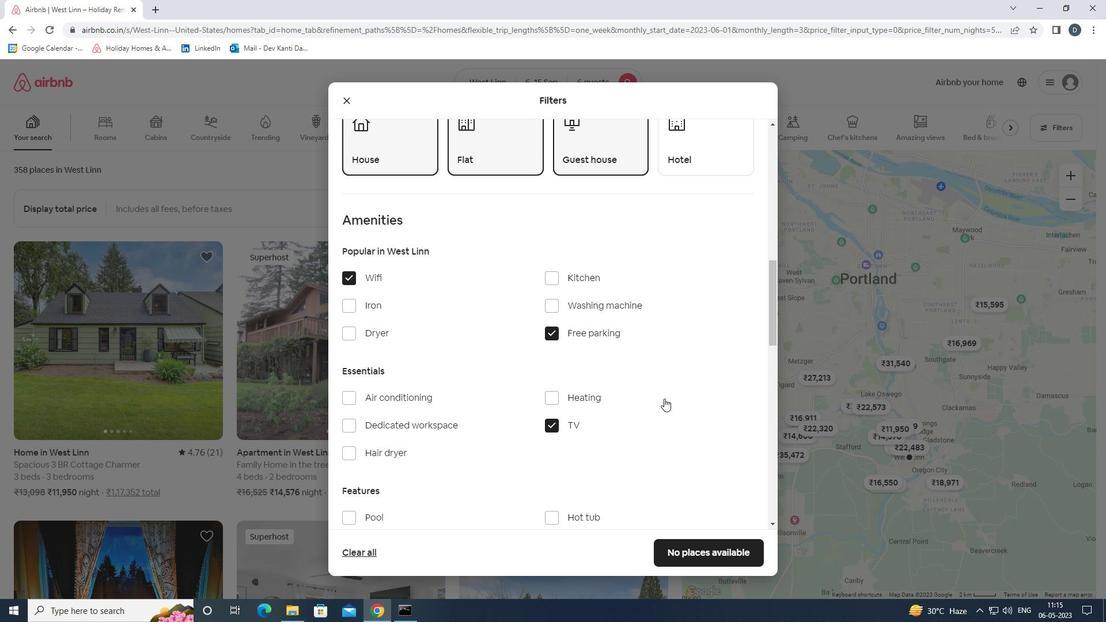 
Action: Mouse scrolled (664, 398) with delta (0, 0)
Screenshot: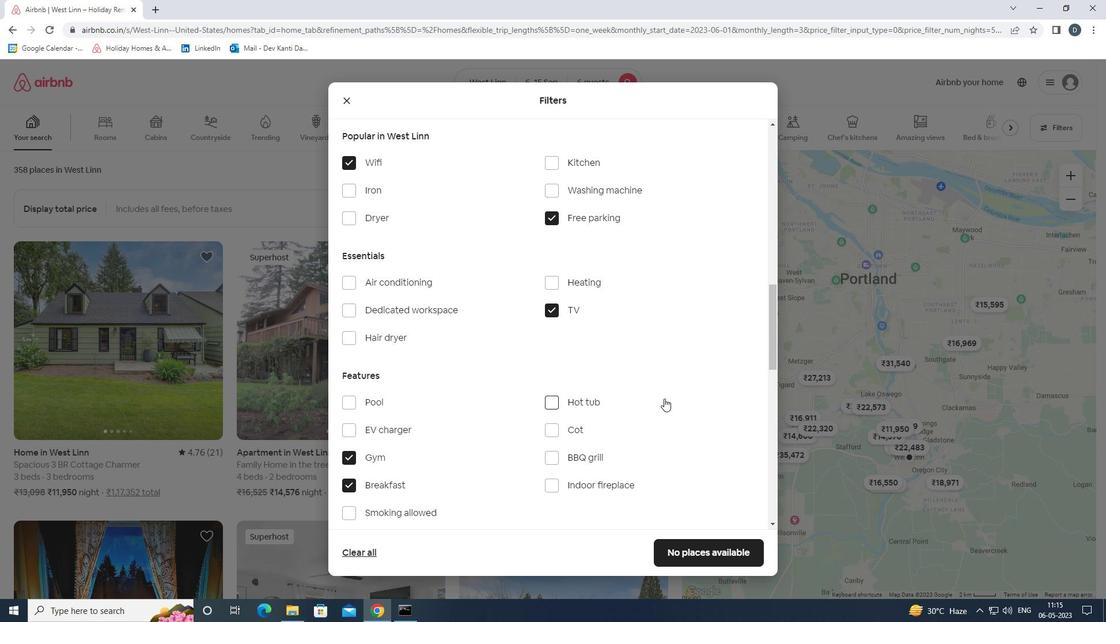 
Action: Mouse scrolled (664, 398) with delta (0, 0)
Screenshot: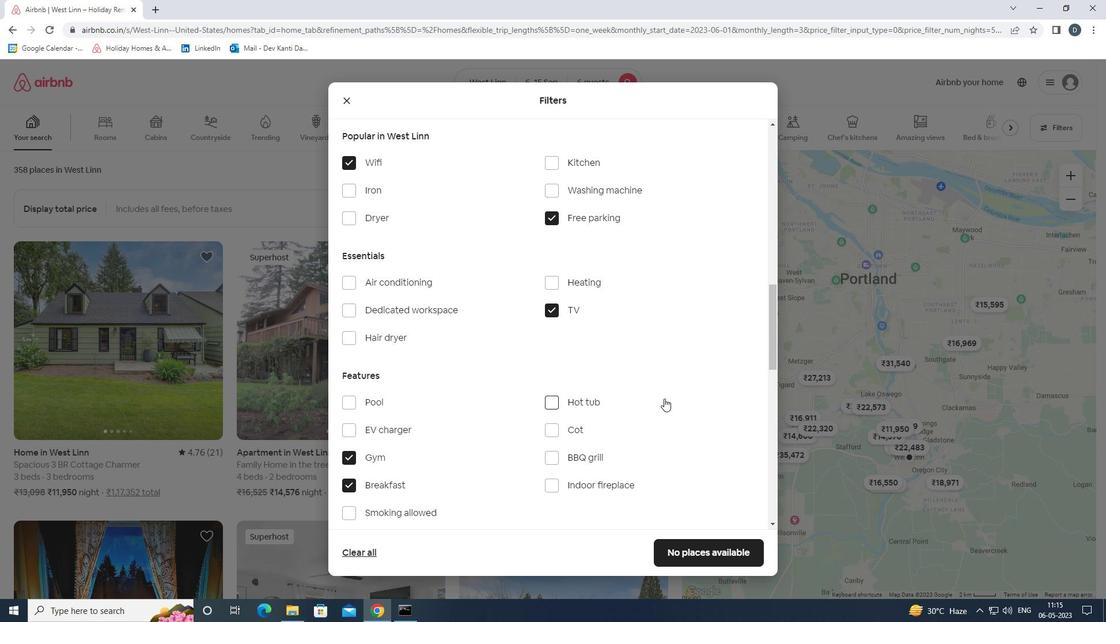 
Action: Mouse scrolled (664, 398) with delta (0, 0)
Screenshot: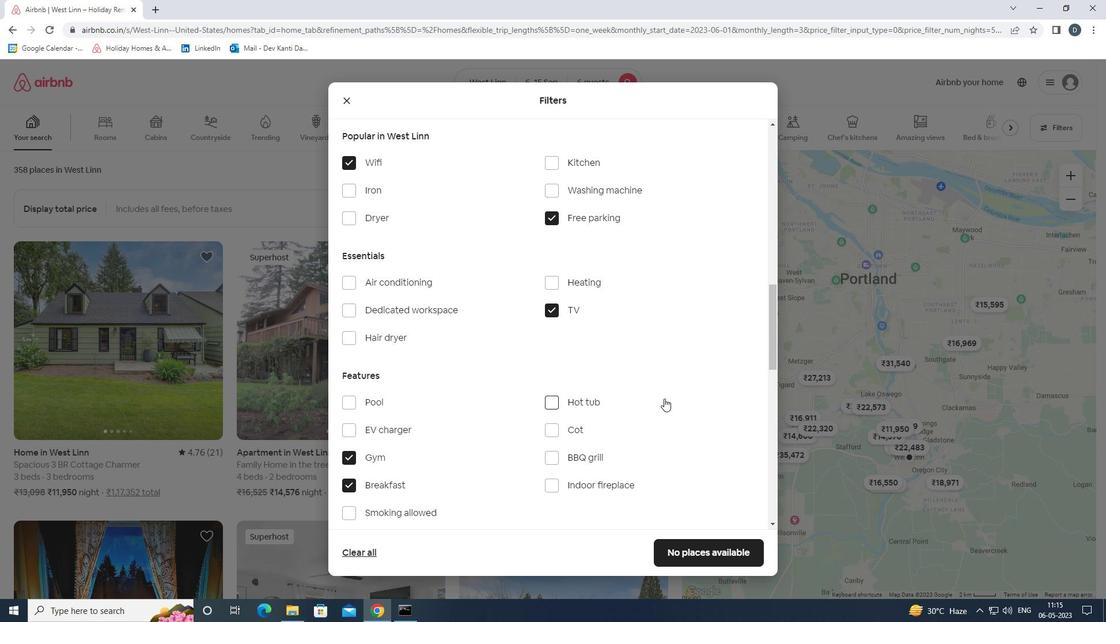 
Action: Mouse moved to (664, 397)
Screenshot: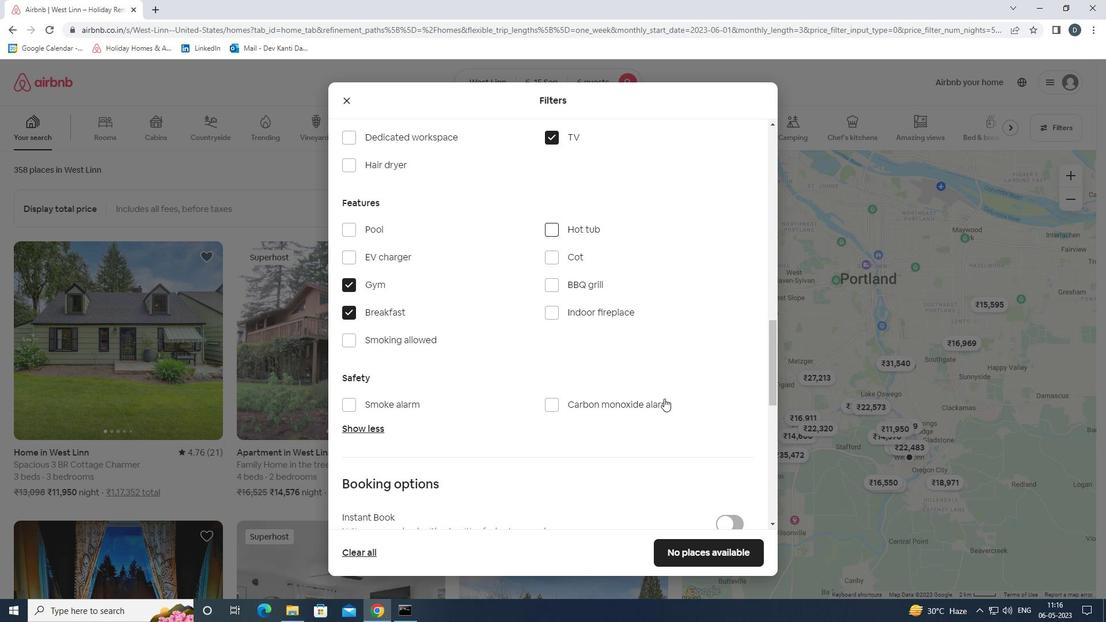 
Action: Mouse scrolled (664, 397) with delta (0, 0)
Screenshot: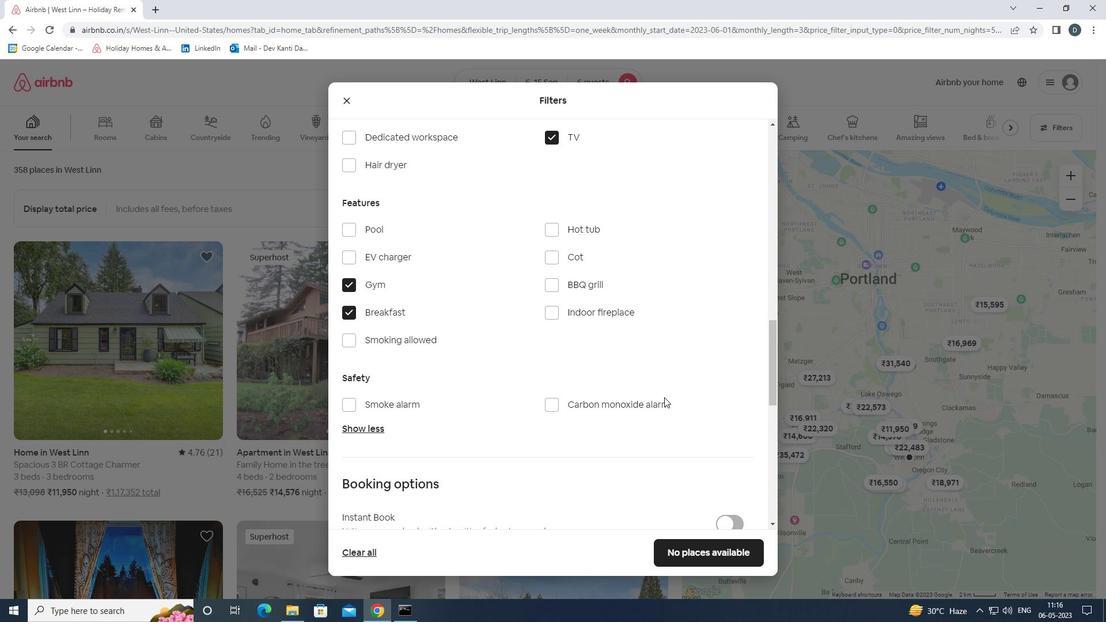 
Action: Mouse scrolled (664, 397) with delta (0, 0)
Screenshot: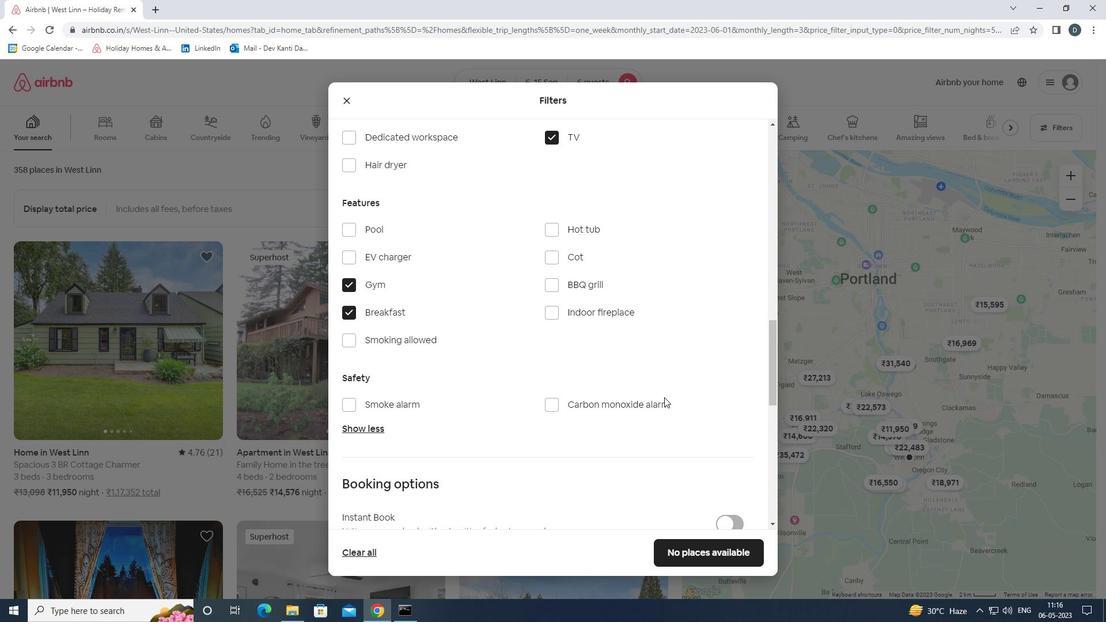 
Action: Mouse moved to (726, 452)
Screenshot: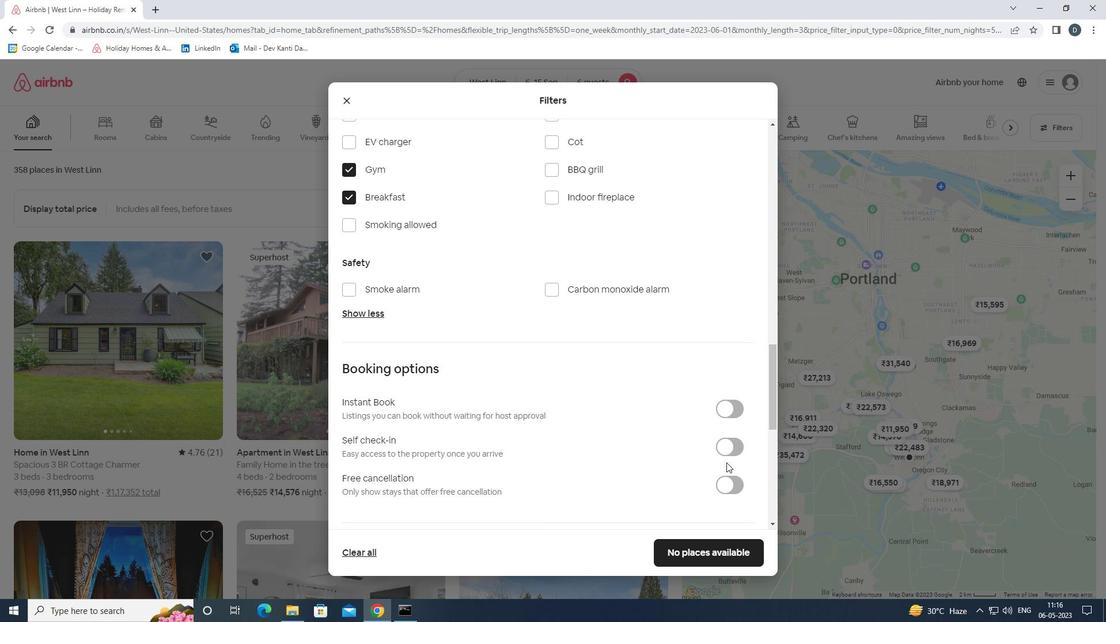 
Action: Mouse pressed left at (726, 452)
Screenshot: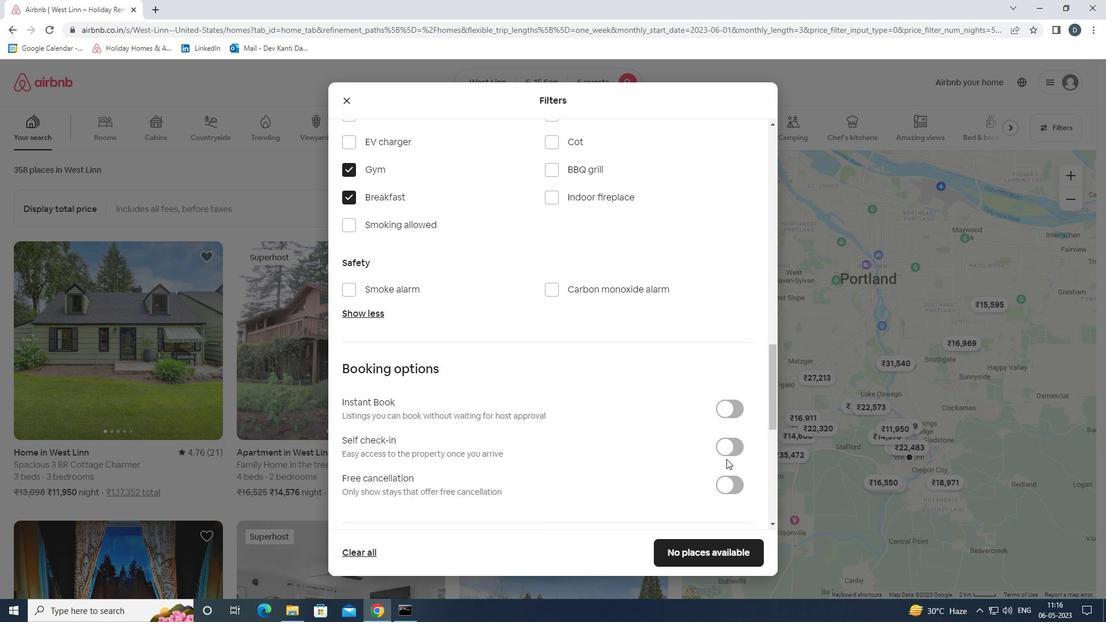 
Action: Mouse moved to (675, 429)
Screenshot: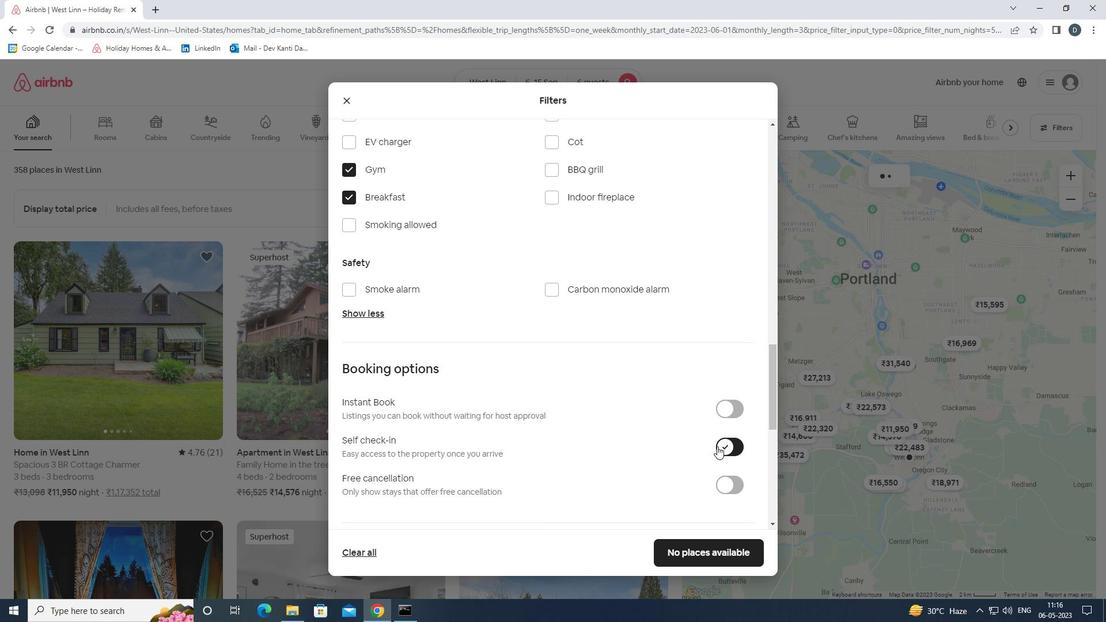 
Action: Mouse scrolled (675, 428) with delta (0, 0)
Screenshot: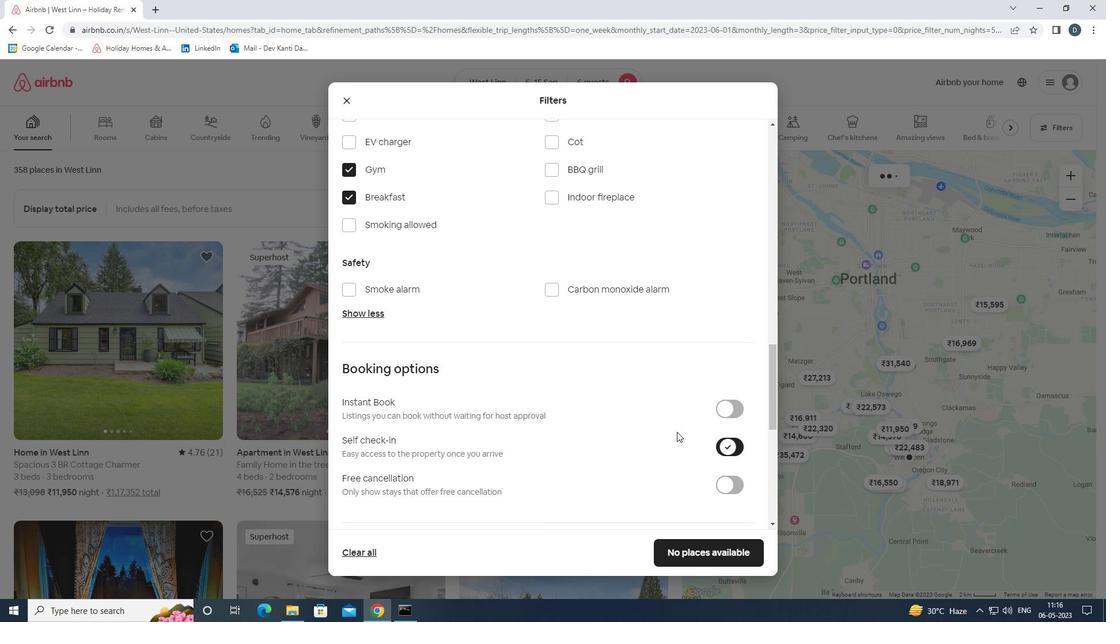 
Action: Mouse scrolled (675, 428) with delta (0, 0)
Screenshot: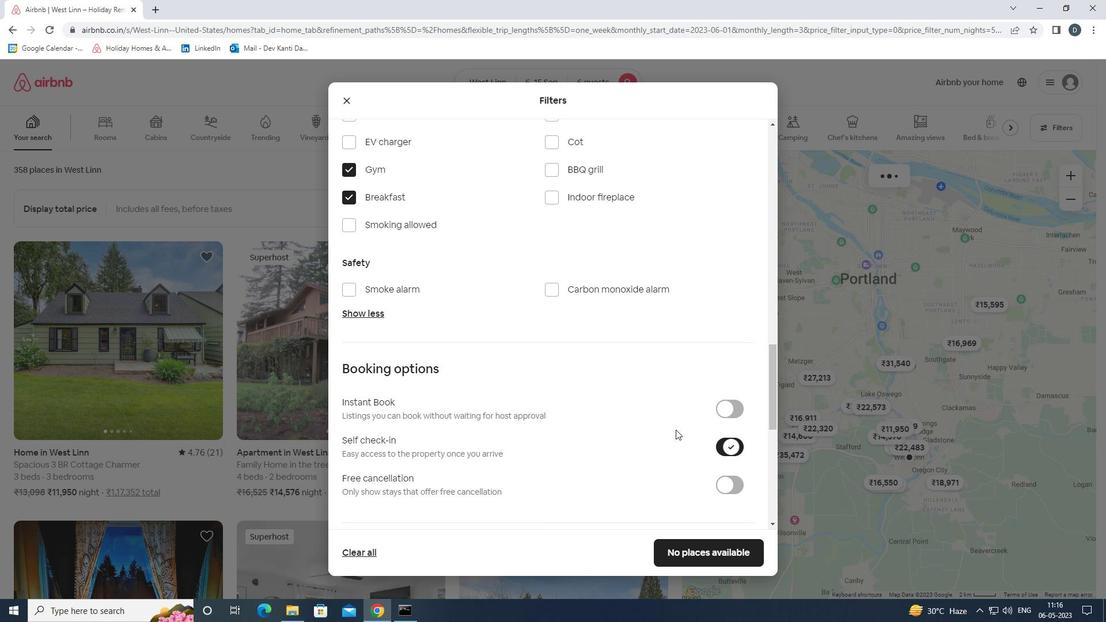
Action: Mouse moved to (675, 428)
Screenshot: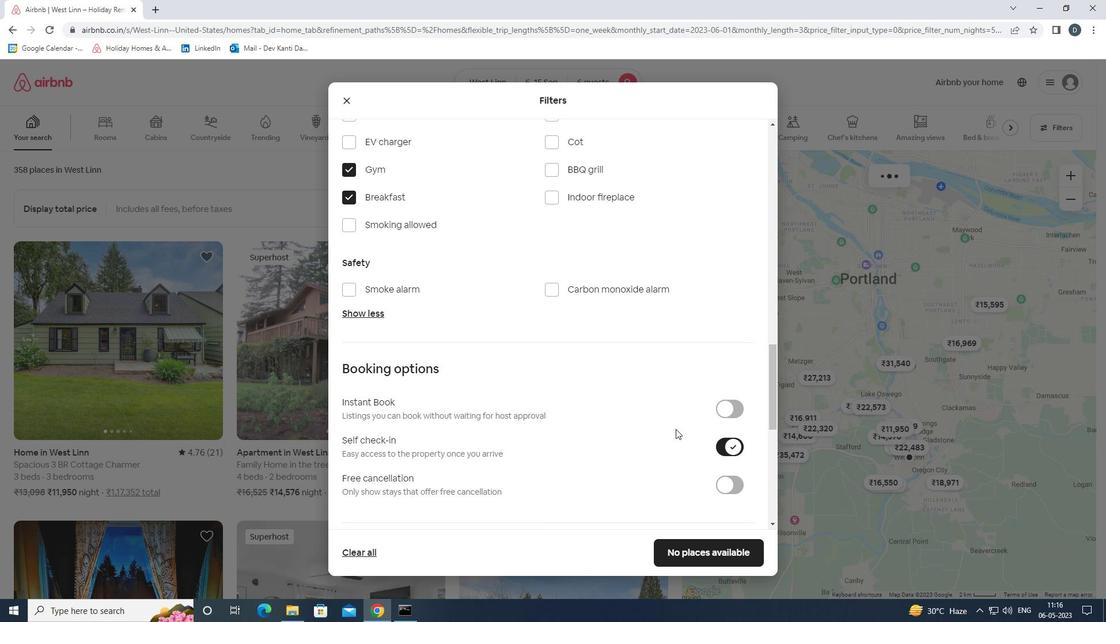 
Action: Mouse scrolled (675, 428) with delta (0, 0)
Screenshot: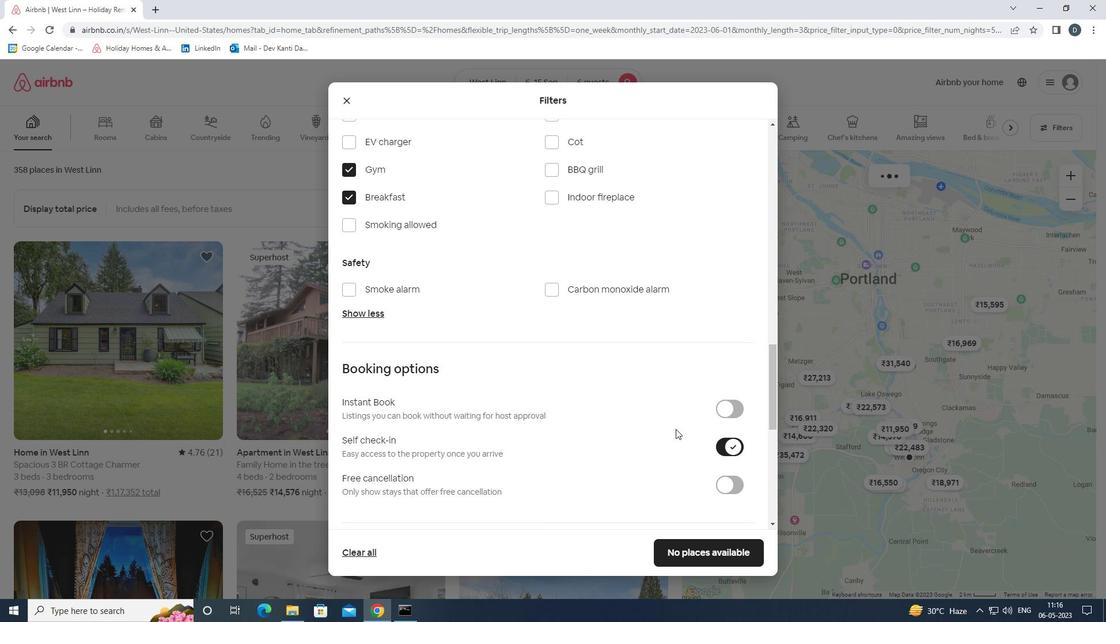 
Action: Mouse scrolled (675, 428) with delta (0, 0)
Screenshot: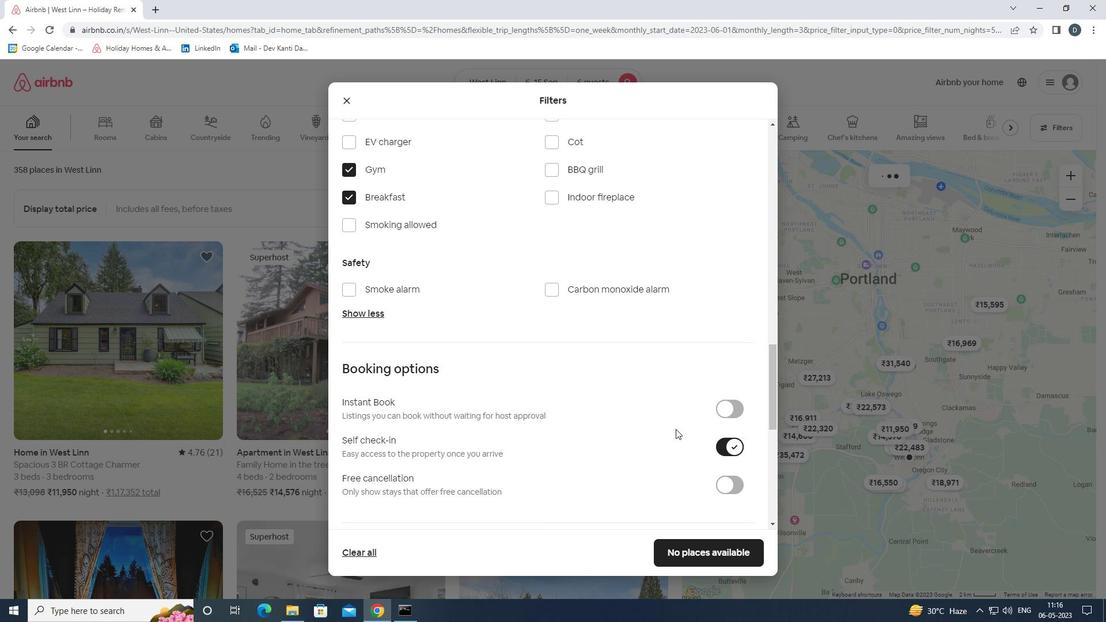 
Action: Mouse moved to (675, 425)
Screenshot: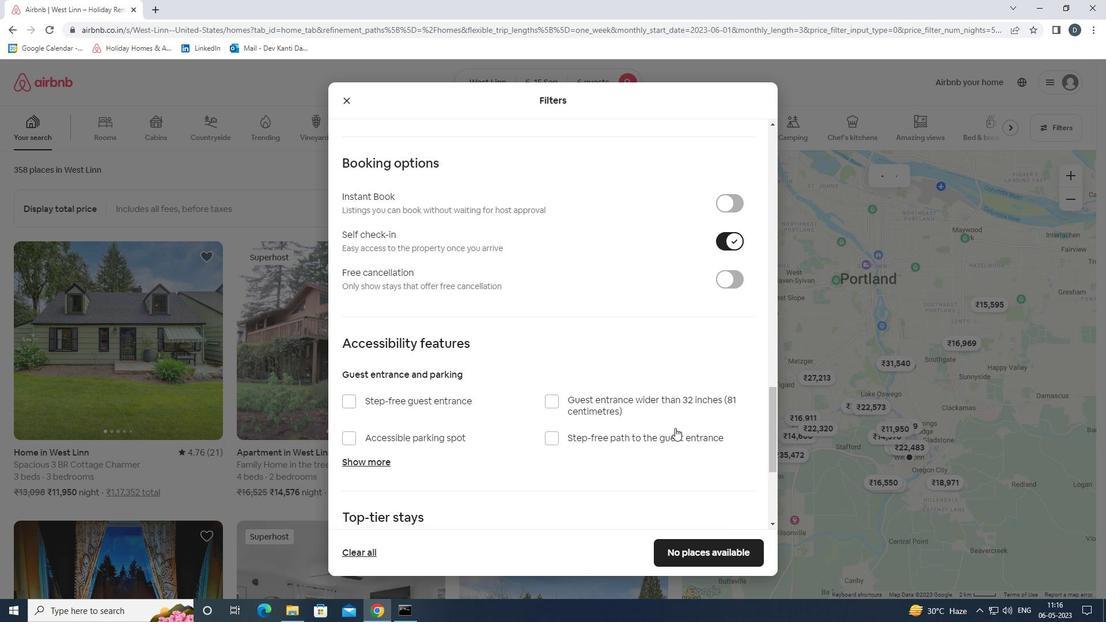 
Action: Mouse scrolled (675, 424) with delta (0, 0)
Screenshot: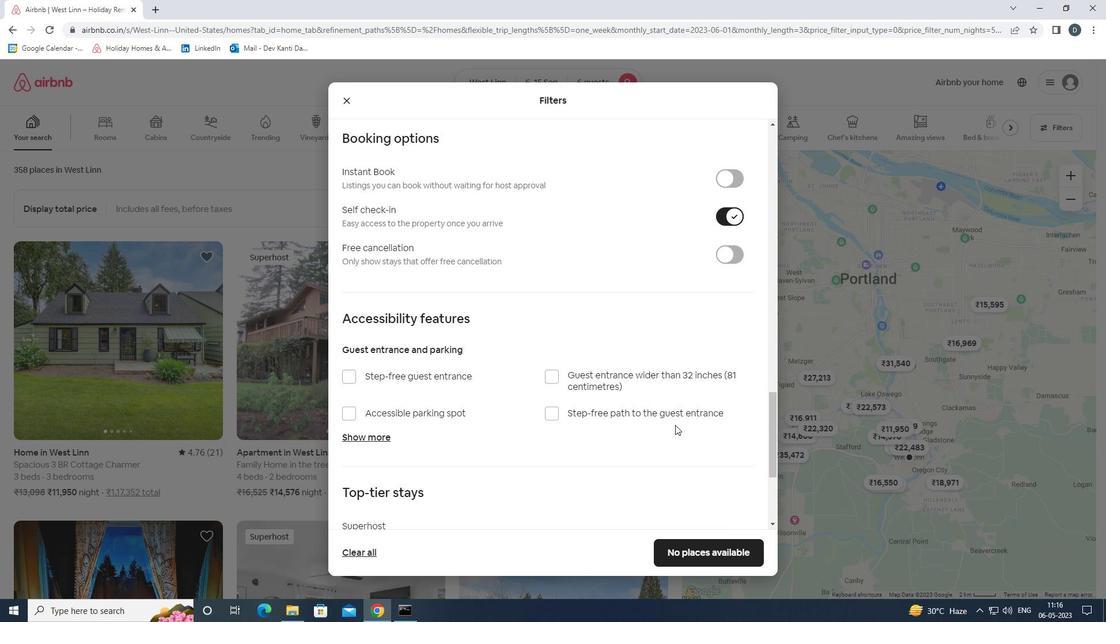 
Action: Mouse scrolled (675, 424) with delta (0, 0)
Screenshot: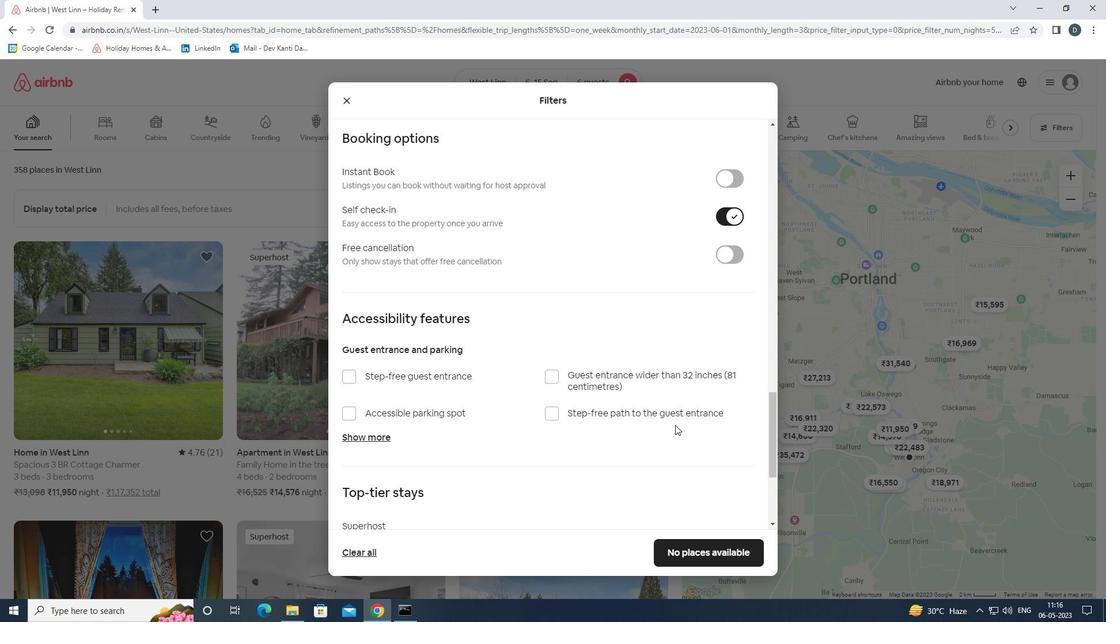 
Action: Mouse scrolled (675, 424) with delta (0, 0)
Screenshot: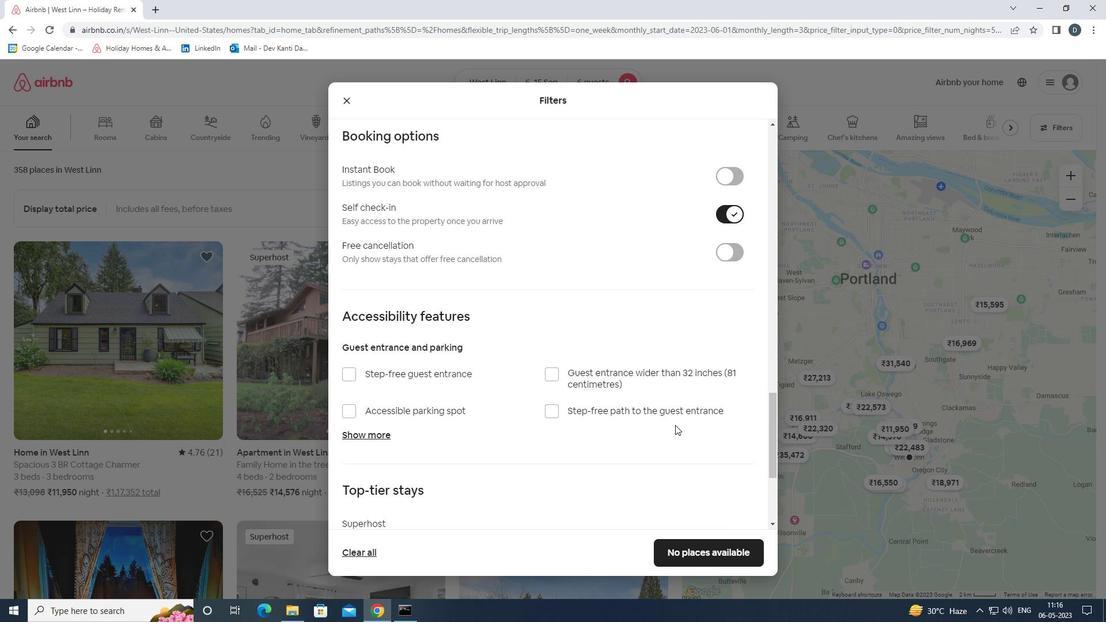 
Action: Mouse moved to (633, 419)
Screenshot: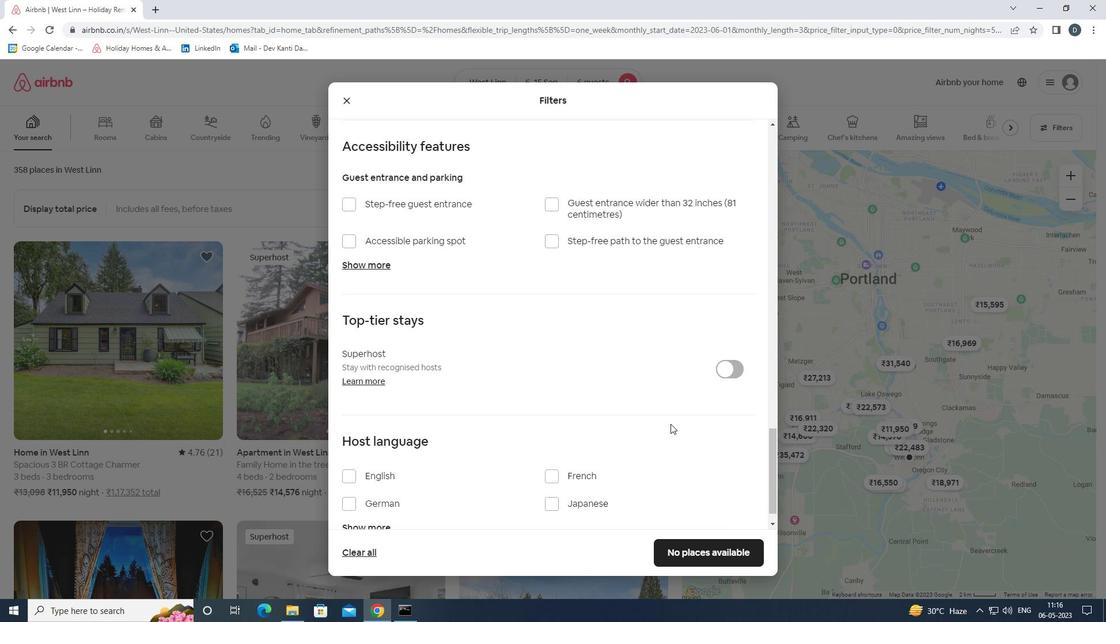 
Action: Mouse scrolled (633, 418) with delta (0, 0)
Screenshot: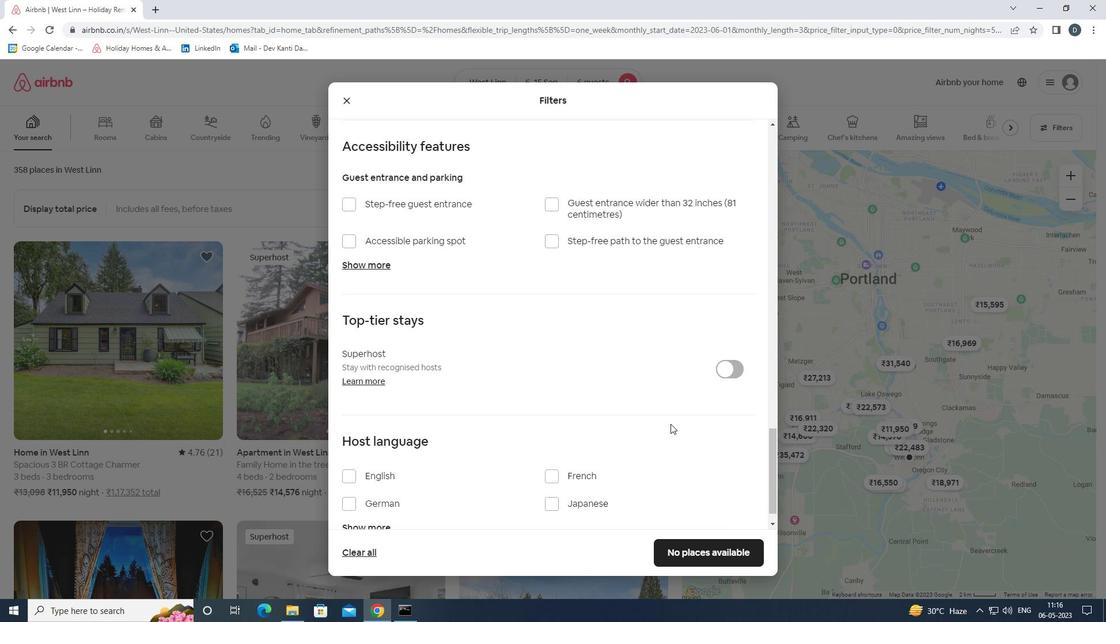 
Action: Mouse moved to (631, 419)
Screenshot: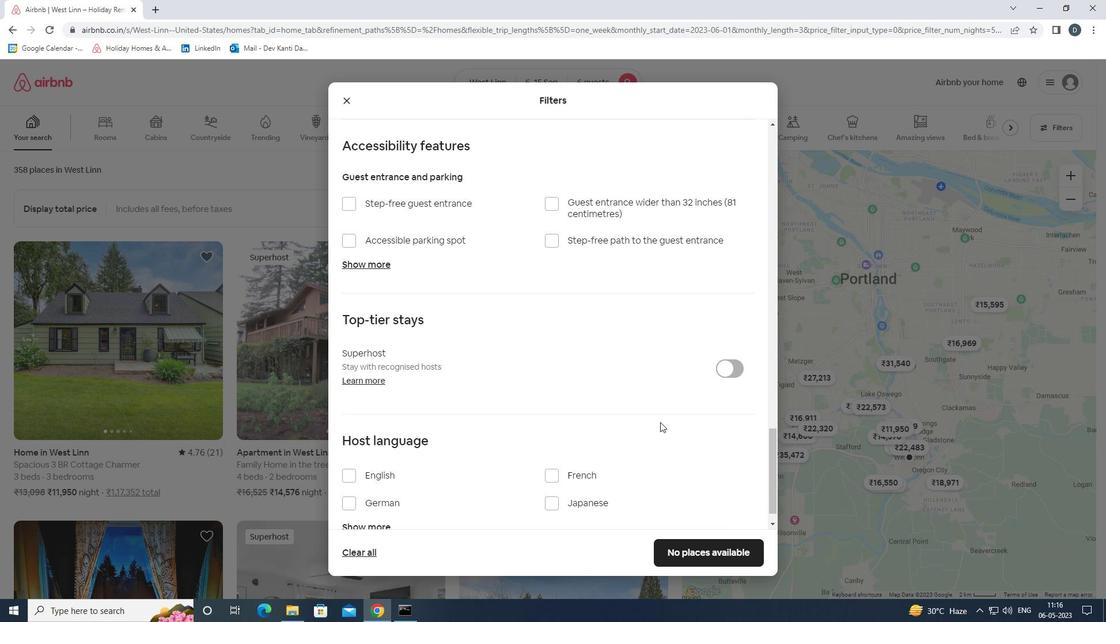 
Action: Mouse scrolled (631, 418) with delta (0, 0)
Screenshot: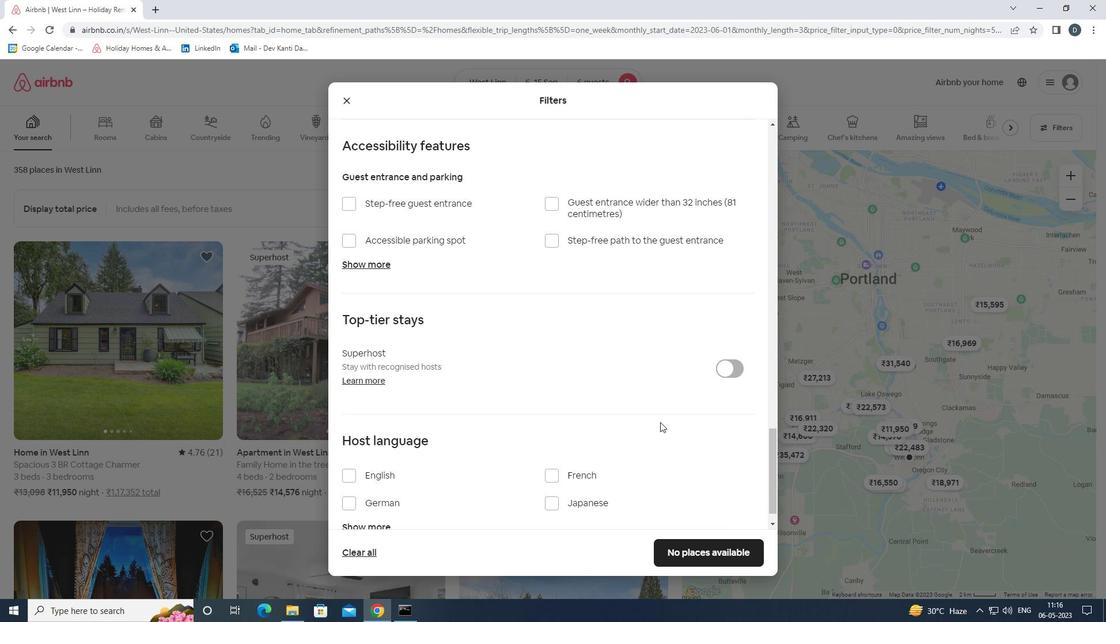 
Action: Mouse moved to (629, 419)
Screenshot: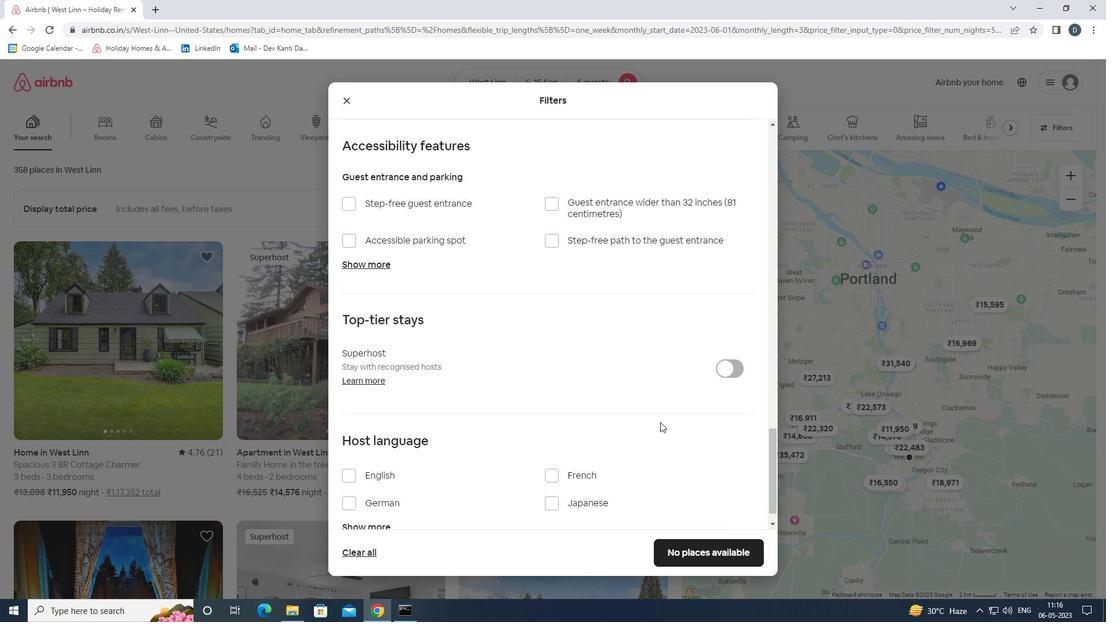 
Action: Mouse scrolled (629, 418) with delta (0, 0)
Screenshot: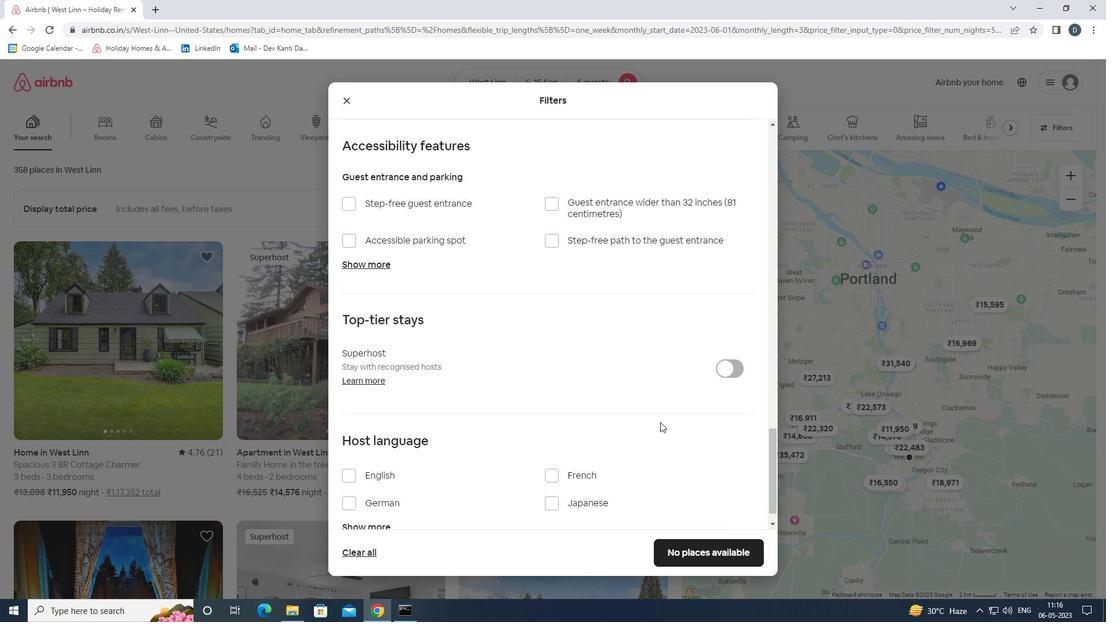 
Action: Mouse moved to (369, 451)
Screenshot: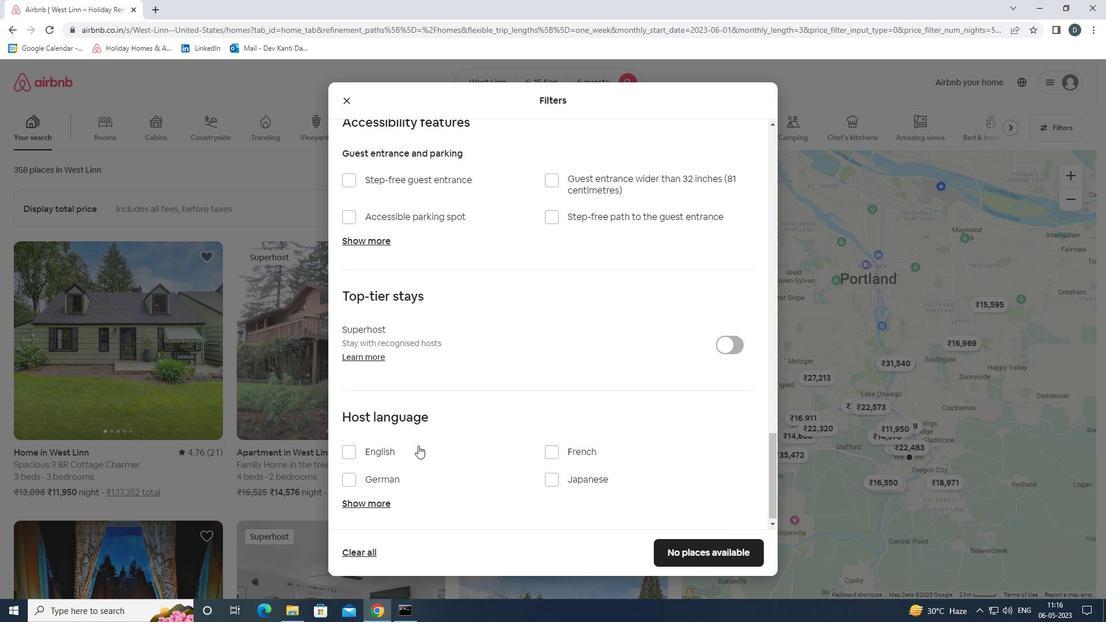 
Action: Mouse pressed left at (369, 451)
Screenshot: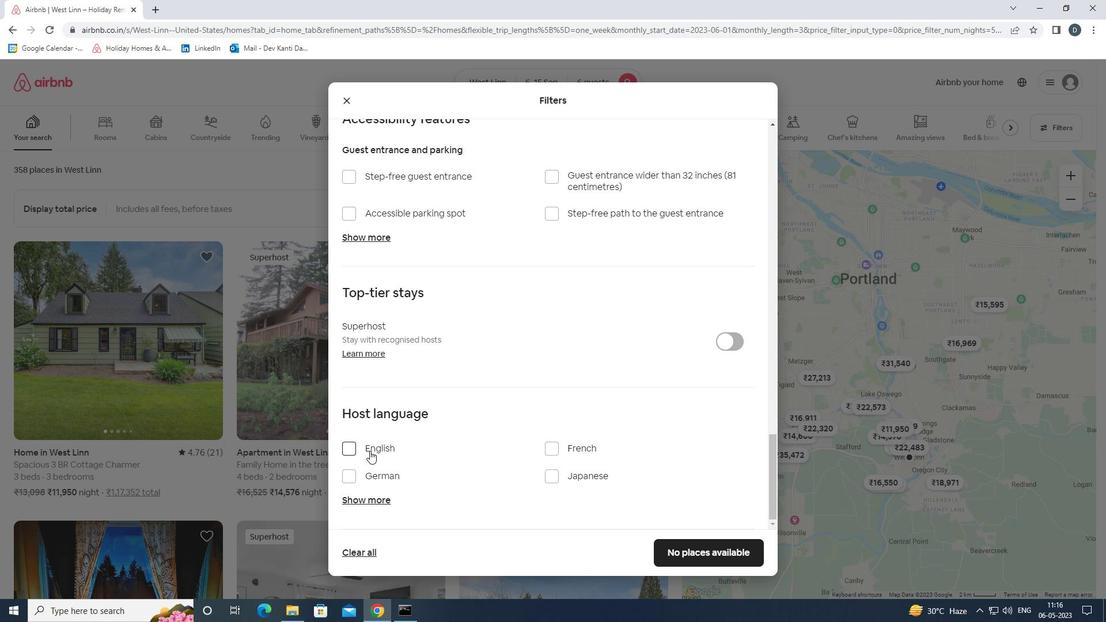 
Action: Mouse moved to (734, 549)
Screenshot: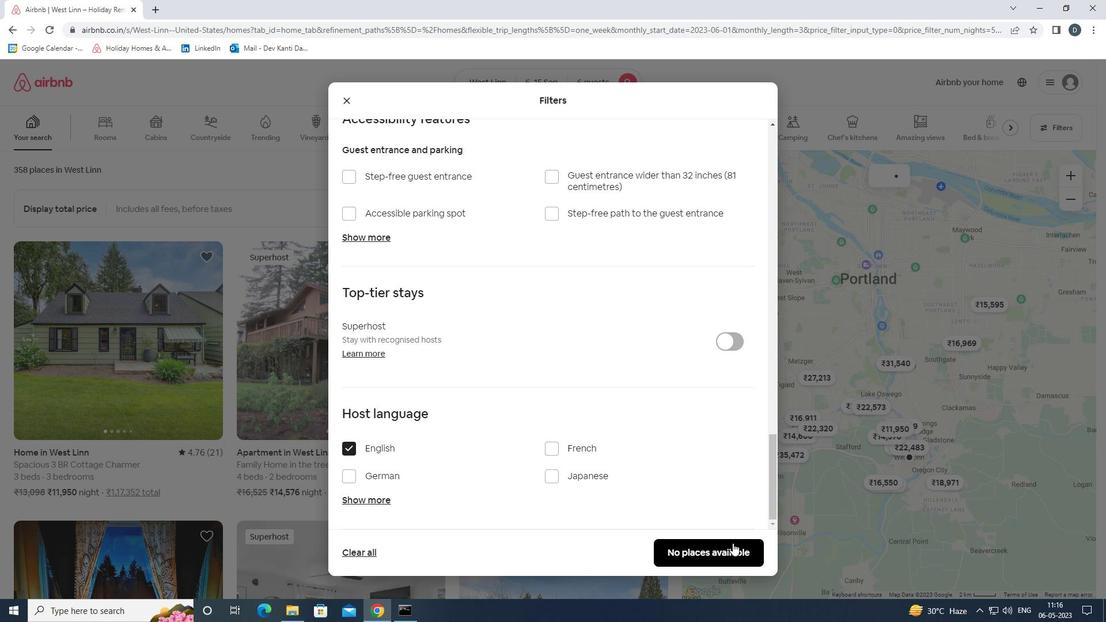 
Action: Mouse pressed left at (734, 549)
Screenshot: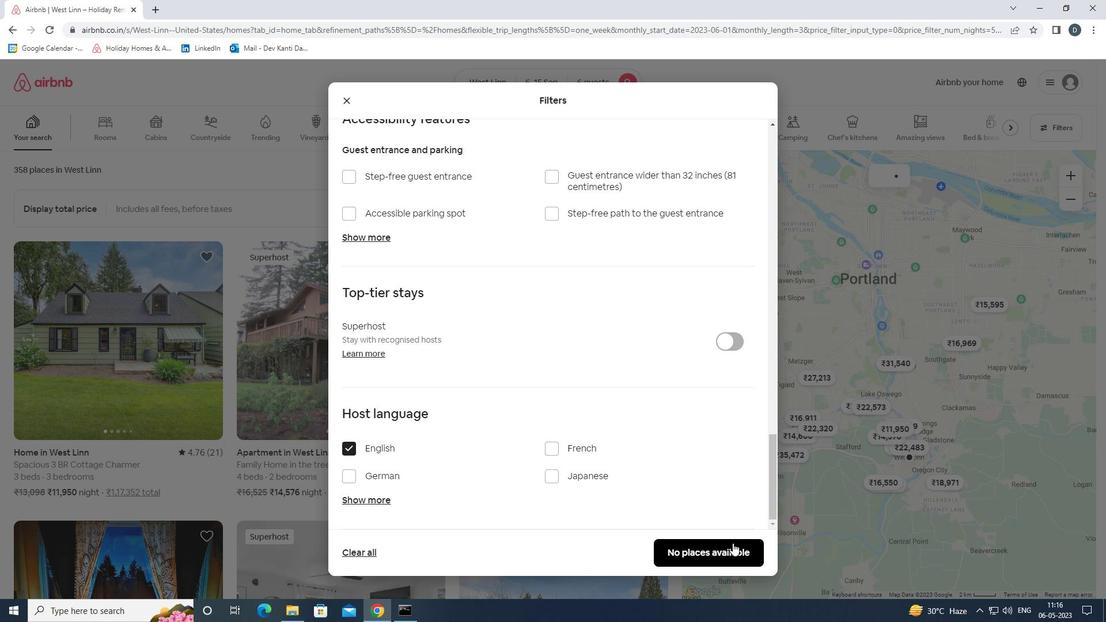 
Action: Mouse moved to (652, 349)
Screenshot: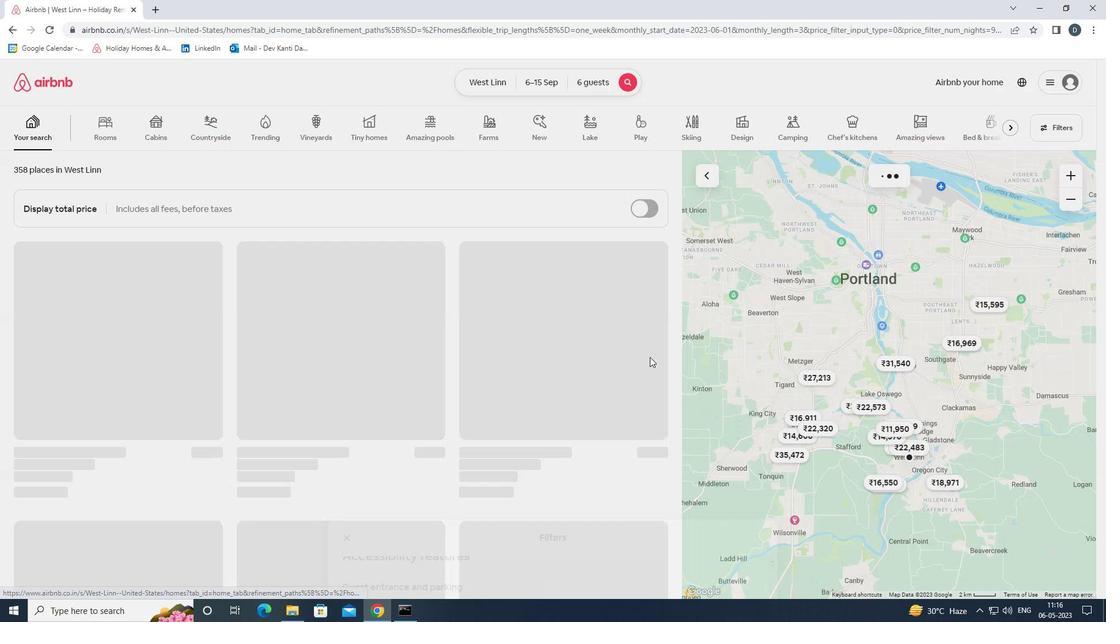 
